 Task: Create new customer invoice with Date Opened: 18-May-23, Select Customer: Goody's, Terms: Net 30. Make invoice entry for item-1 with Date: 18-May-23, Description: Kiss Premium Classy Fake Nails (30 ct)
, Income Account: Income:Sales, Quantity: 2, Unit Price: 11.29, Sales Tax: Y, Sales Tax Included: N, Tax Table: Sales Tax. Post Invoice with Post Date: 18-May-23, Post to Accounts: Assets:Accounts Receivable. Pay / Process Payment with Transaction Date: 16-Jun-23, Amount: 23.48, Transfer Account: Checking Account. Go to 'Print Invoice'.
Action: Mouse moved to (203, 42)
Screenshot: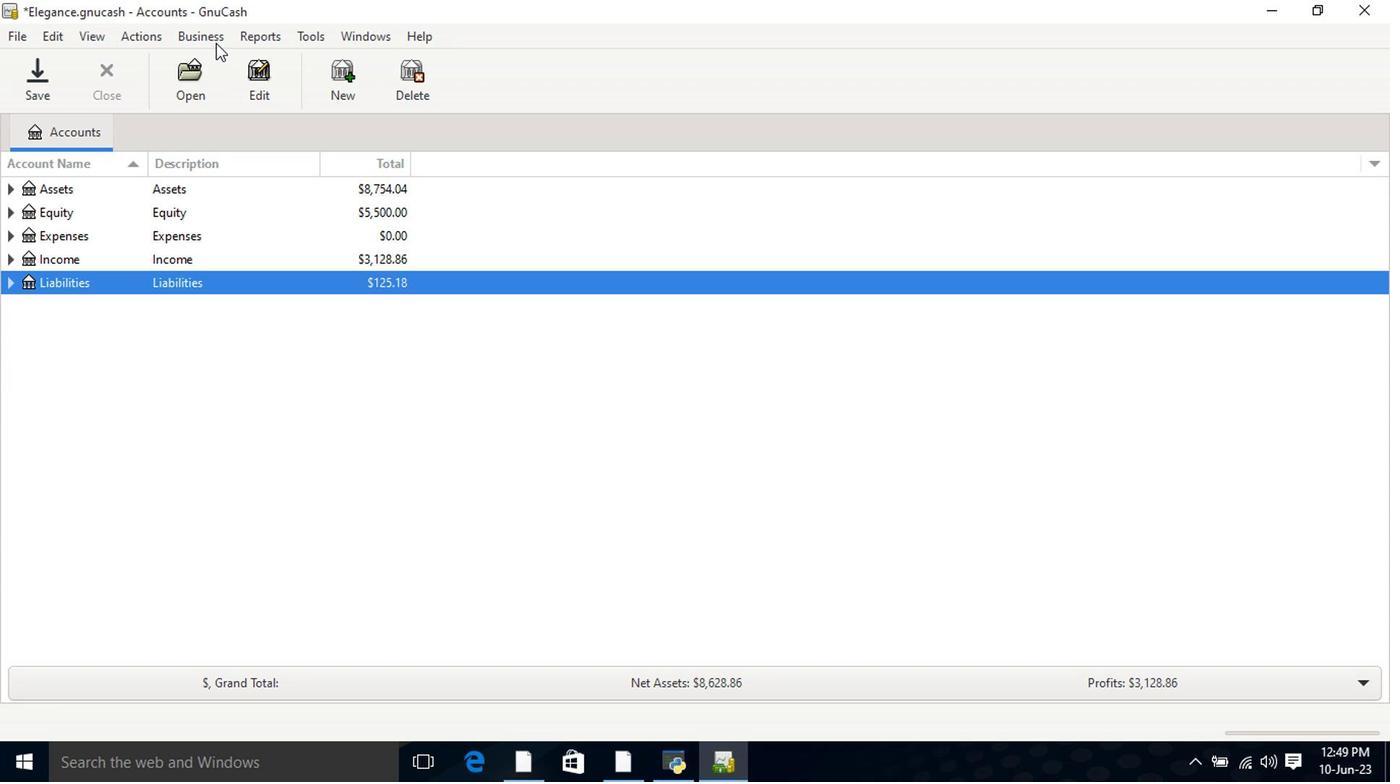 
Action: Mouse pressed left at (203, 42)
Screenshot: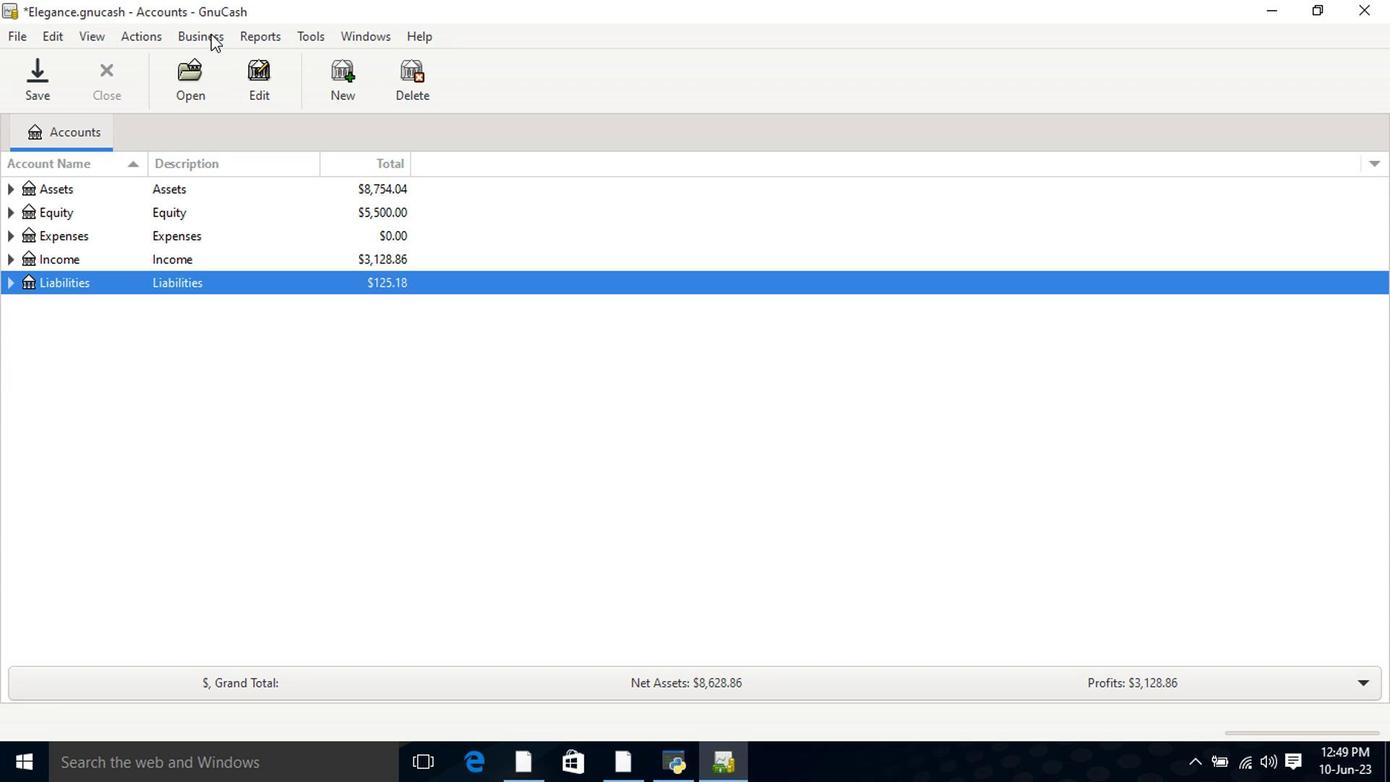 
Action: Mouse moved to (210, 60)
Screenshot: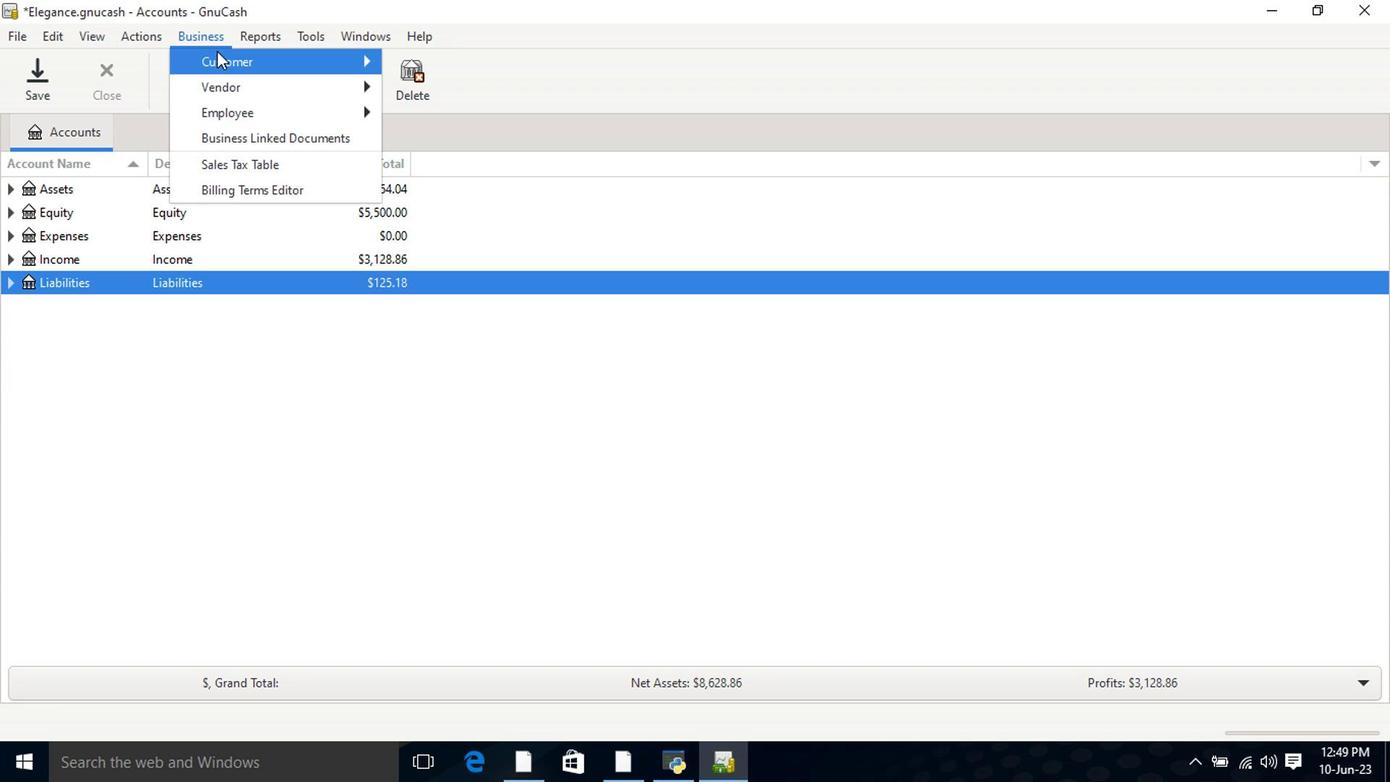 
Action: Mouse pressed left at (210, 60)
Screenshot: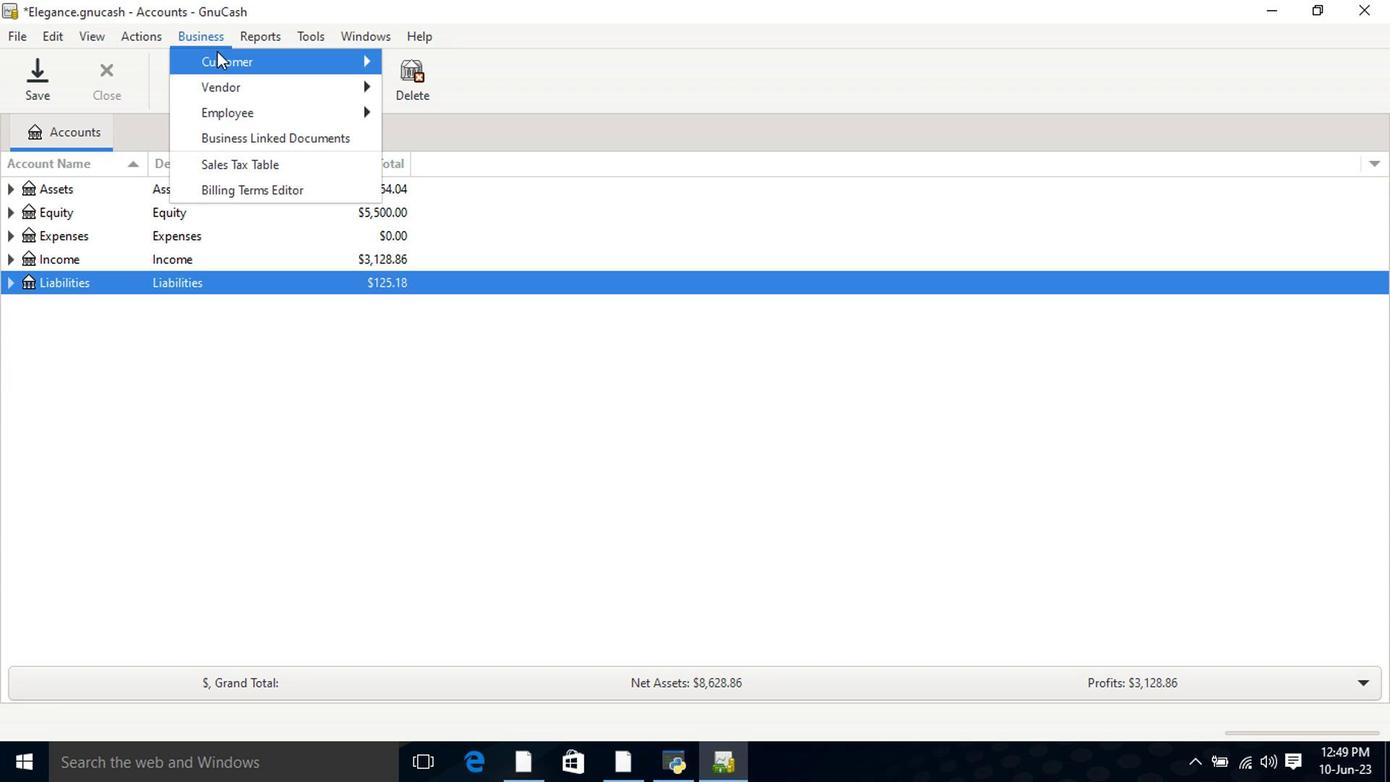 
Action: Mouse moved to (444, 142)
Screenshot: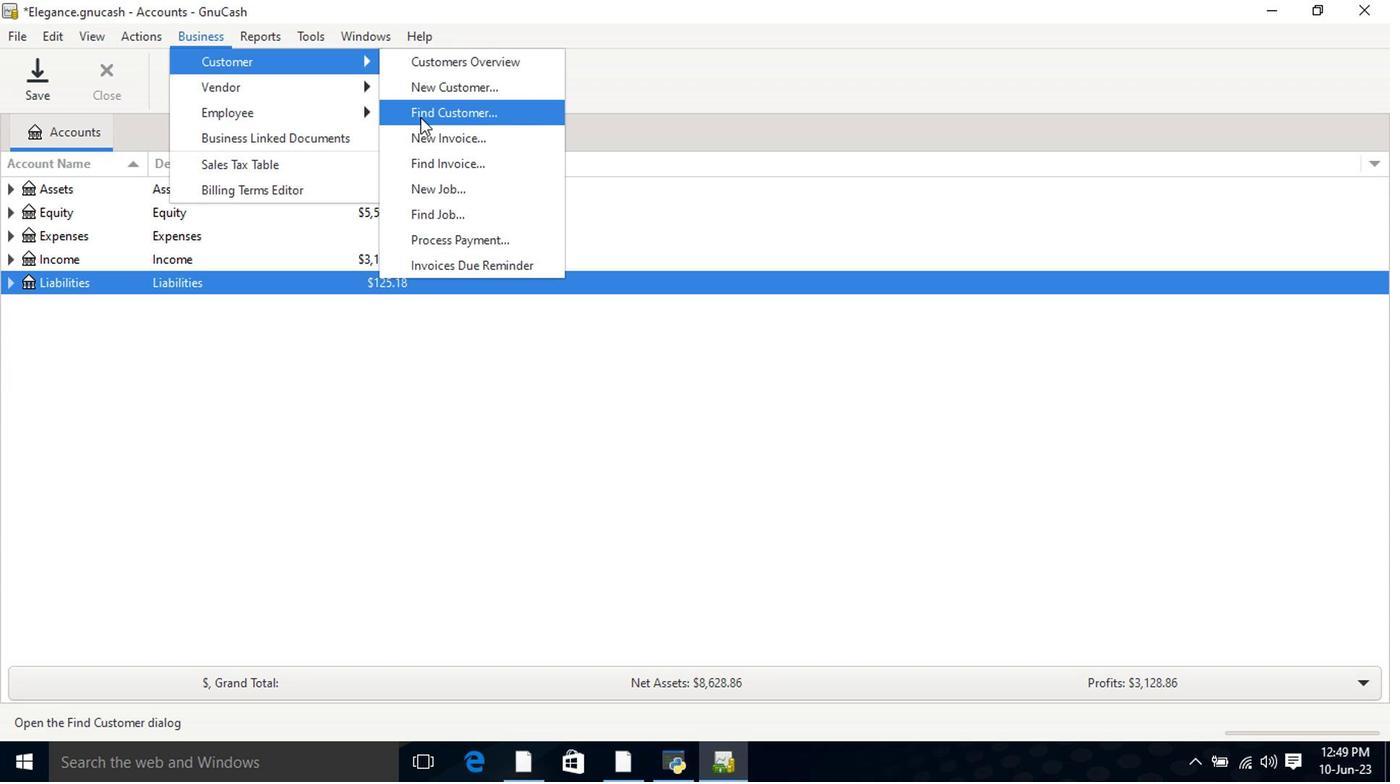 
Action: Mouse pressed left at (444, 142)
Screenshot: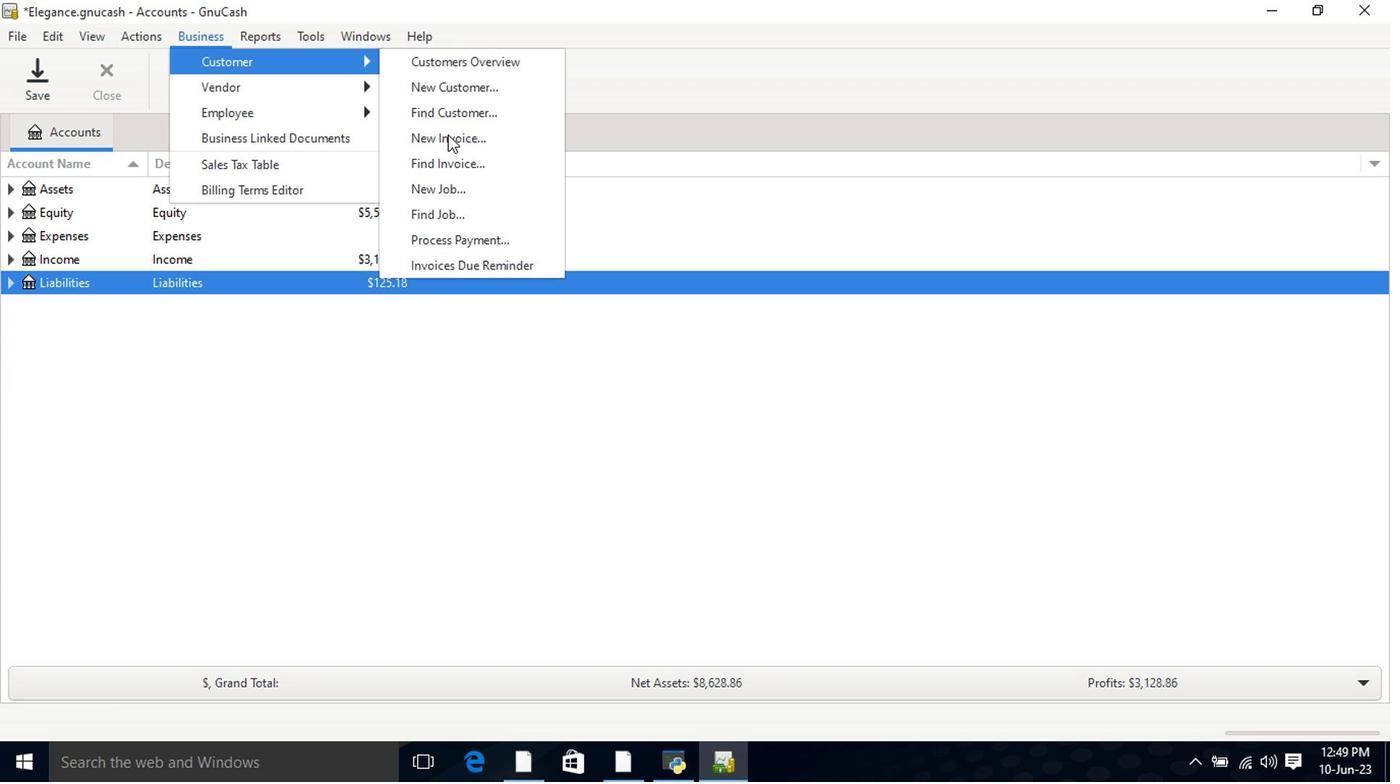 
Action: Mouse moved to (844, 315)
Screenshot: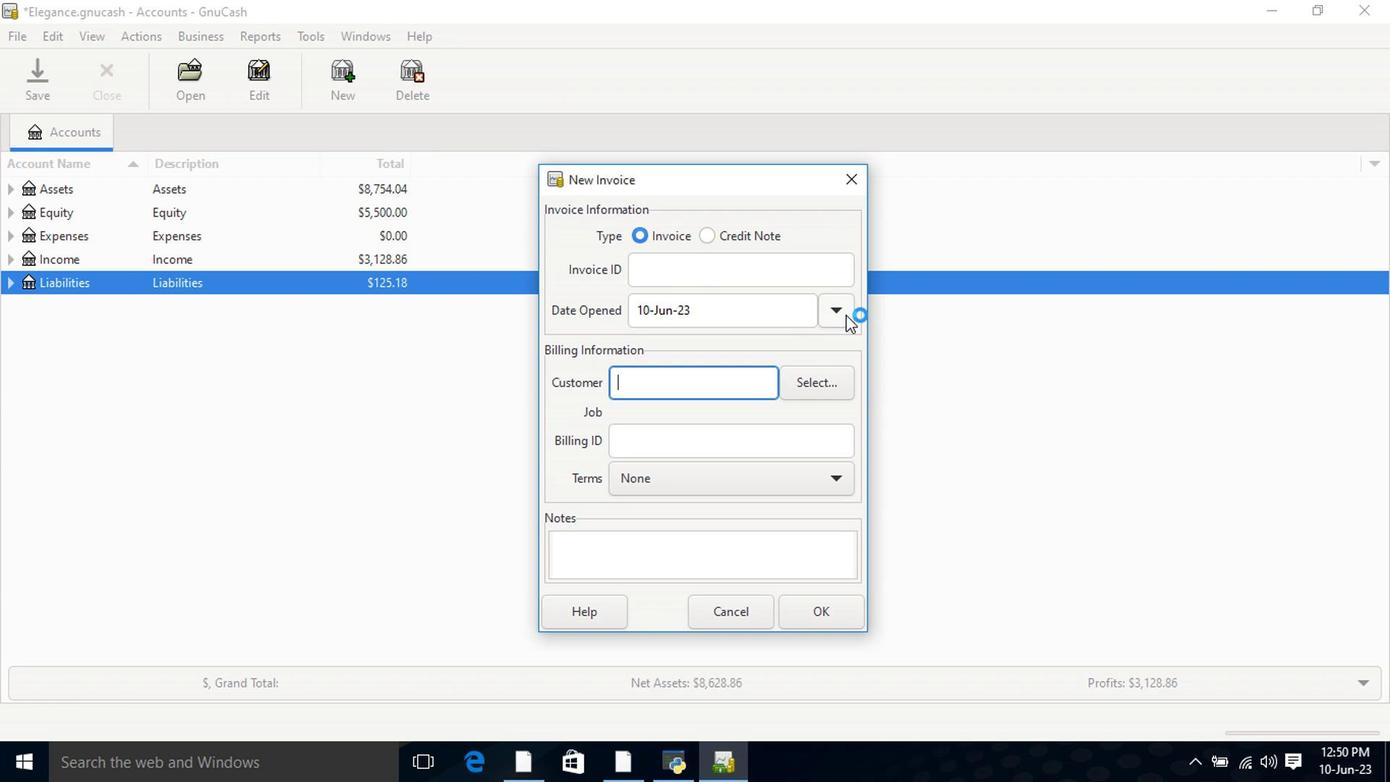 
Action: Mouse pressed left at (844, 315)
Screenshot: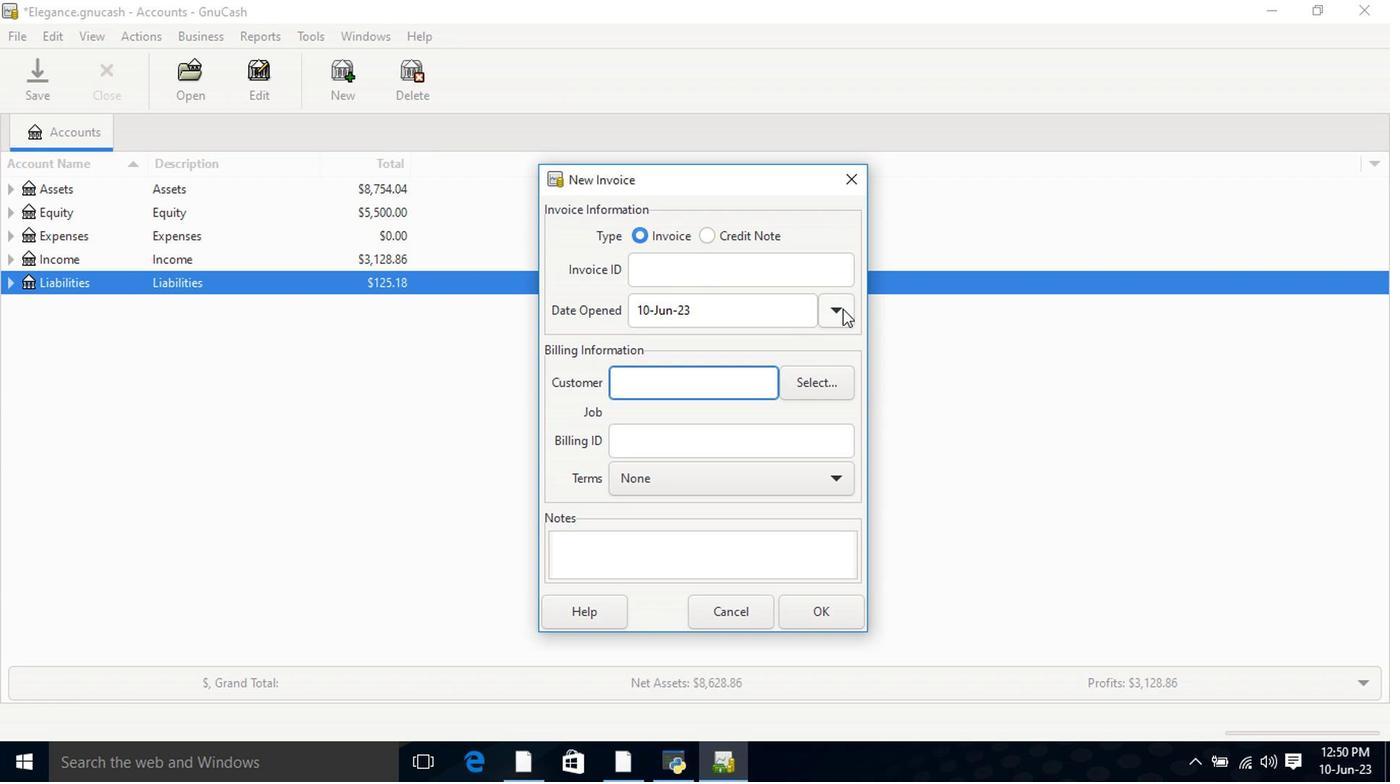 
Action: Mouse moved to (676, 350)
Screenshot: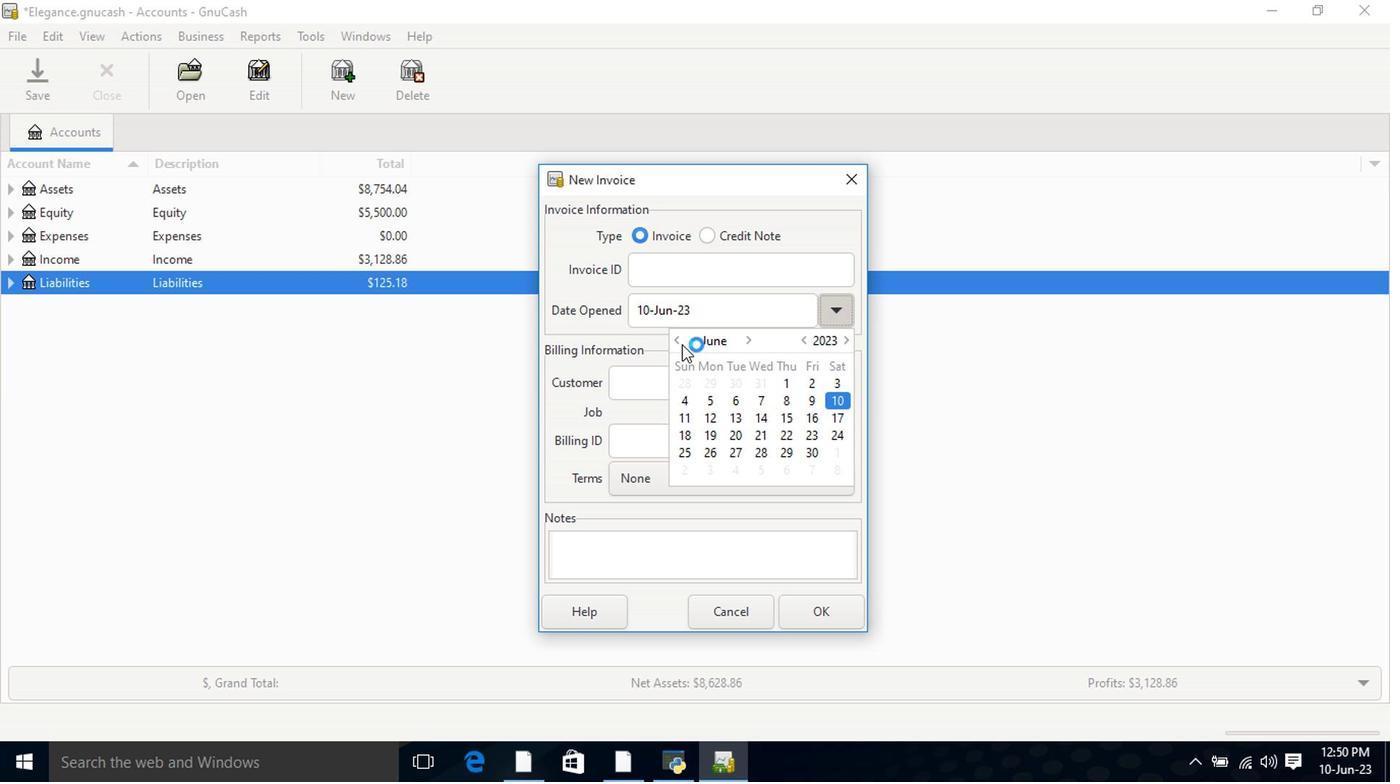 
Action: Mouse pressed left at (676, 350)
Screenshot: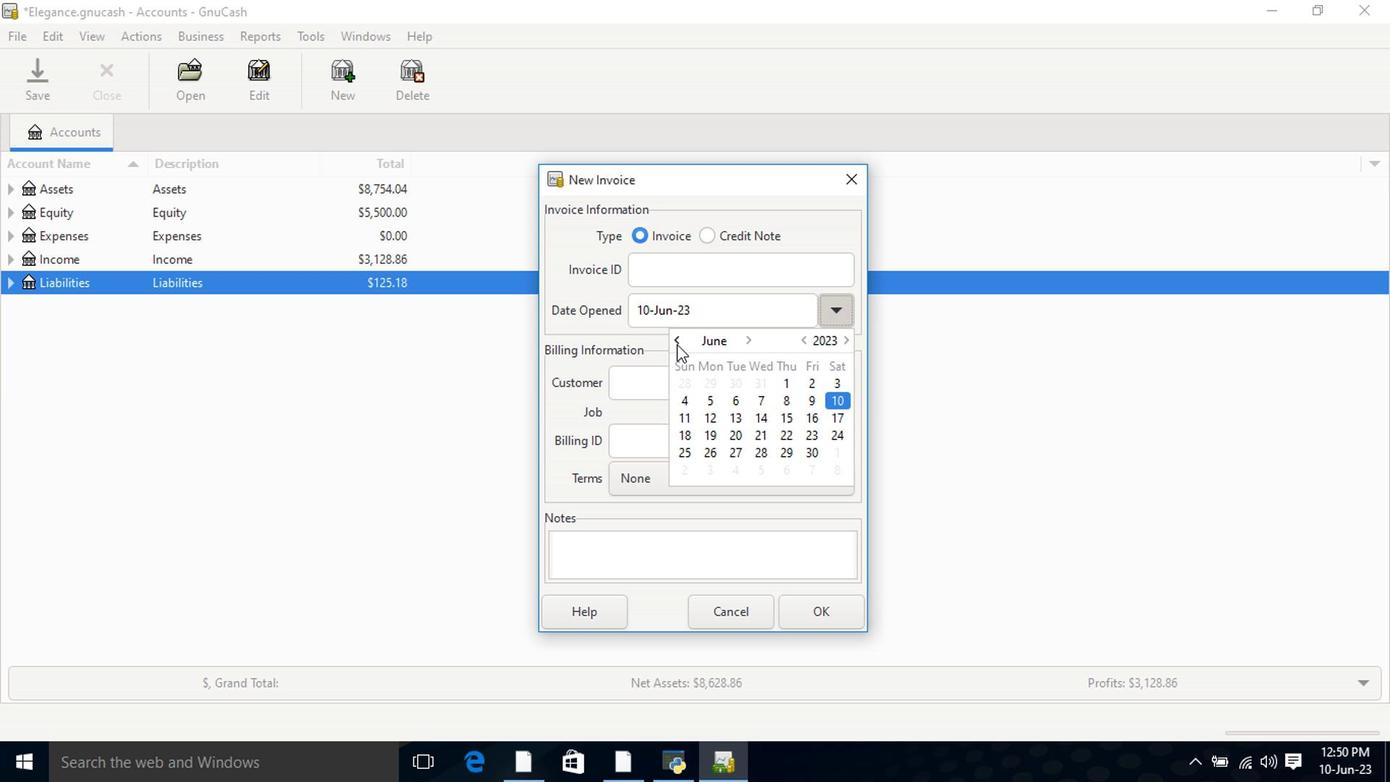 
Action: Mouse moved to (791, 425)
Screenshot: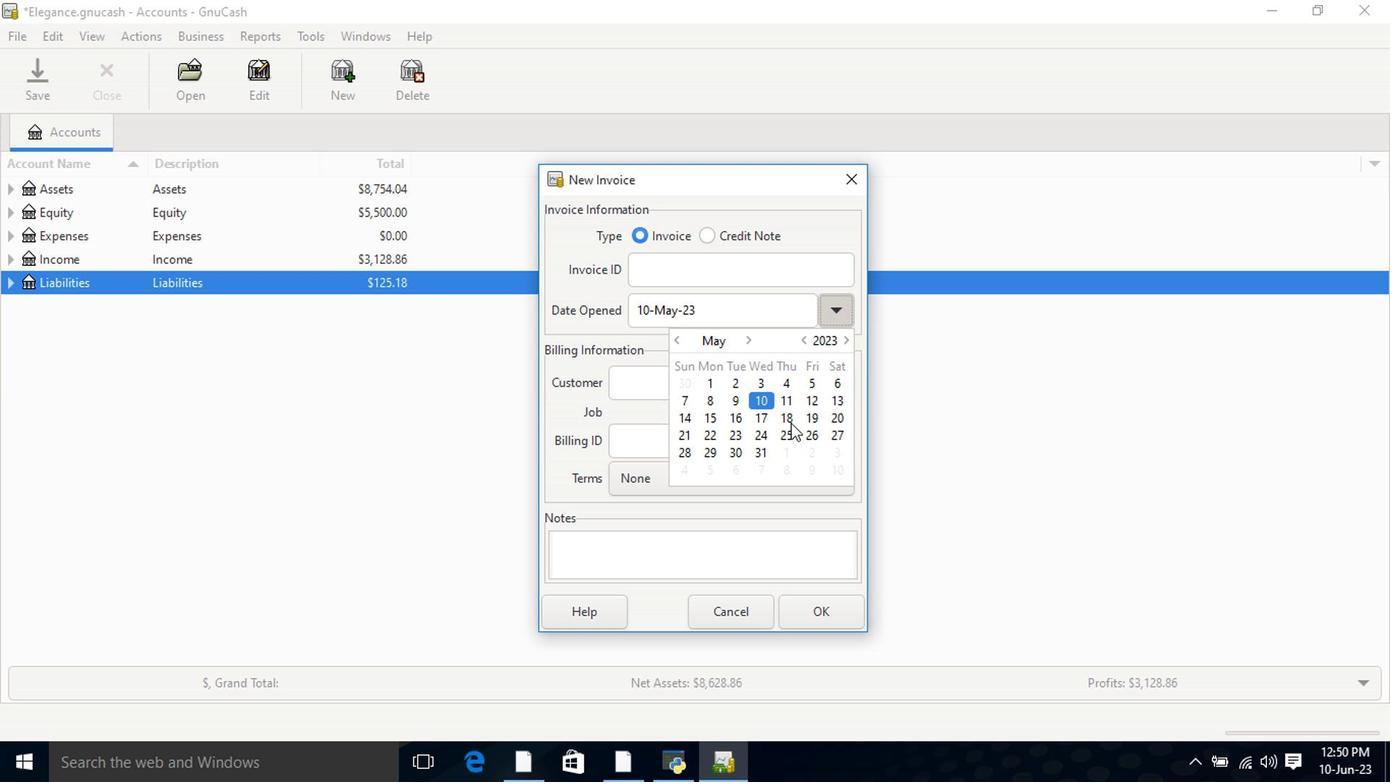 
Action: Mouse pressed left at (791, 425)
Screenshot: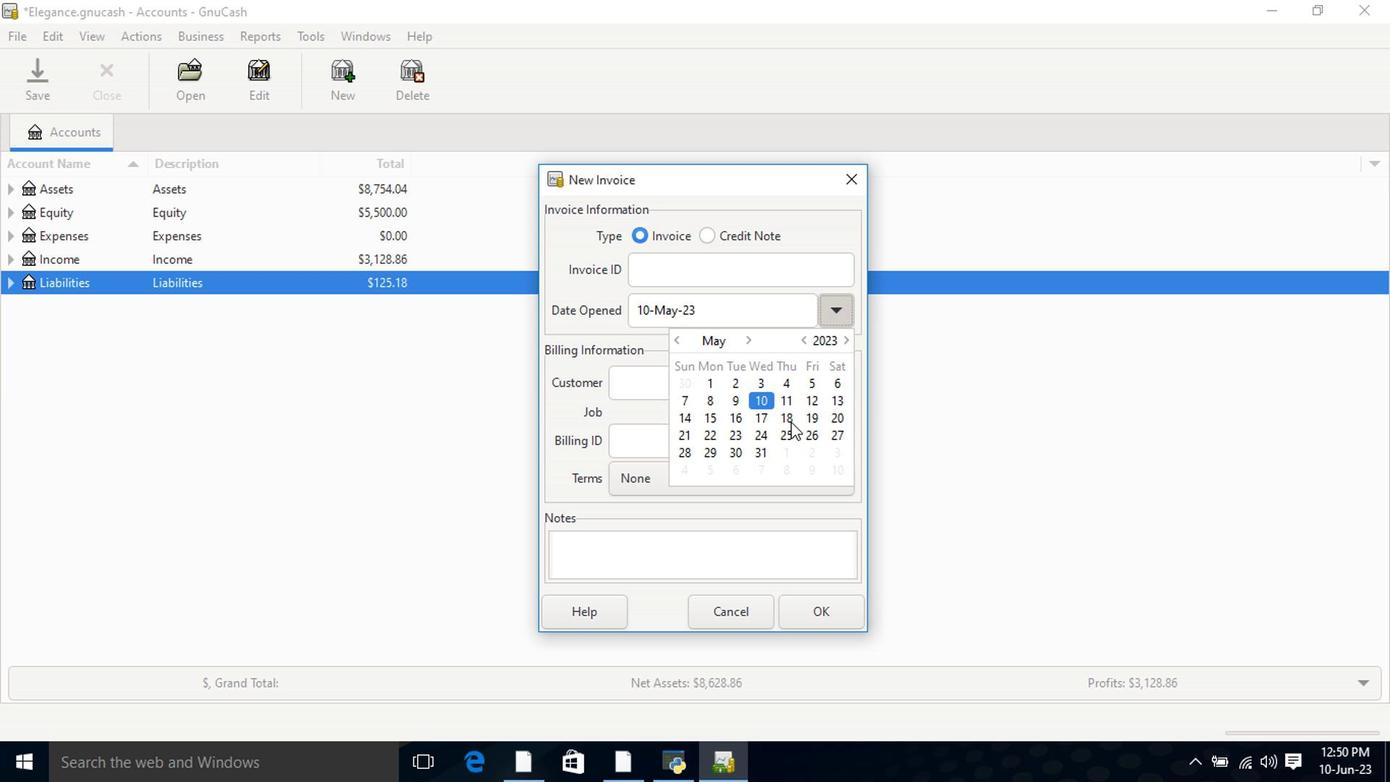 
Action: Mouse pressed left at (791, 425)
Screenshot: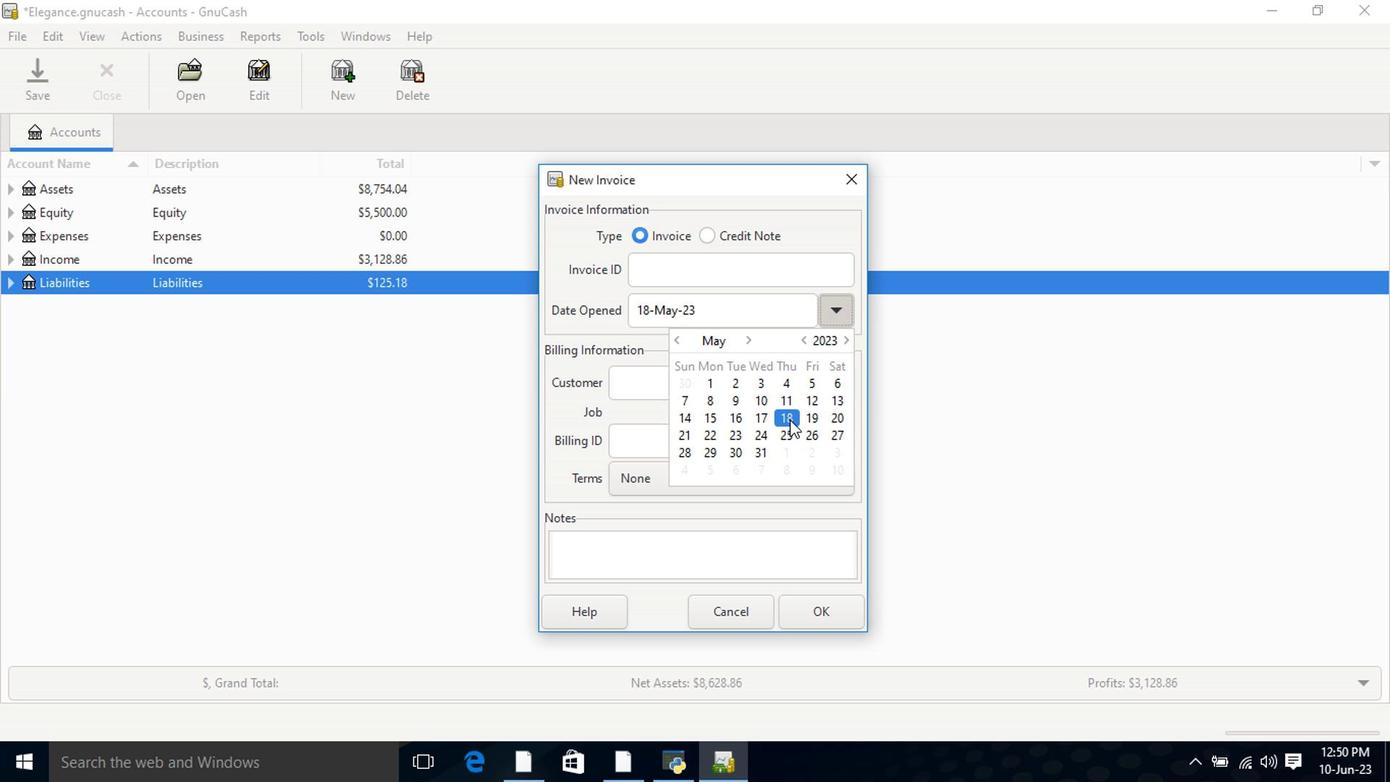 
Action: Mouse moved to (739, 396)
Screenshot: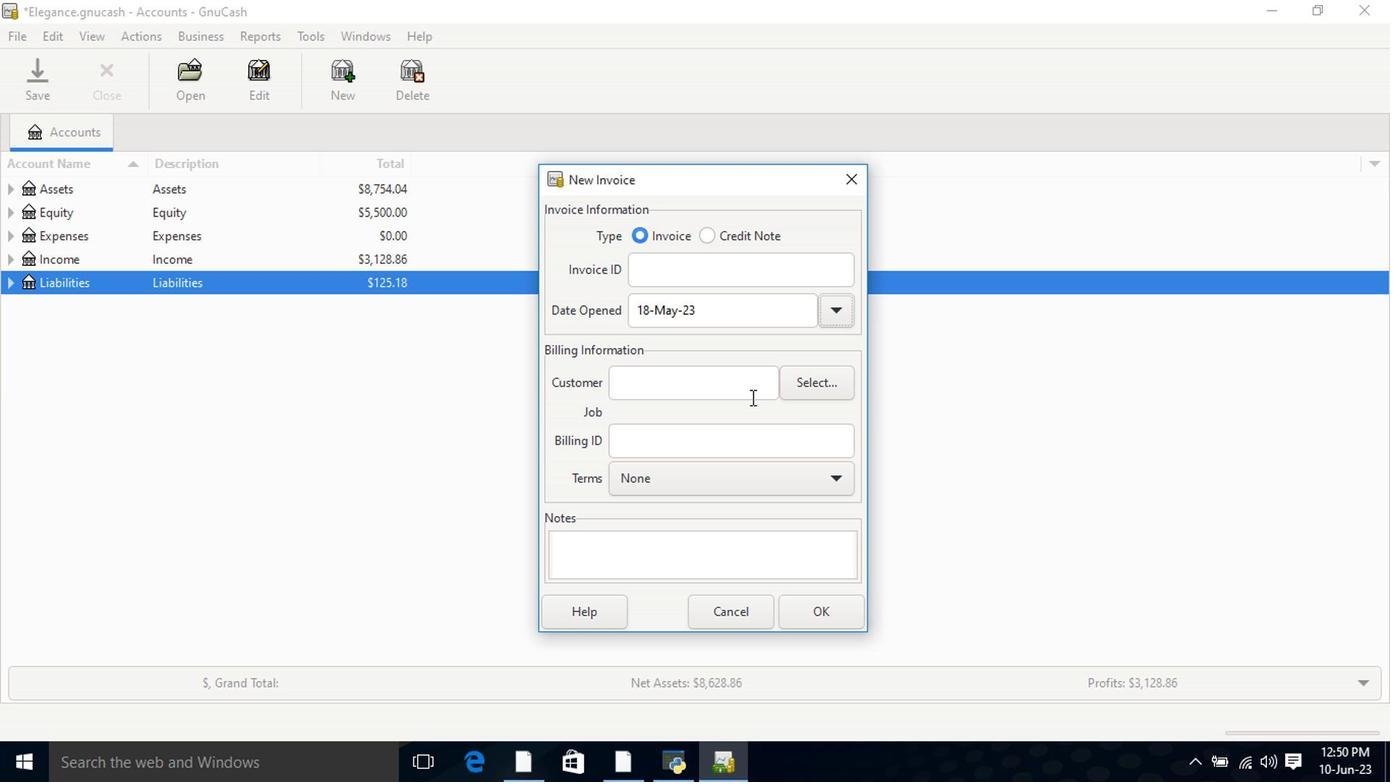 
Action: Mouse pressed left at (739, 396)
Screenshot: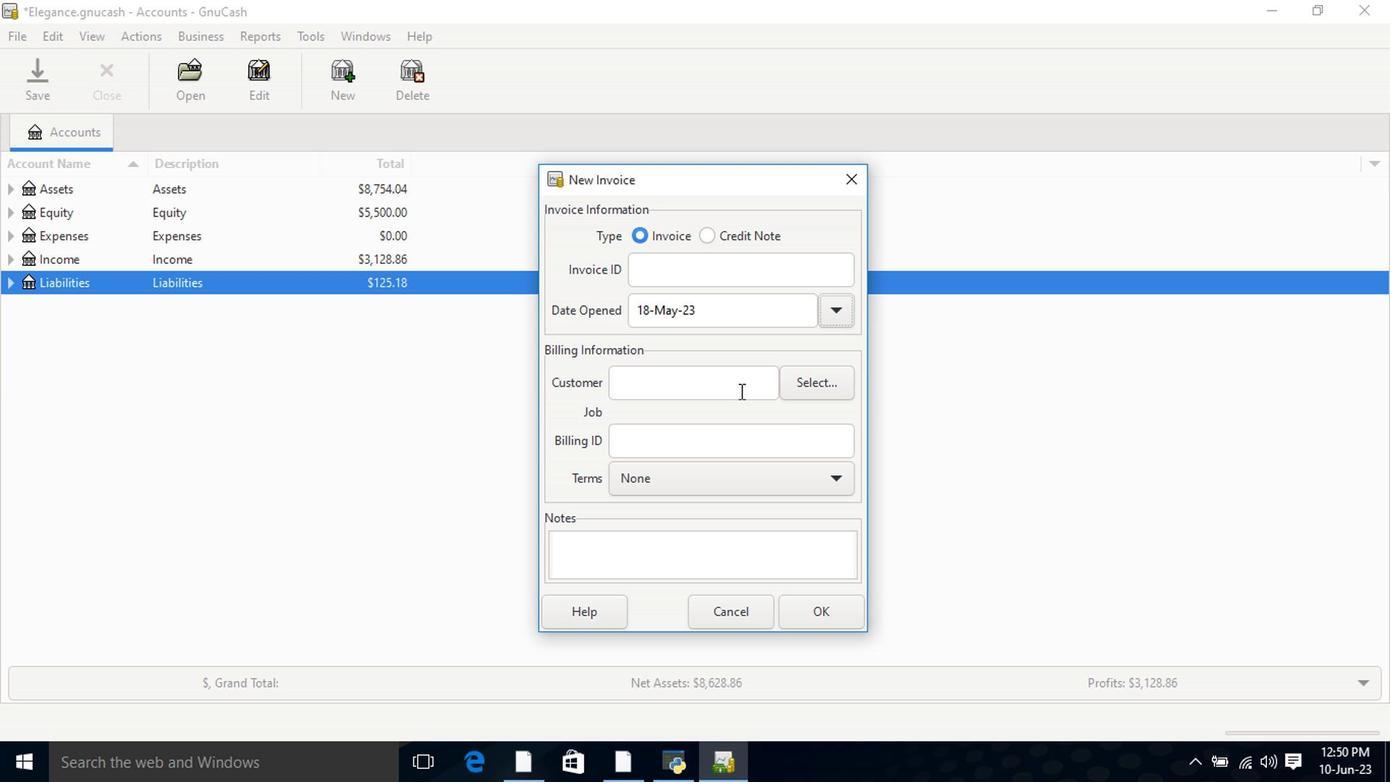 
Action: Key pressed <Key.shift>Goo
Screenshot: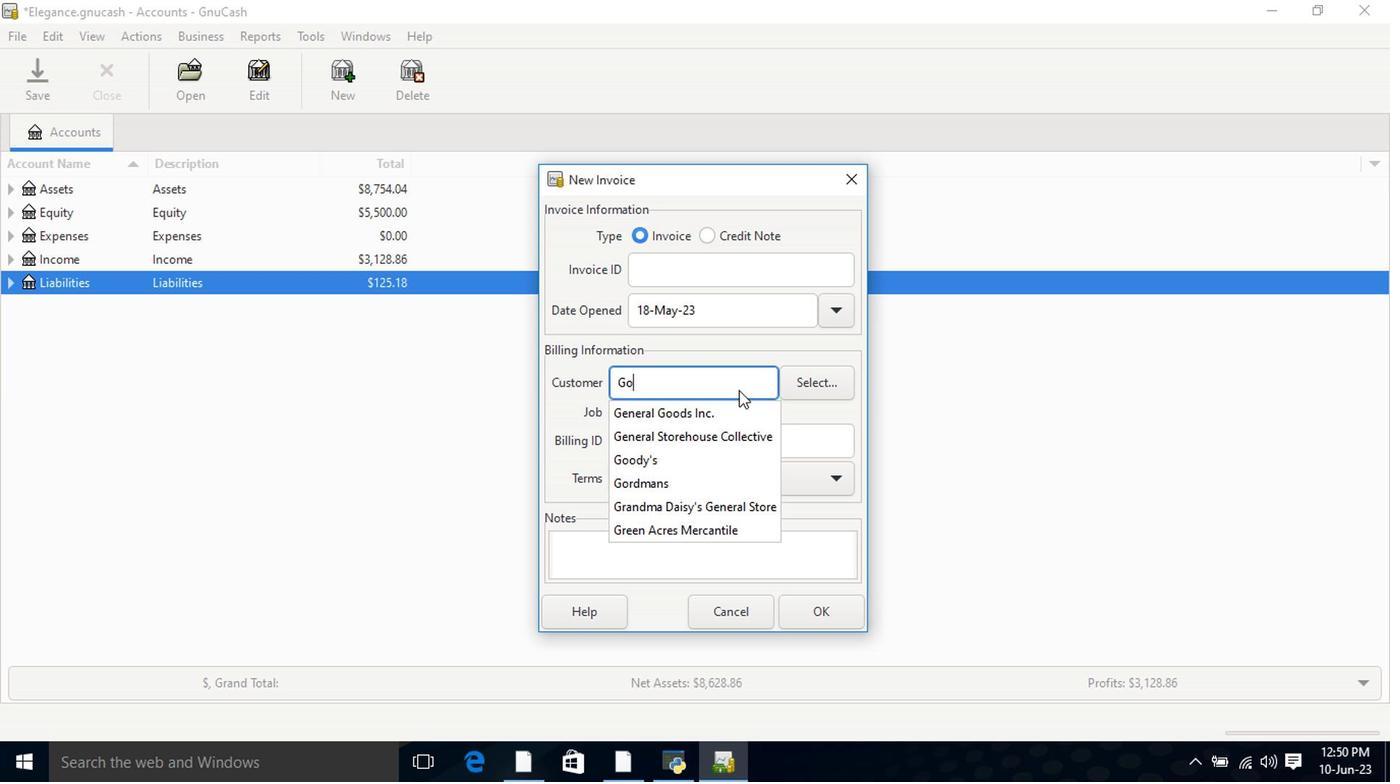 
Action: Mouse moved to (699, 415)
Screenshot: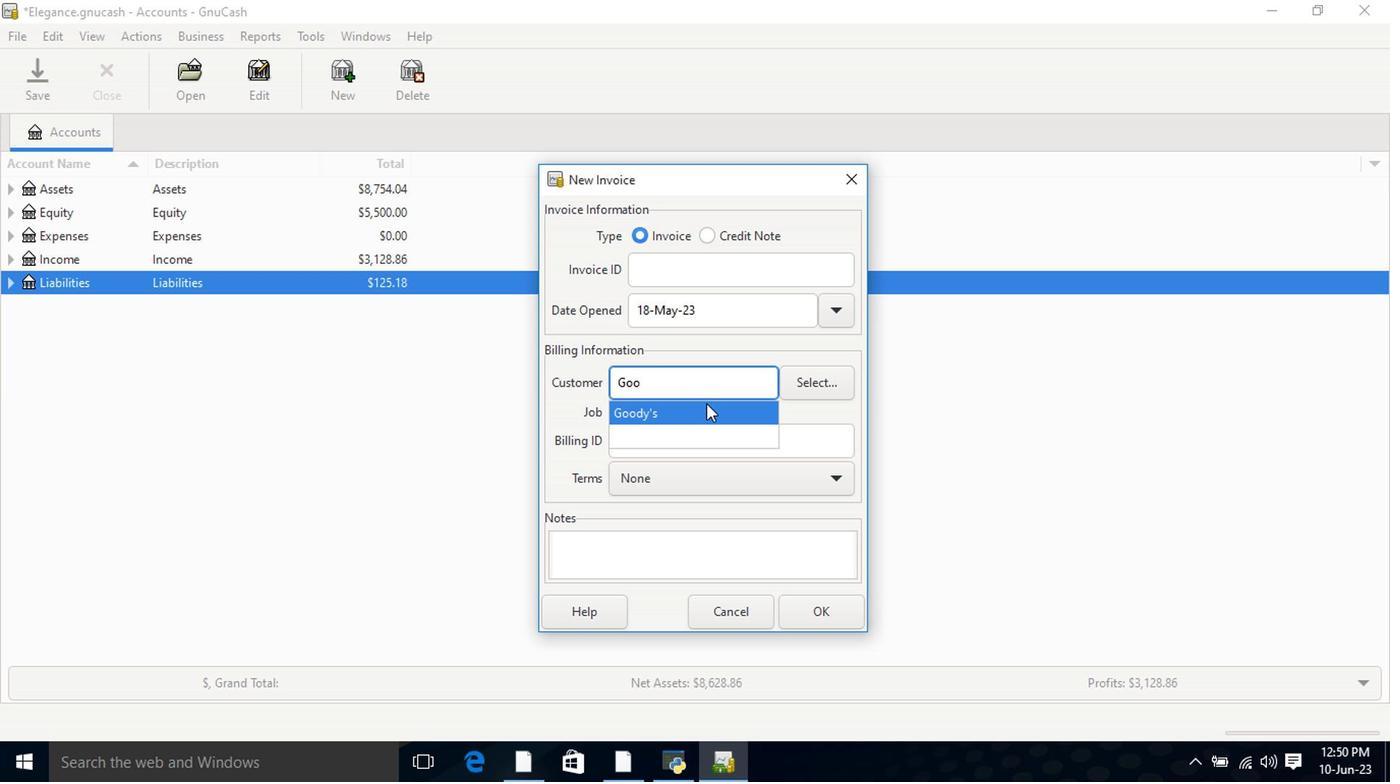 
Action: Mouse pressed left at (699, 415)
Screenshot: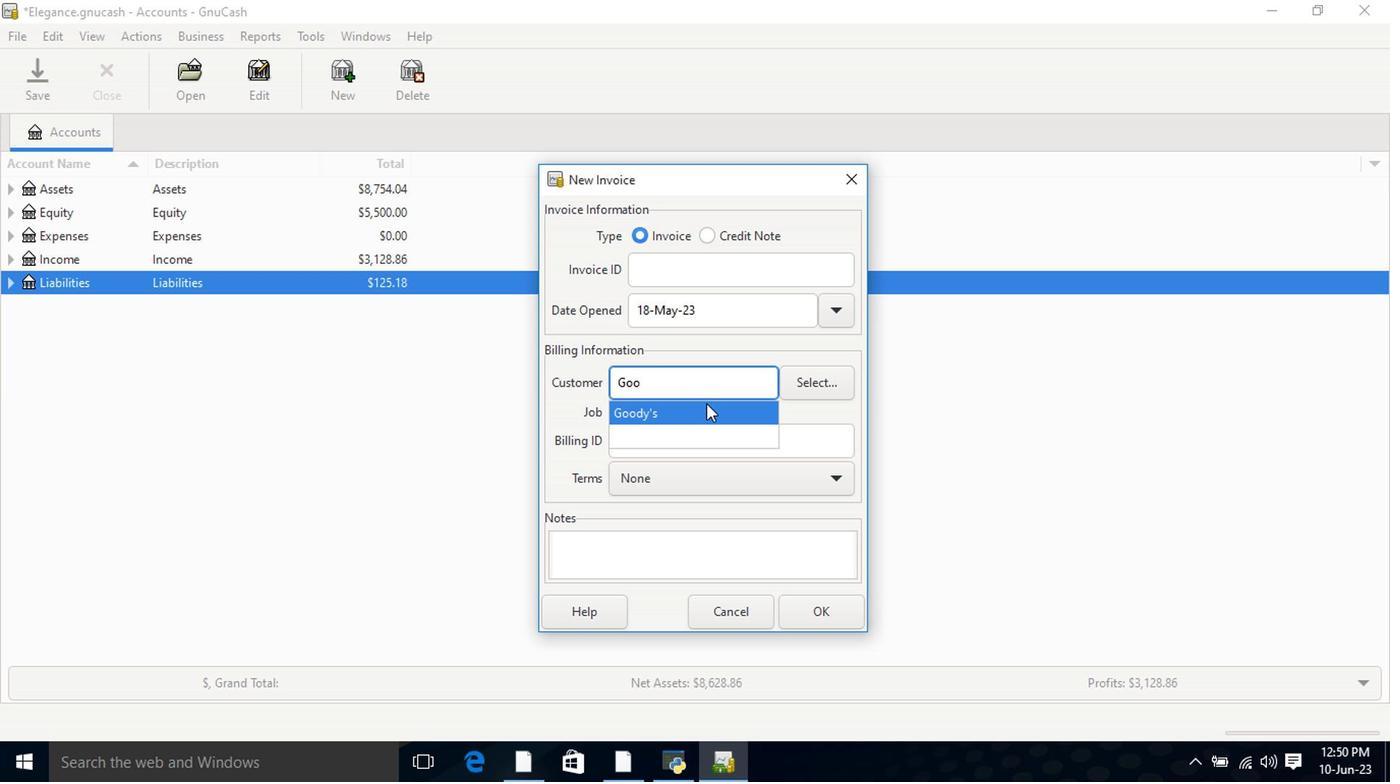 
Action: Mouse moved to (699, 497)
Screenshot: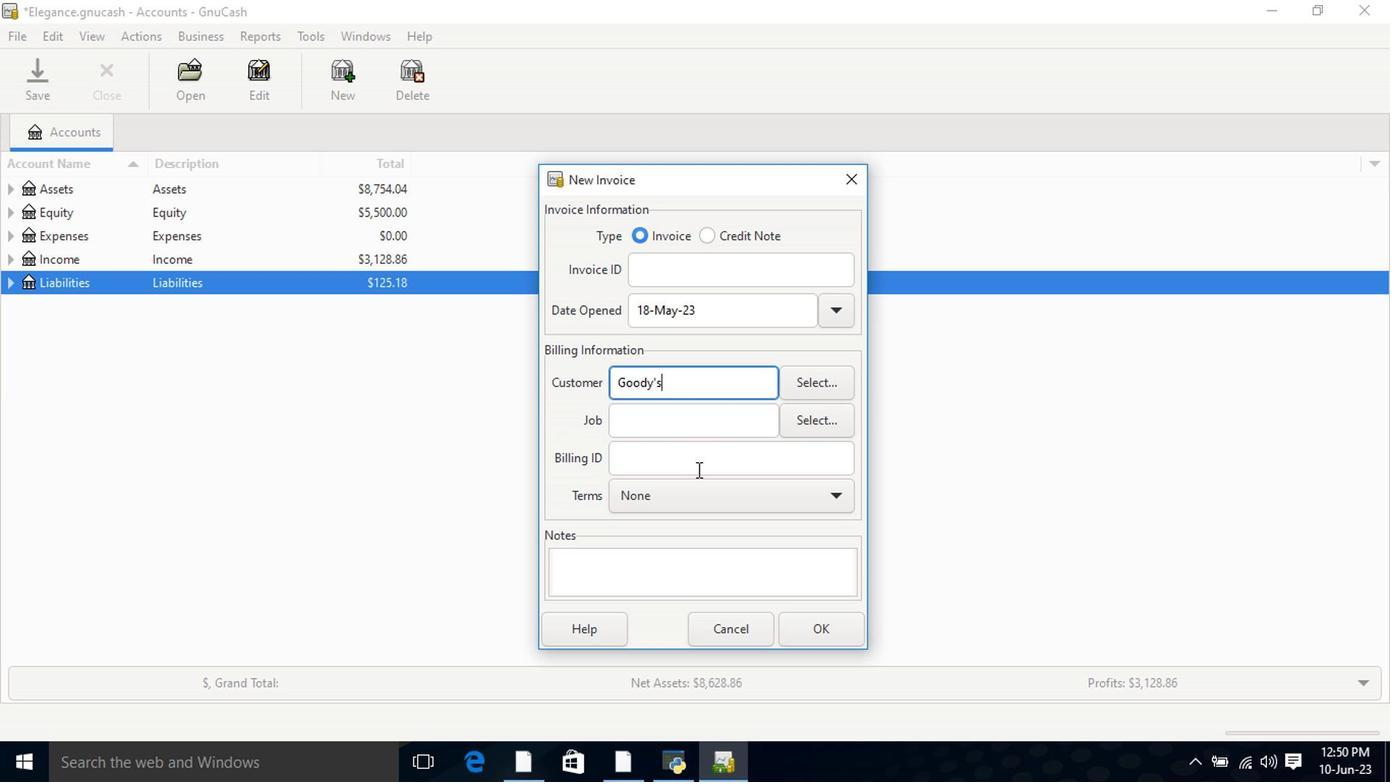 
Action: Mouse pressed left at (699, 497)
Screenshot: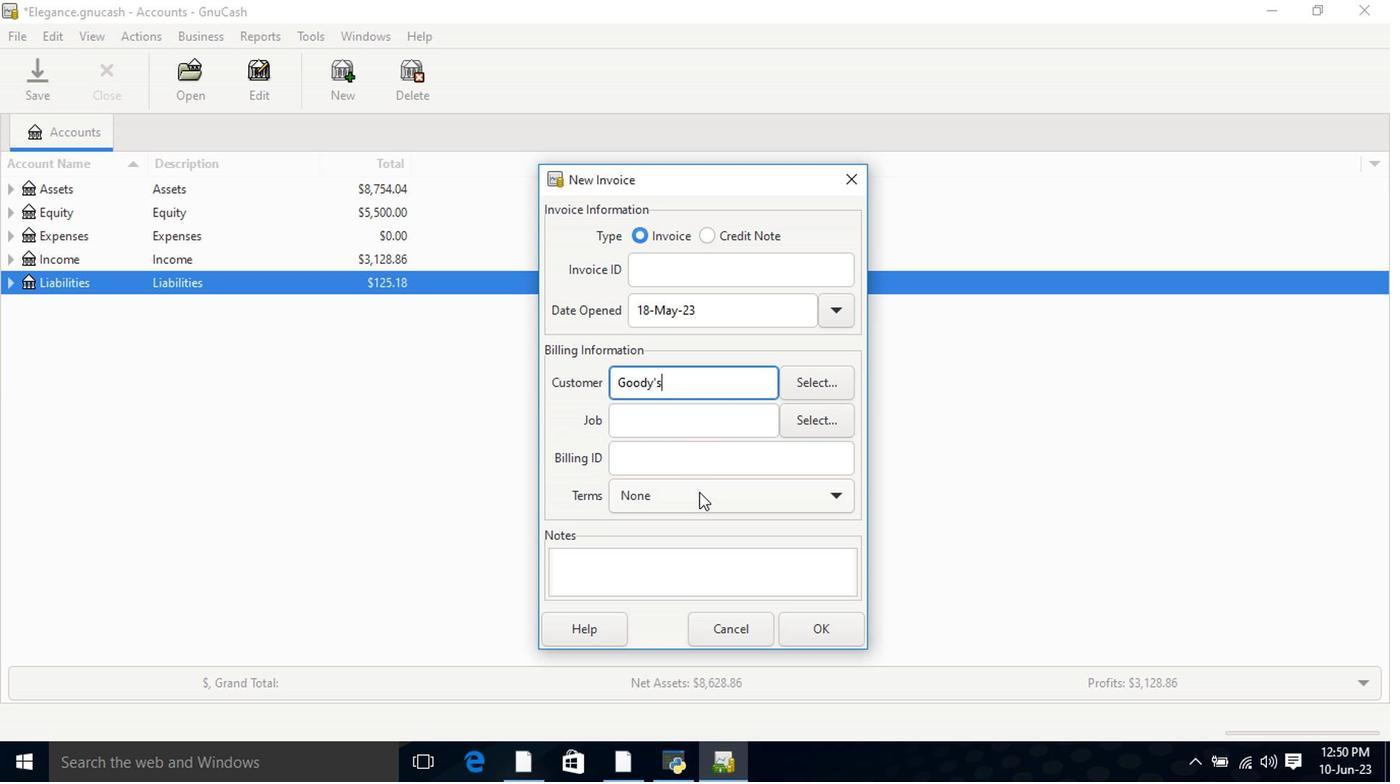 
Action: Mouse moved to (696, 569)
Screenshot: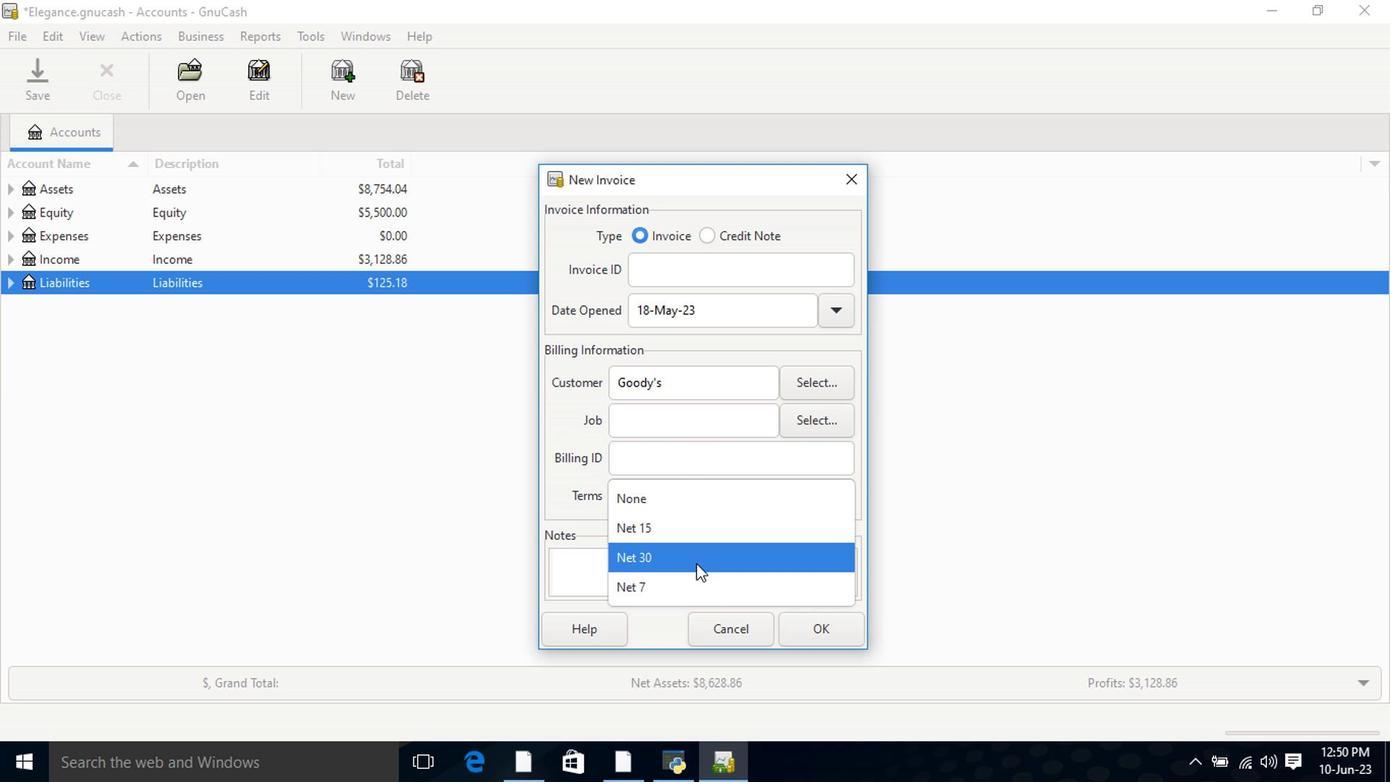 
Action: Mouse pressed left at (696, 569)
Screenshot: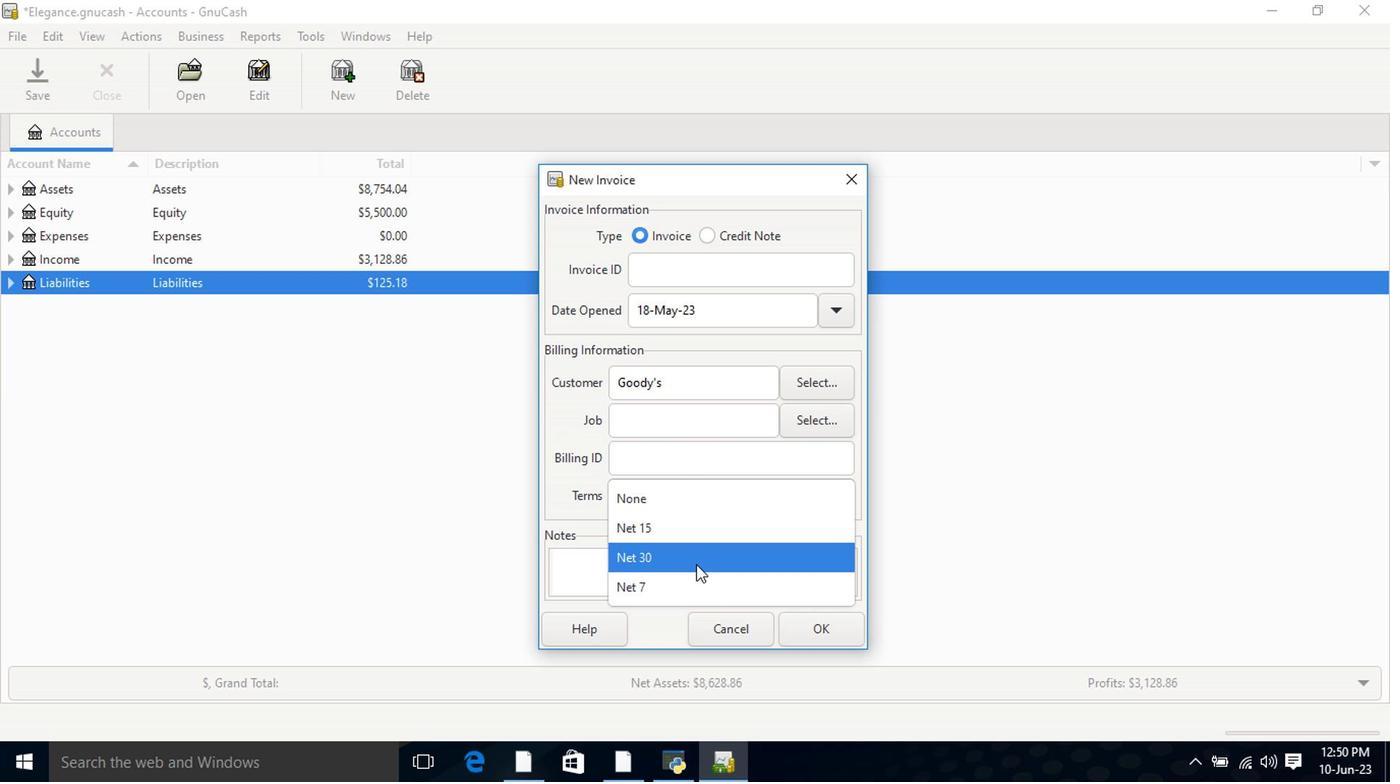 
Action: Mouse moved to (807, 628)
Screenshot: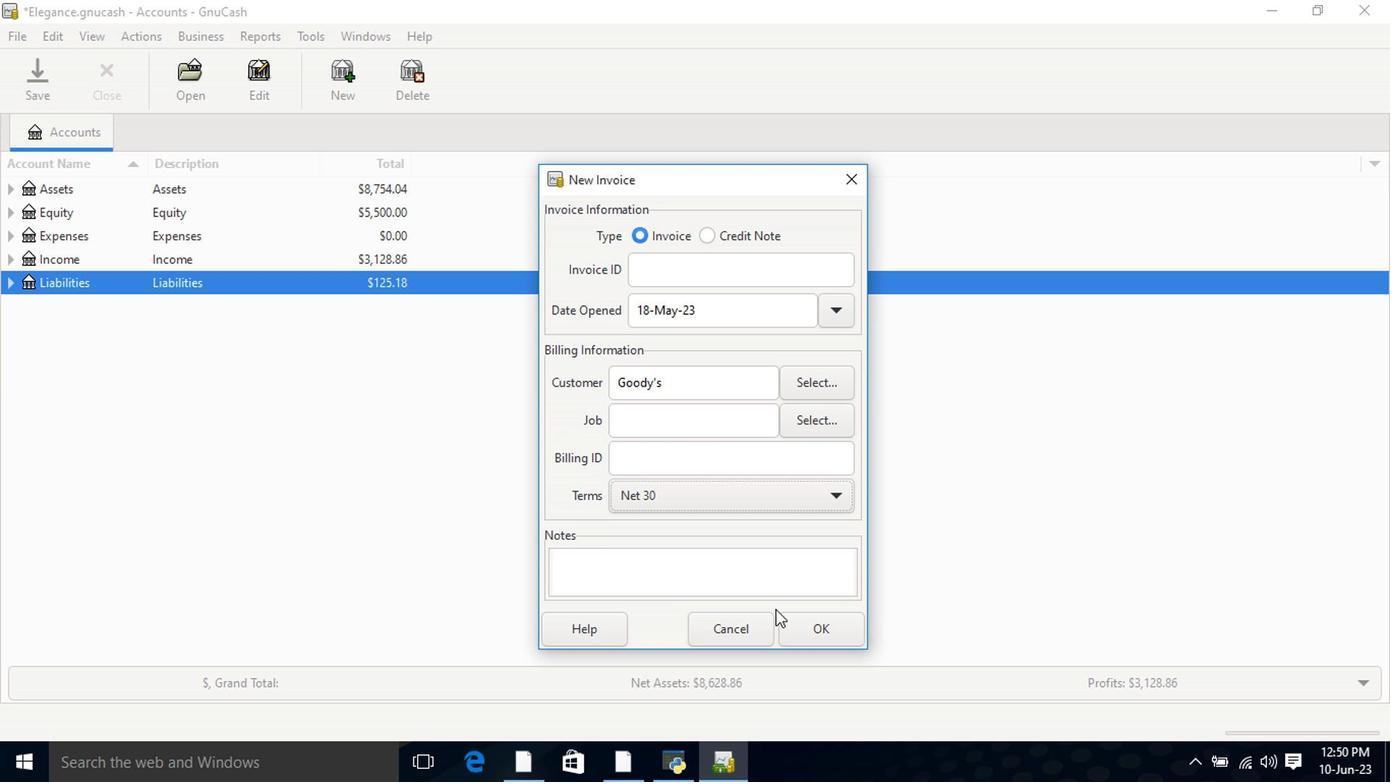 
Action: Mouse pressed left at (807, 628)
Screenshot: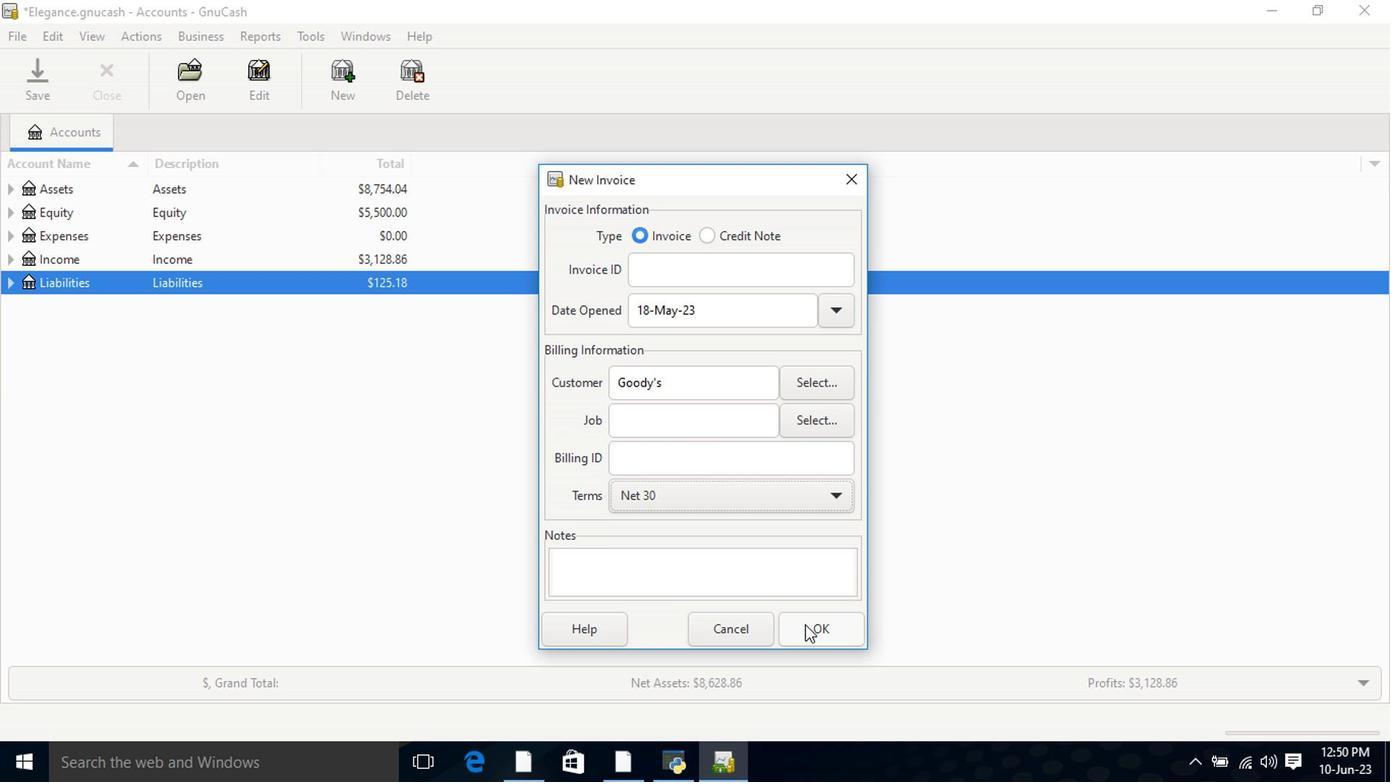 
Action: Mouse moved to (81, 400)
Screenshot: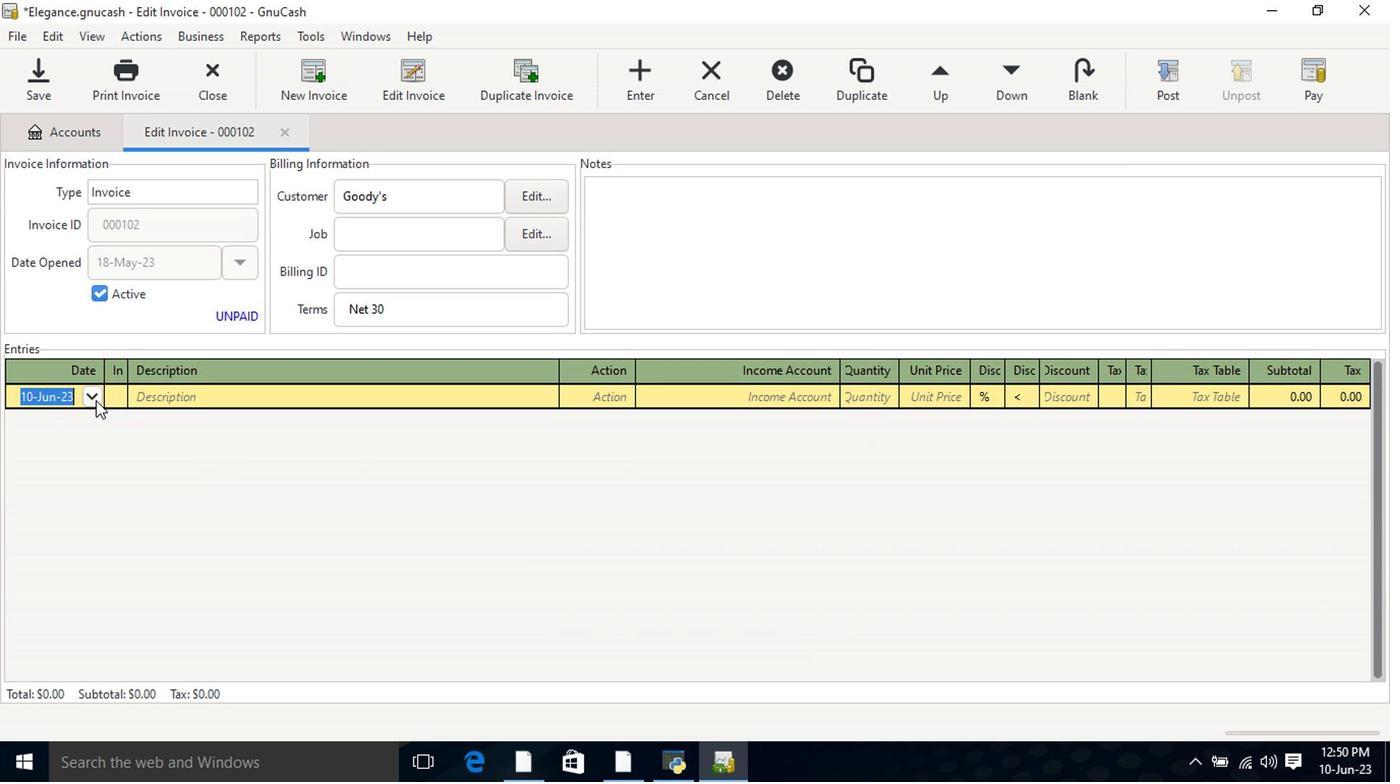 
Action: Mouse pressed left at (81, 400)
Screenshot: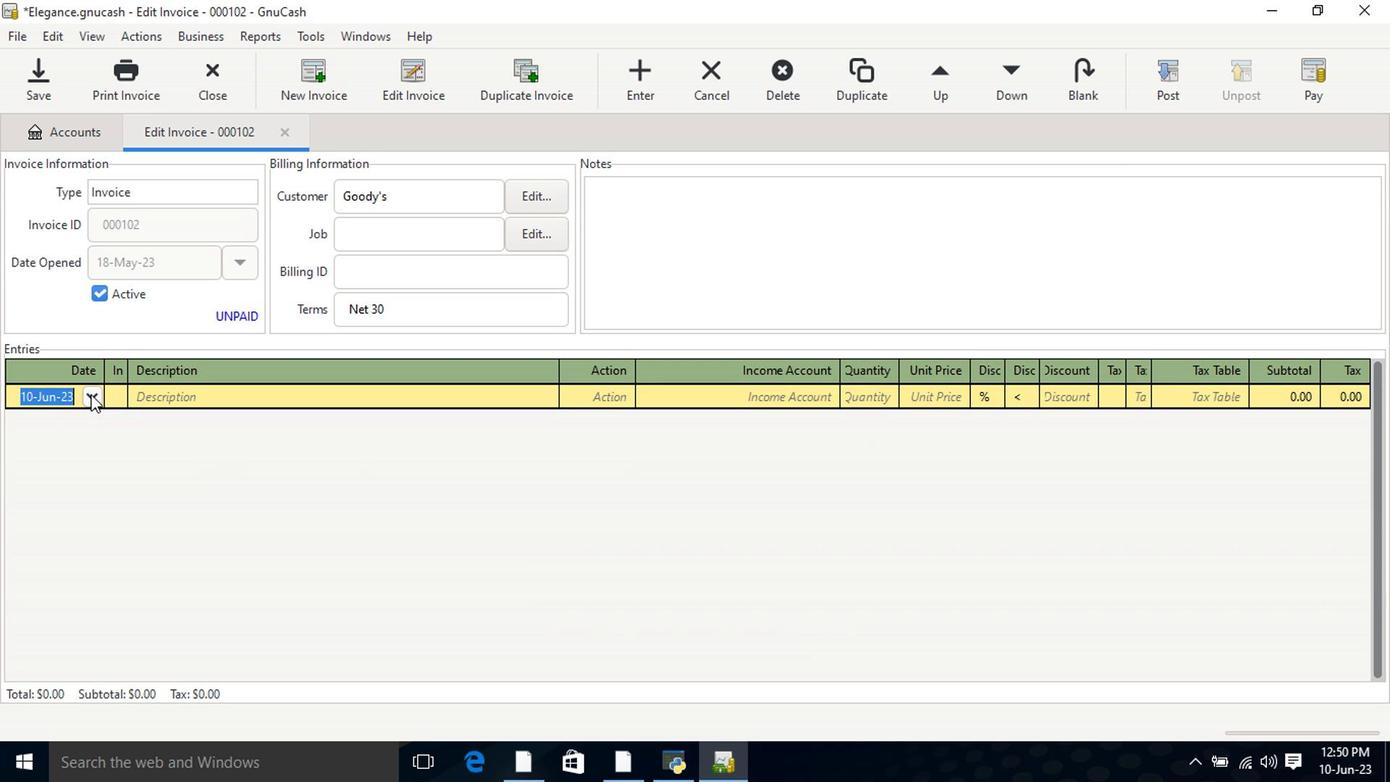 
Action: Mouse moved to (1, 429)
Screenshot: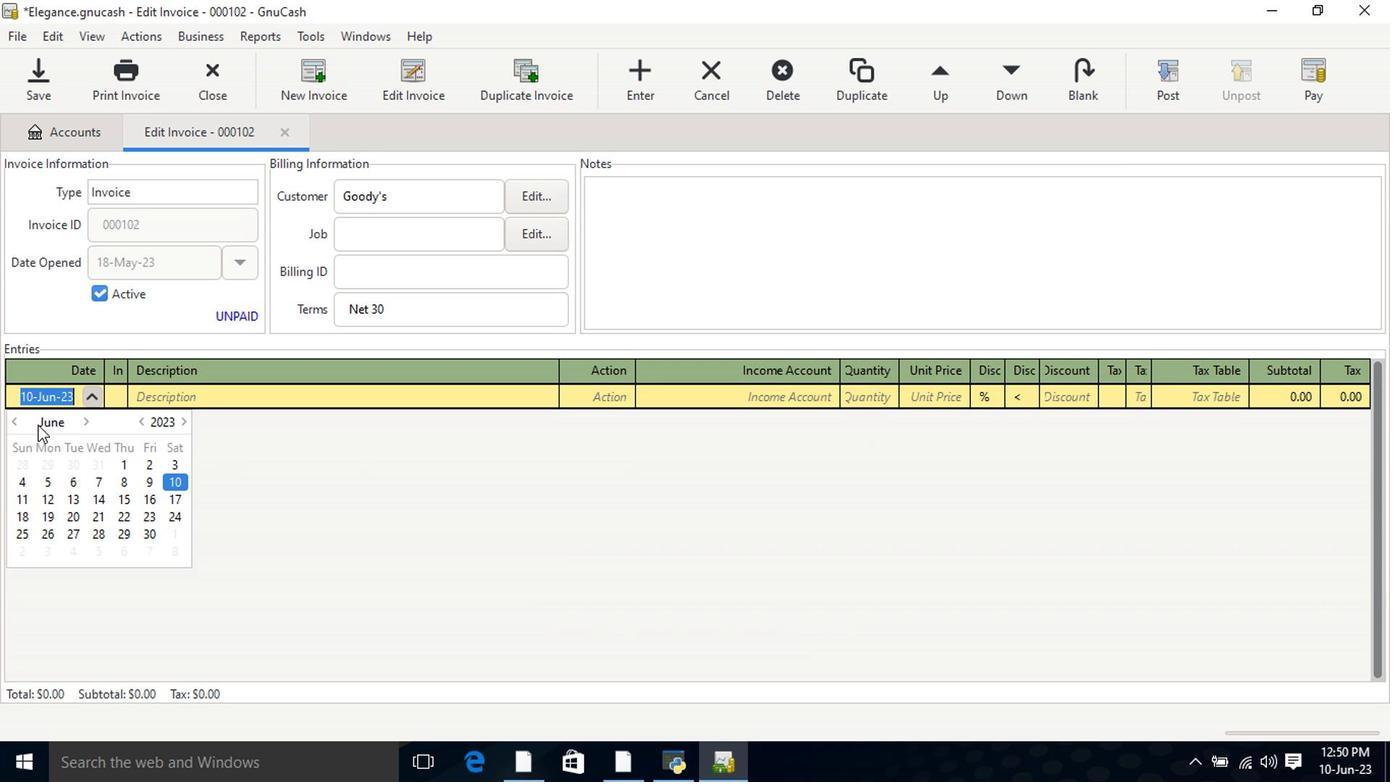 
Action: Mouse pressed left at (1, 429)
Screenshot: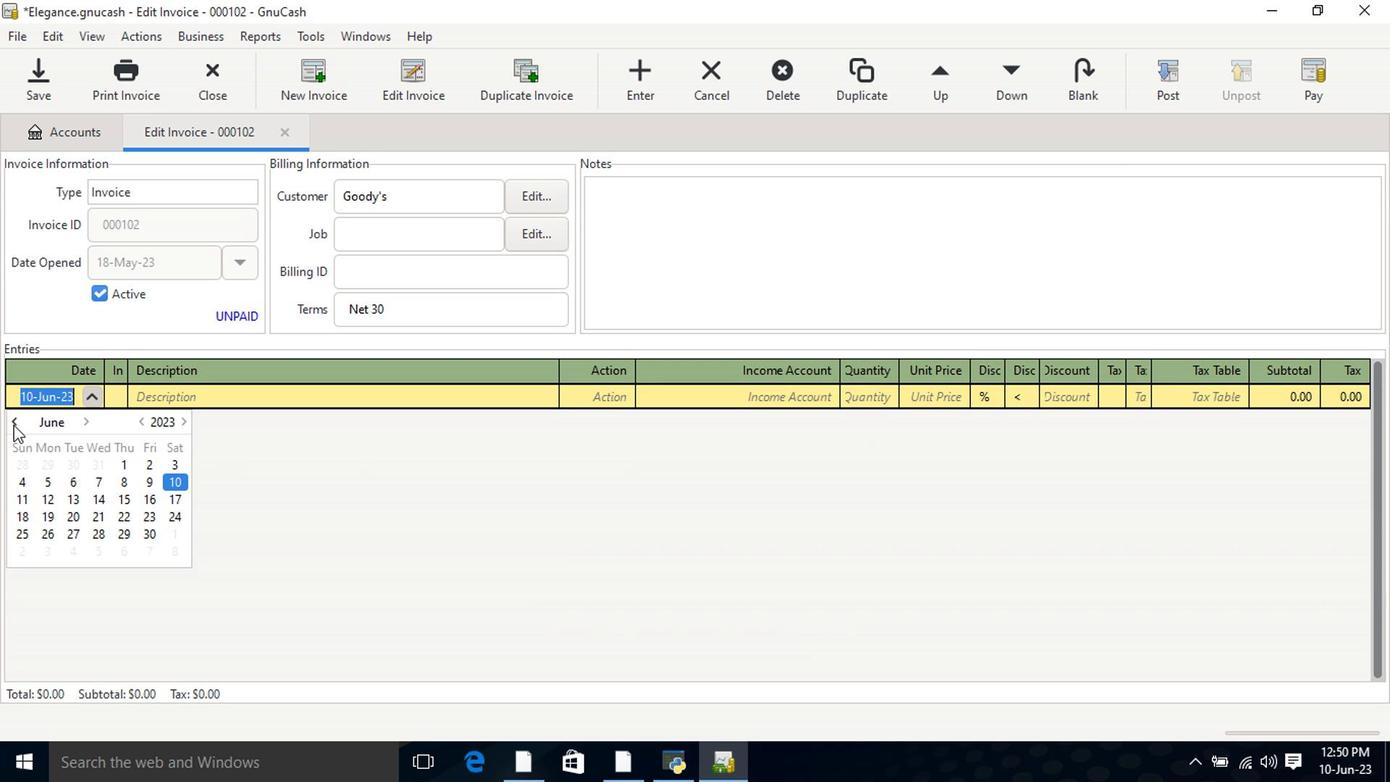 
Action: Mouse moved to (115, 506)
Screenshot: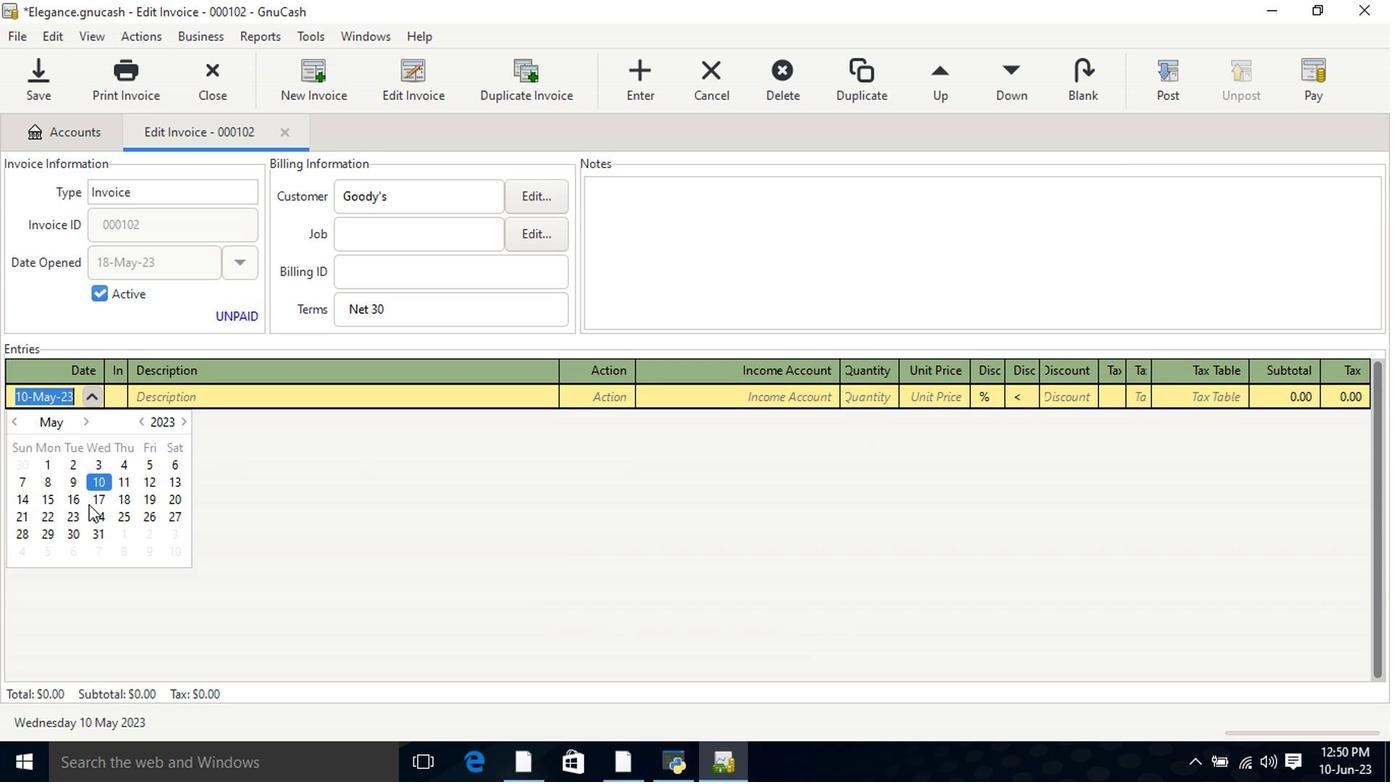 
Action: Mouse pressed left at (115, 506)
Screenshot: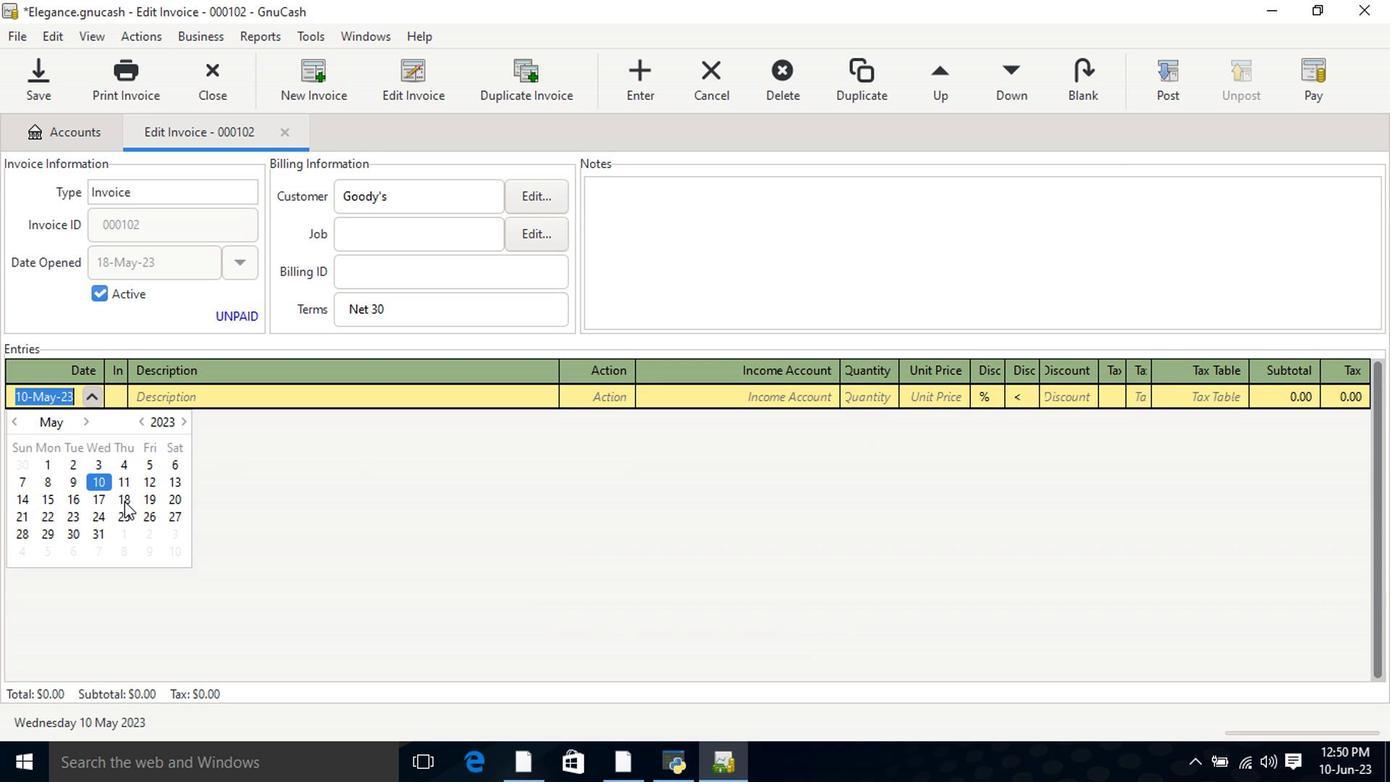 
Action: Mouse pressed left at (115, 506)
Screenshot: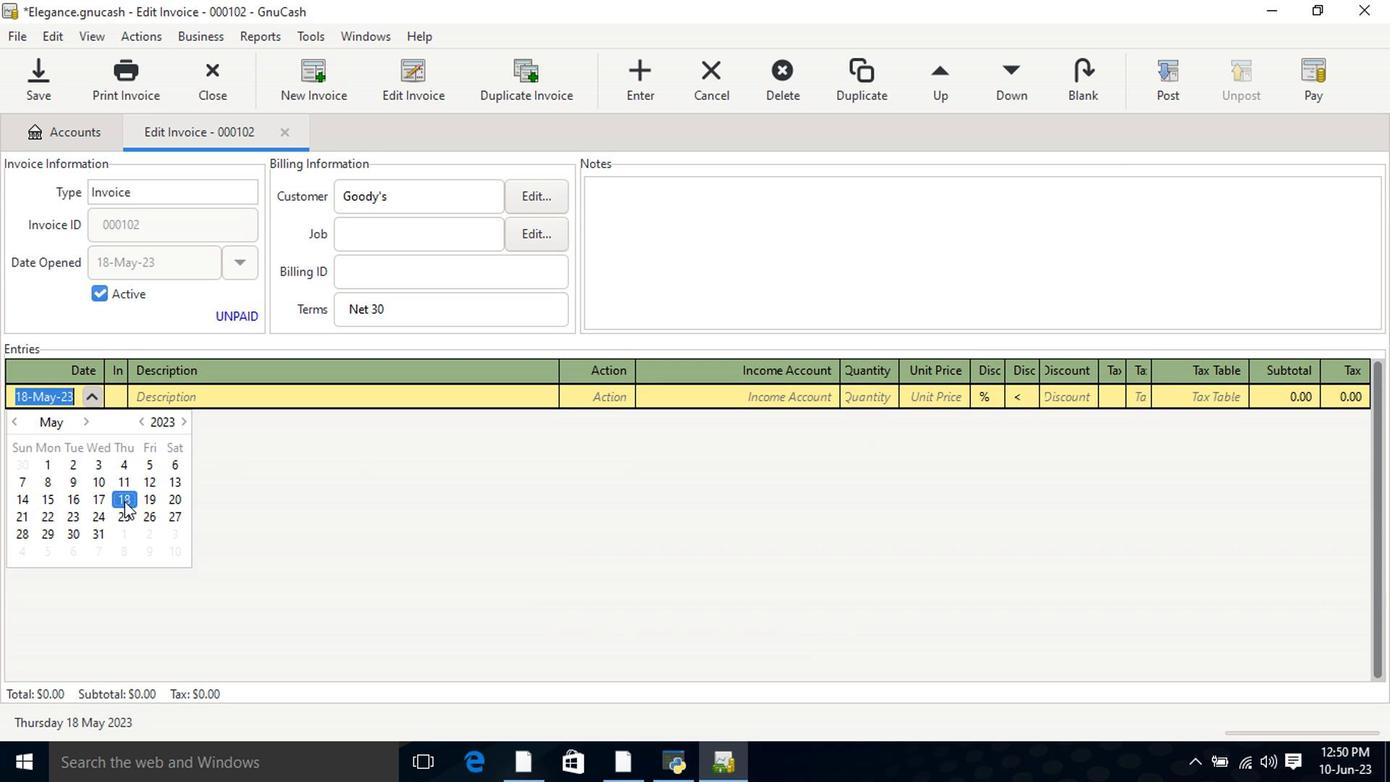 
Action: Mouse moved to (186, 409)
Screenshot: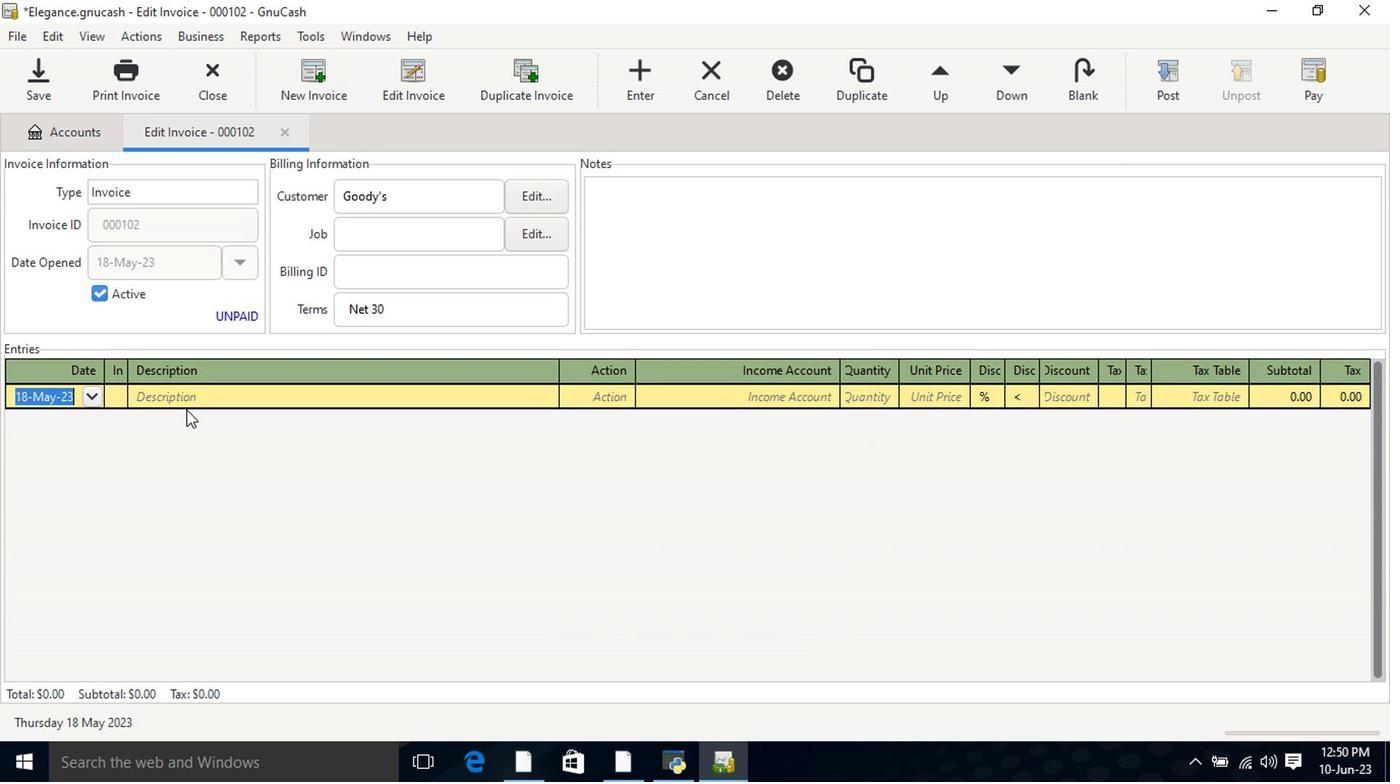 
Action: Mouse pressed left at (186, 409)
Screenshot: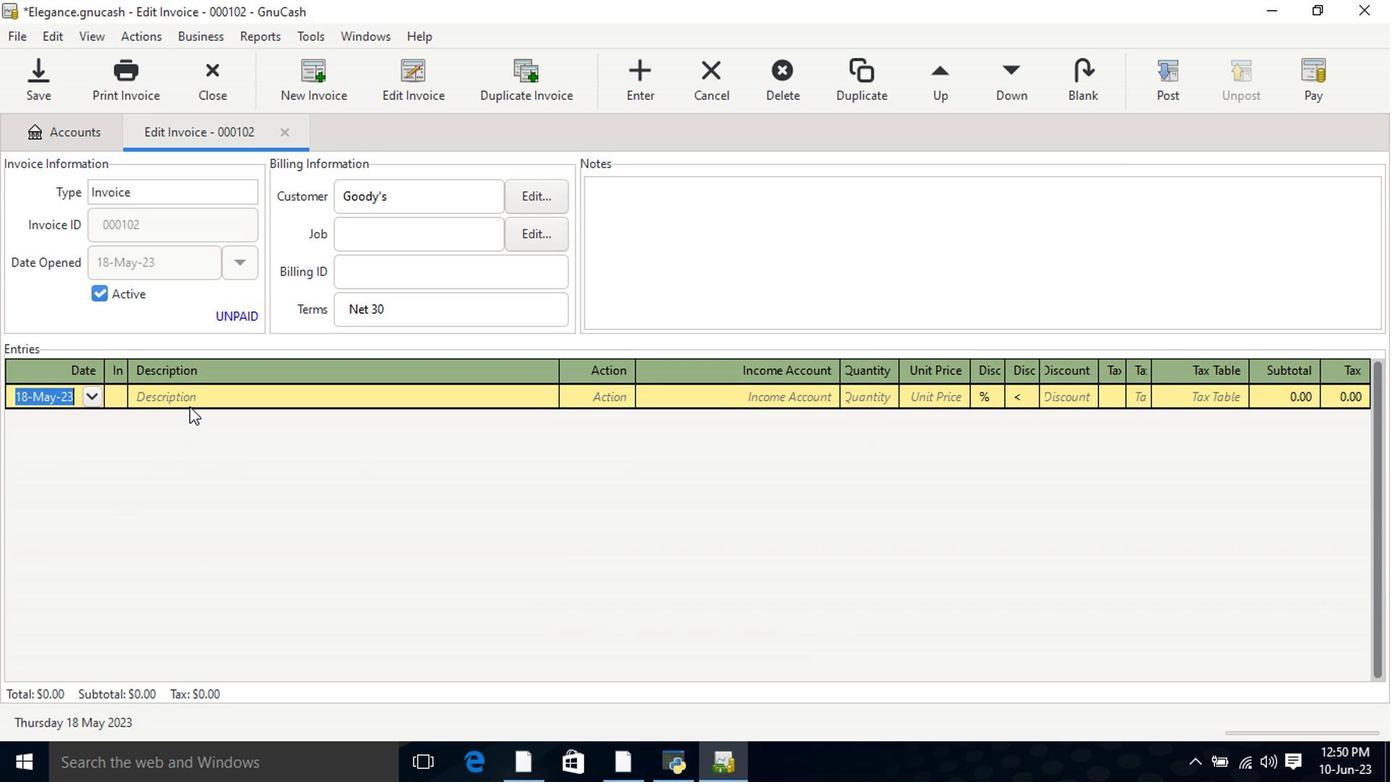 
Action: Key pressed <Key.shift>Kiss<Key.space><Key.shift>Premou<Key.backspace><Key.backspace>ium<Key.space><Key.shift>Classy<Key.space><Key.shift>Fake<Key.space><Key.shift>Nails<Key.space><Key.shift_r>(30<Key.space>ct<Key.shift_r>)<Key.tab><Key.tab>incom<Key.down><Key.down><Key.down><Key.tab>2<Key.tab>11.29<Key.tab>
Screenshot: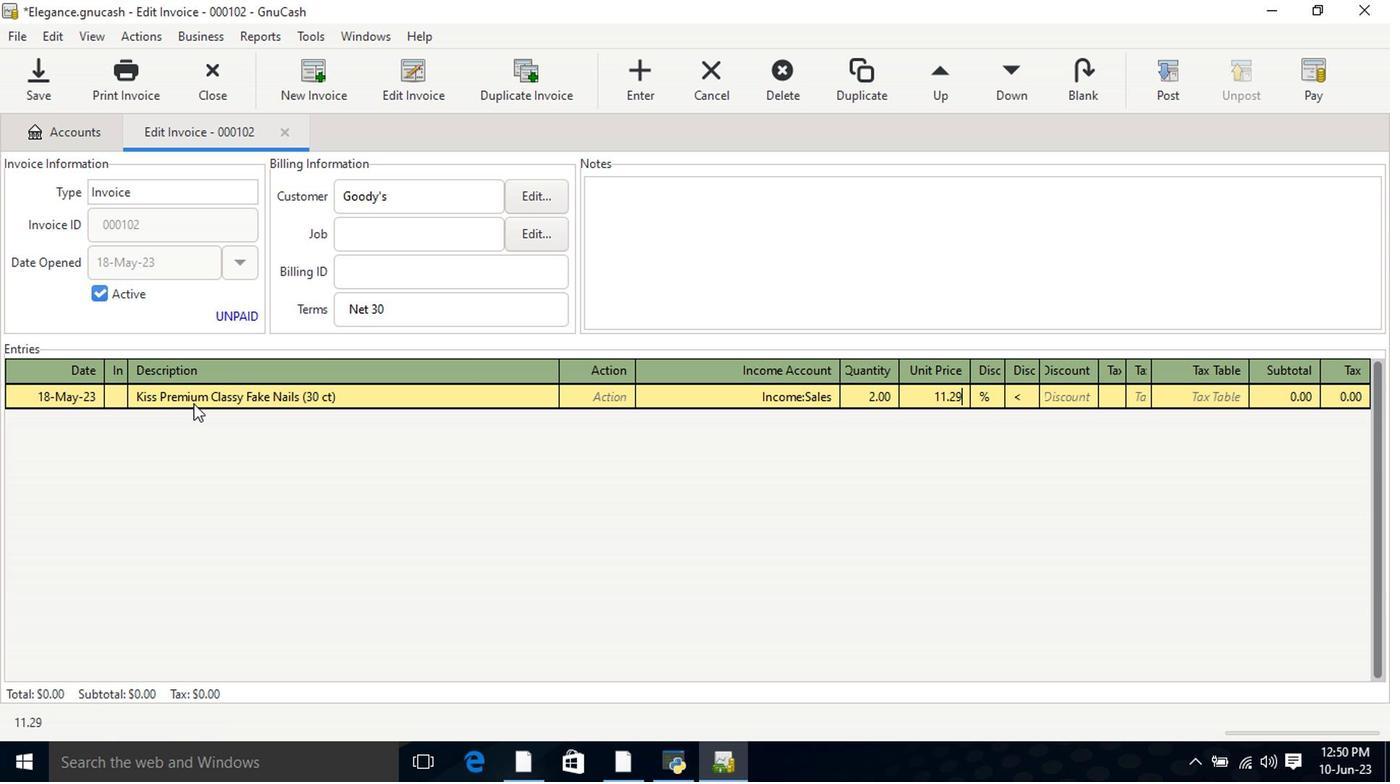 
Action: Mouse moved to (1123, 404)
Screenshot: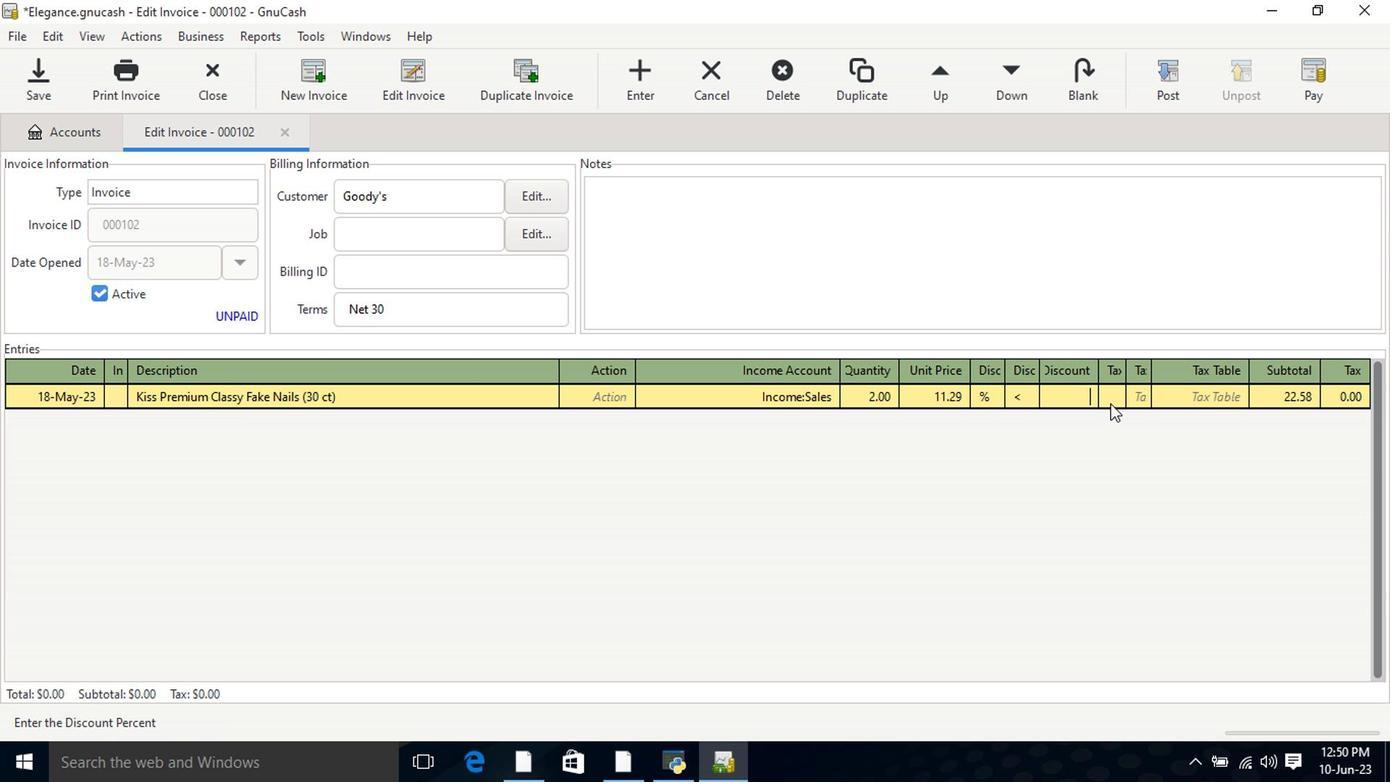 
Action: Mouse pressed left at (1123, 404)
Screenshot: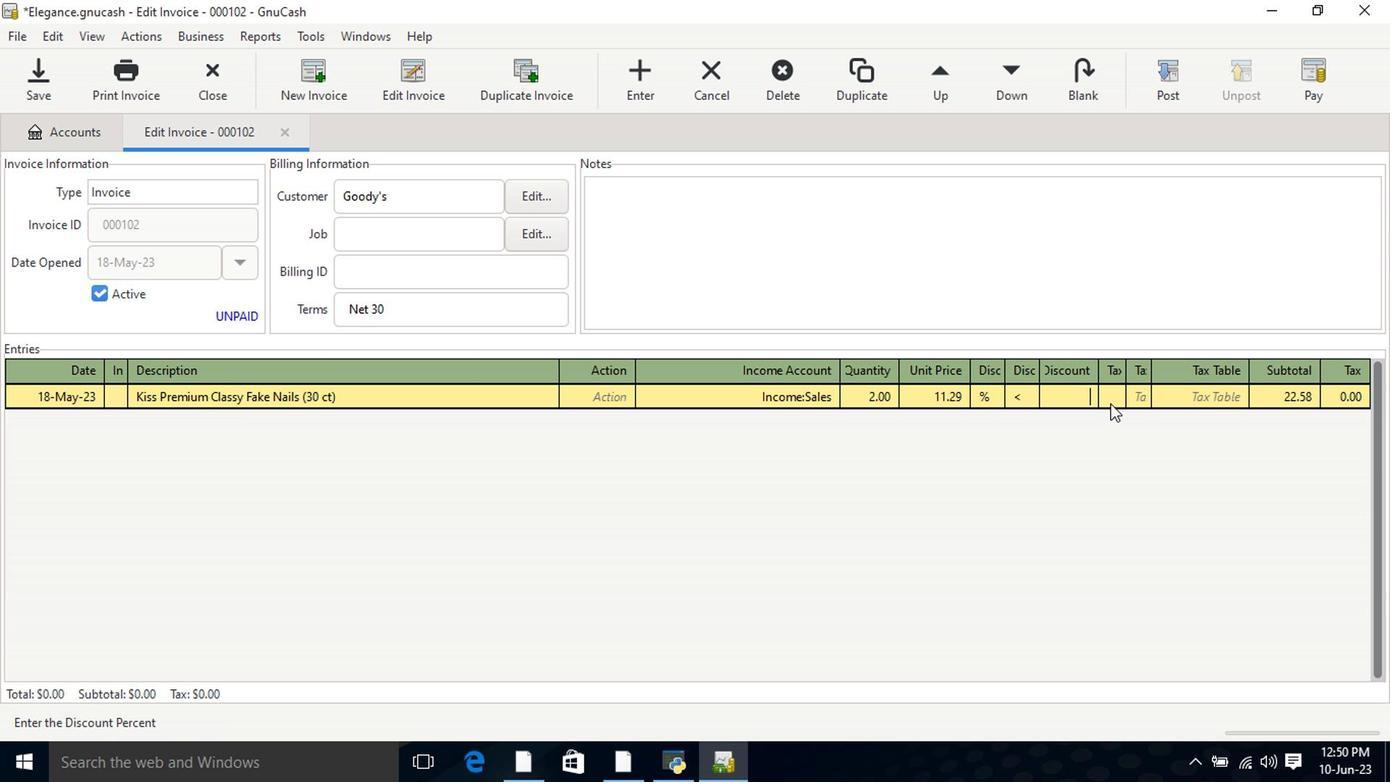 
Action: Mouse moved to (1193, 404)
Screenshot: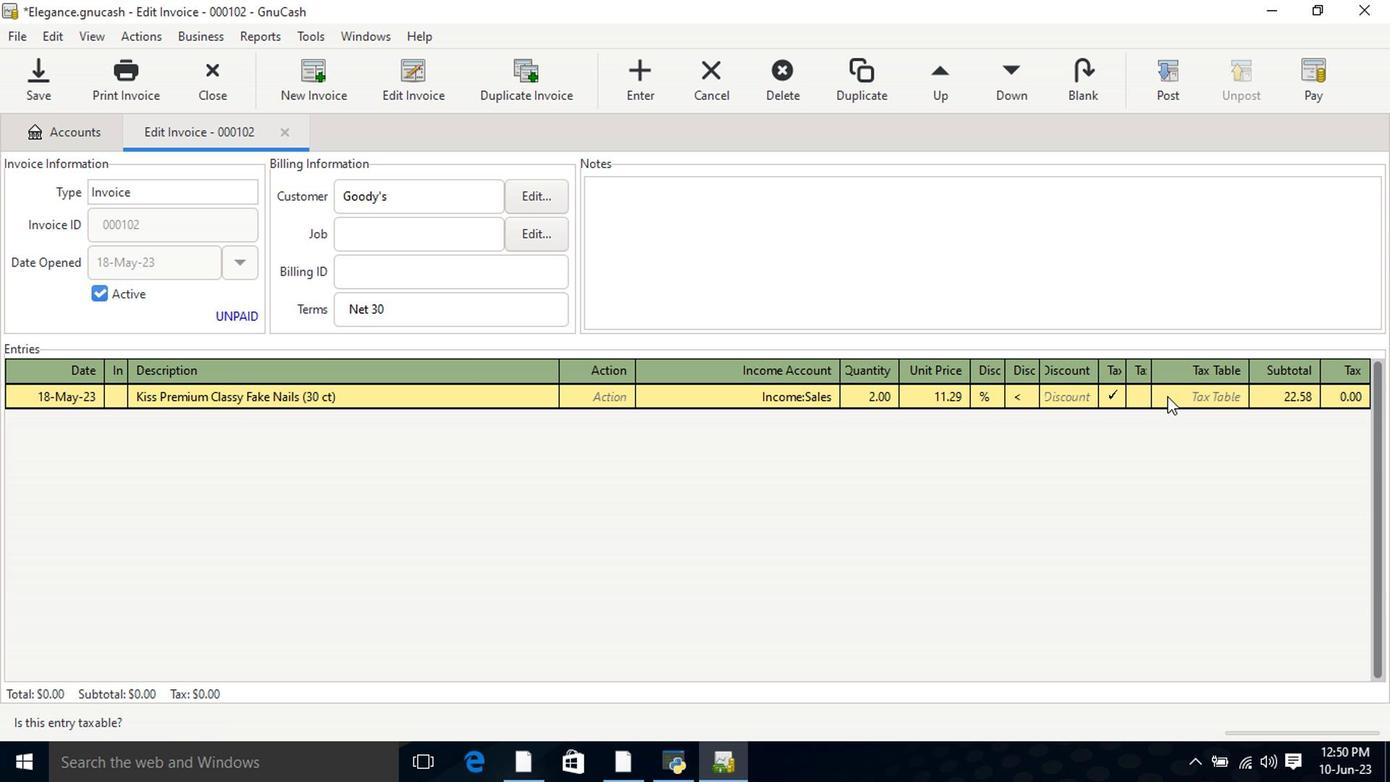
Action: Mouse pressed left at (1193, 404)
Screenshot: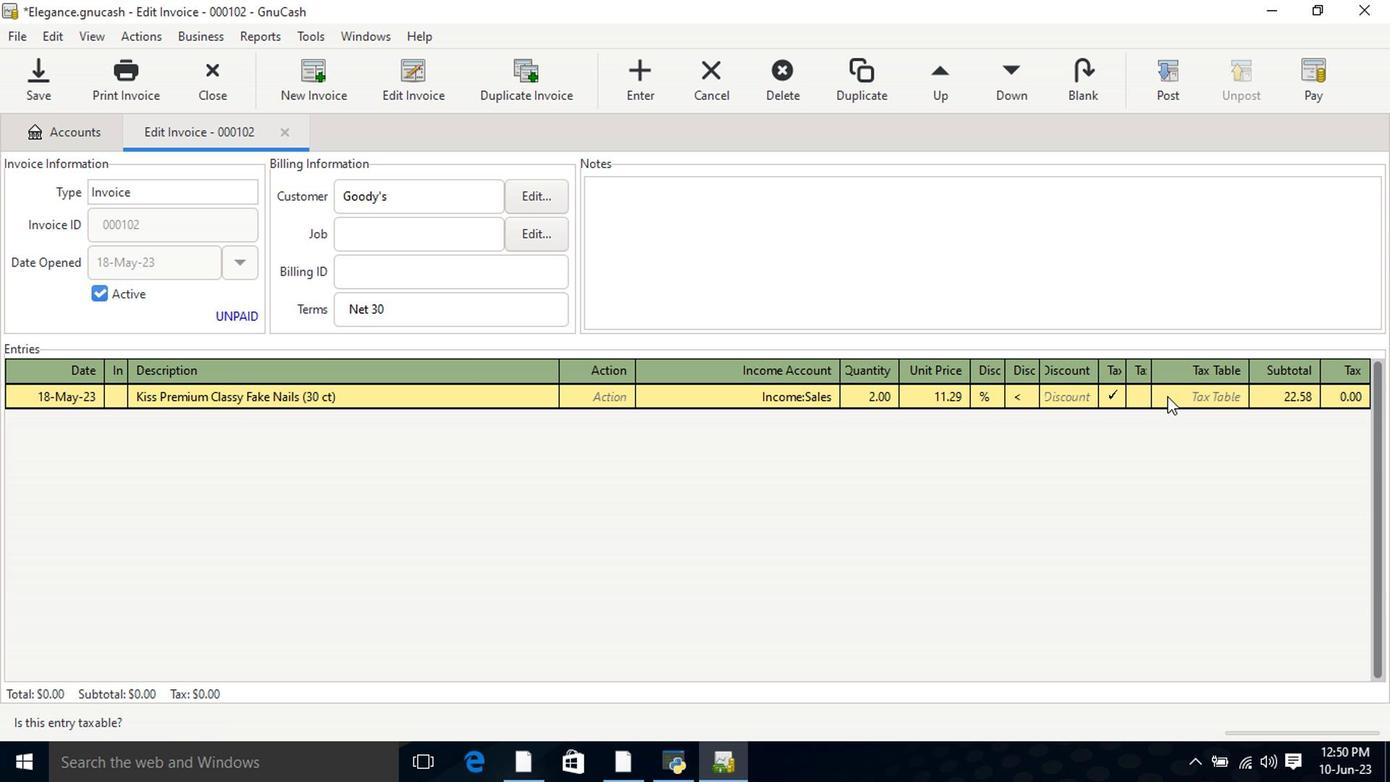 
Action: Mouse moved to (1234, 404)
Screenshot: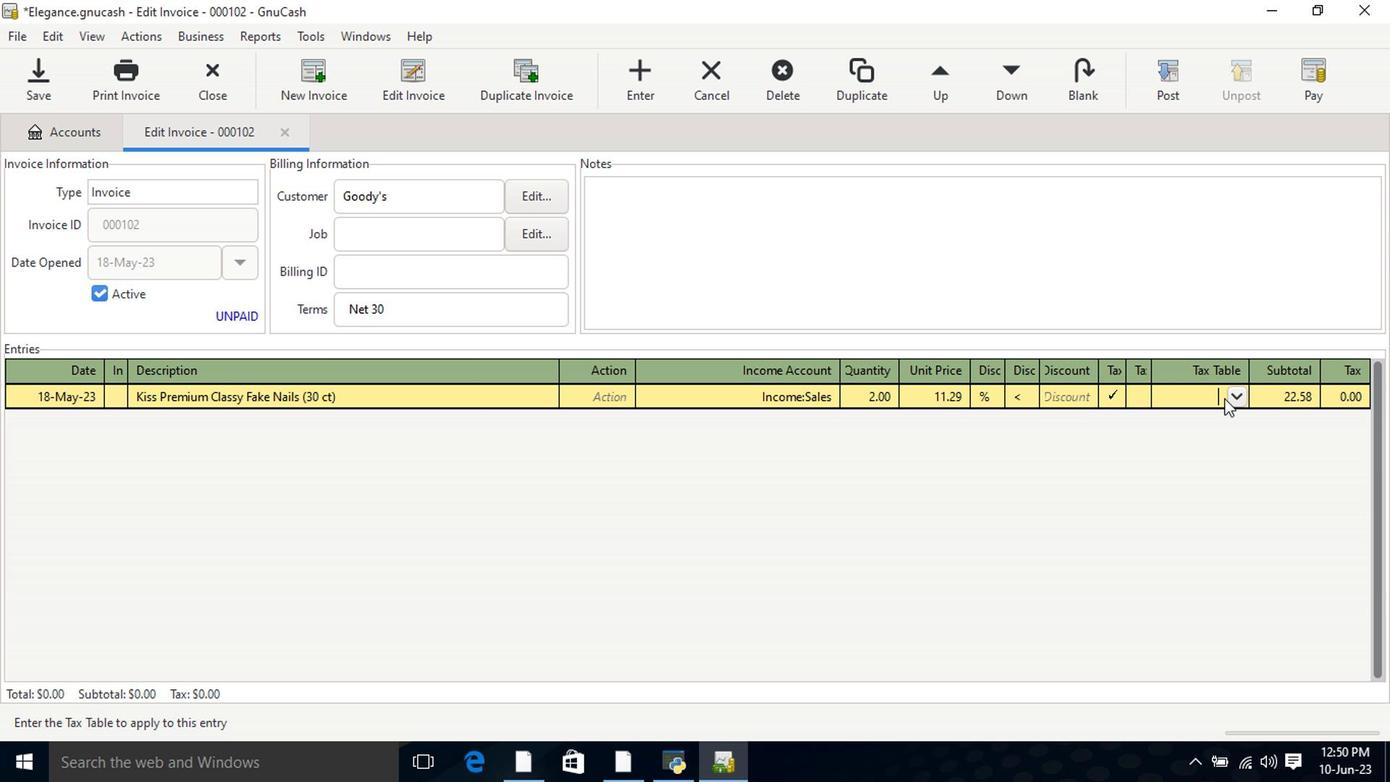 
Action: Mouse pressed left at (1234, 404)
Screenshot: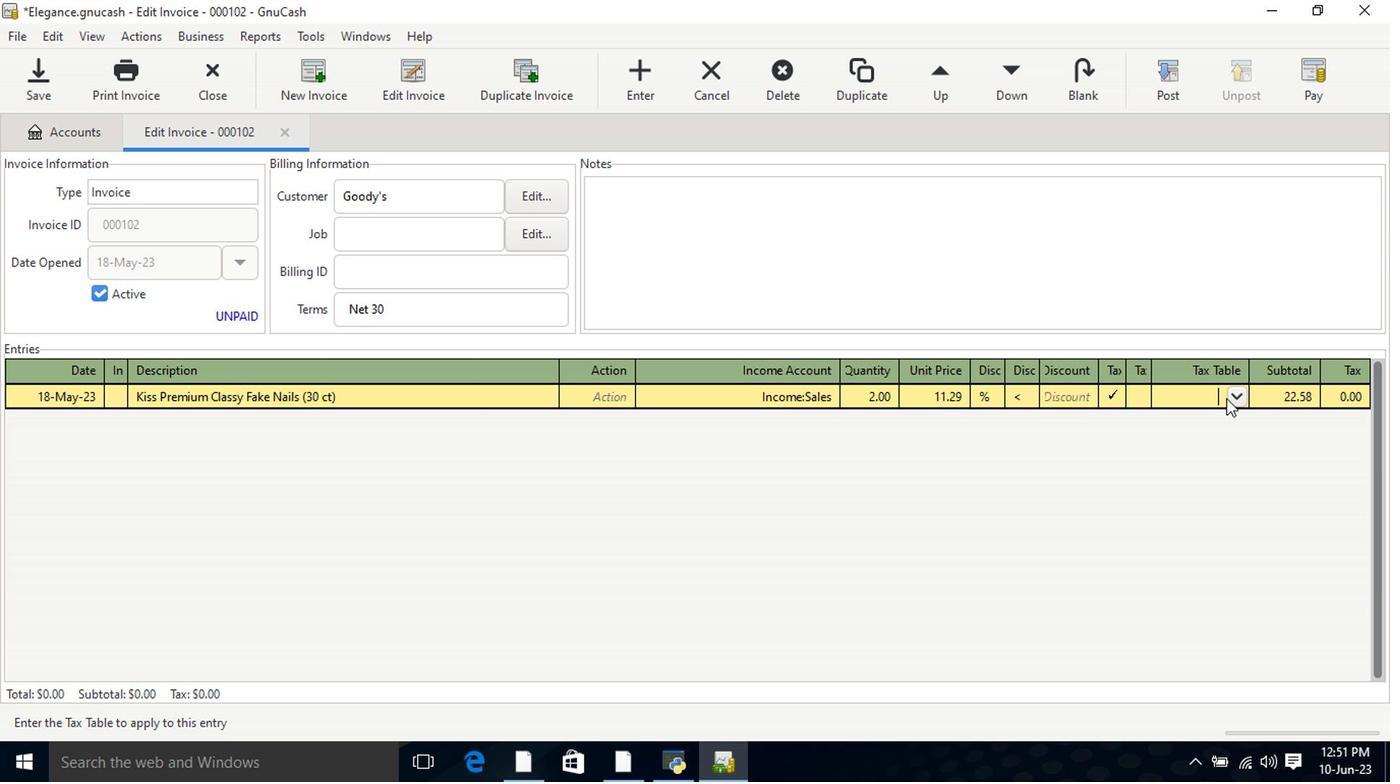 
Action: Mouse moved to (1239, 410)
Screenshot: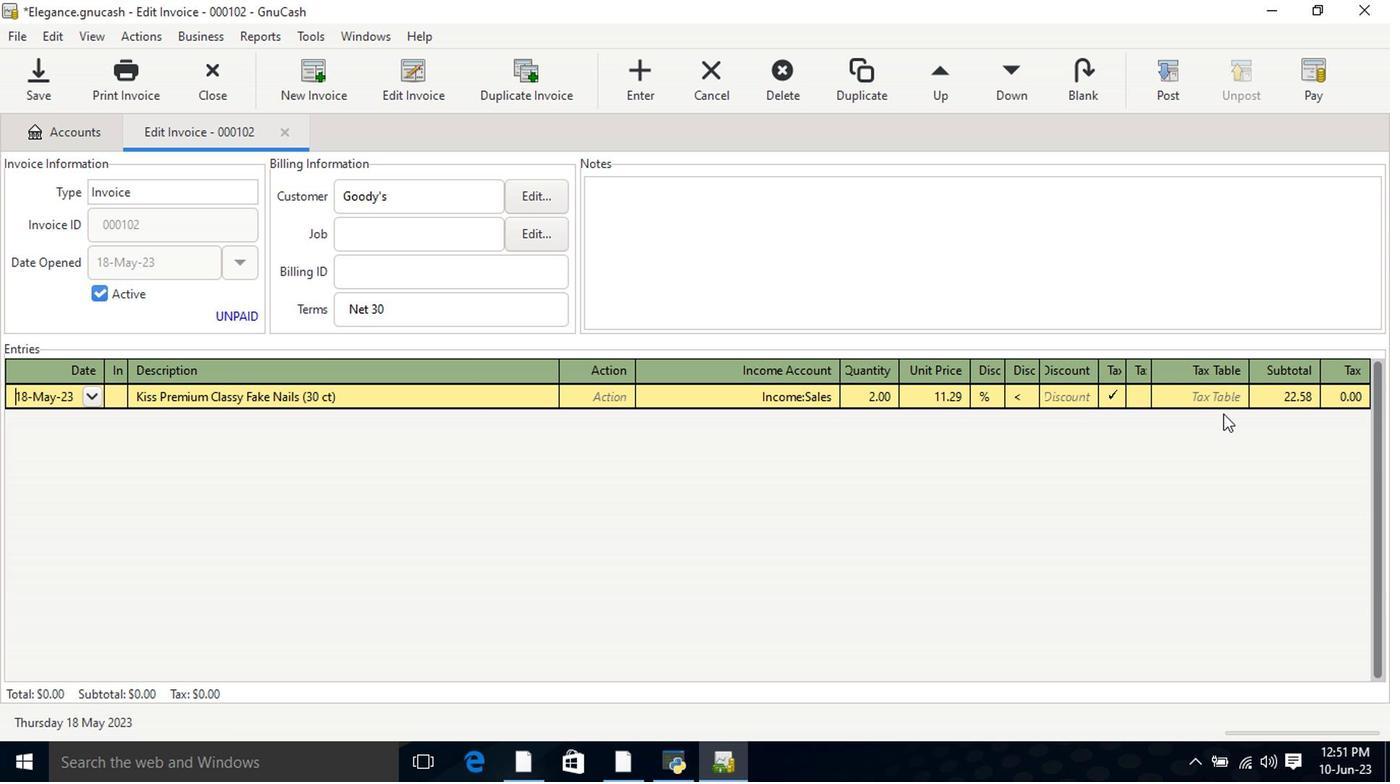 
Action: Mouse pressed left at (1239, 410)
Screenshot: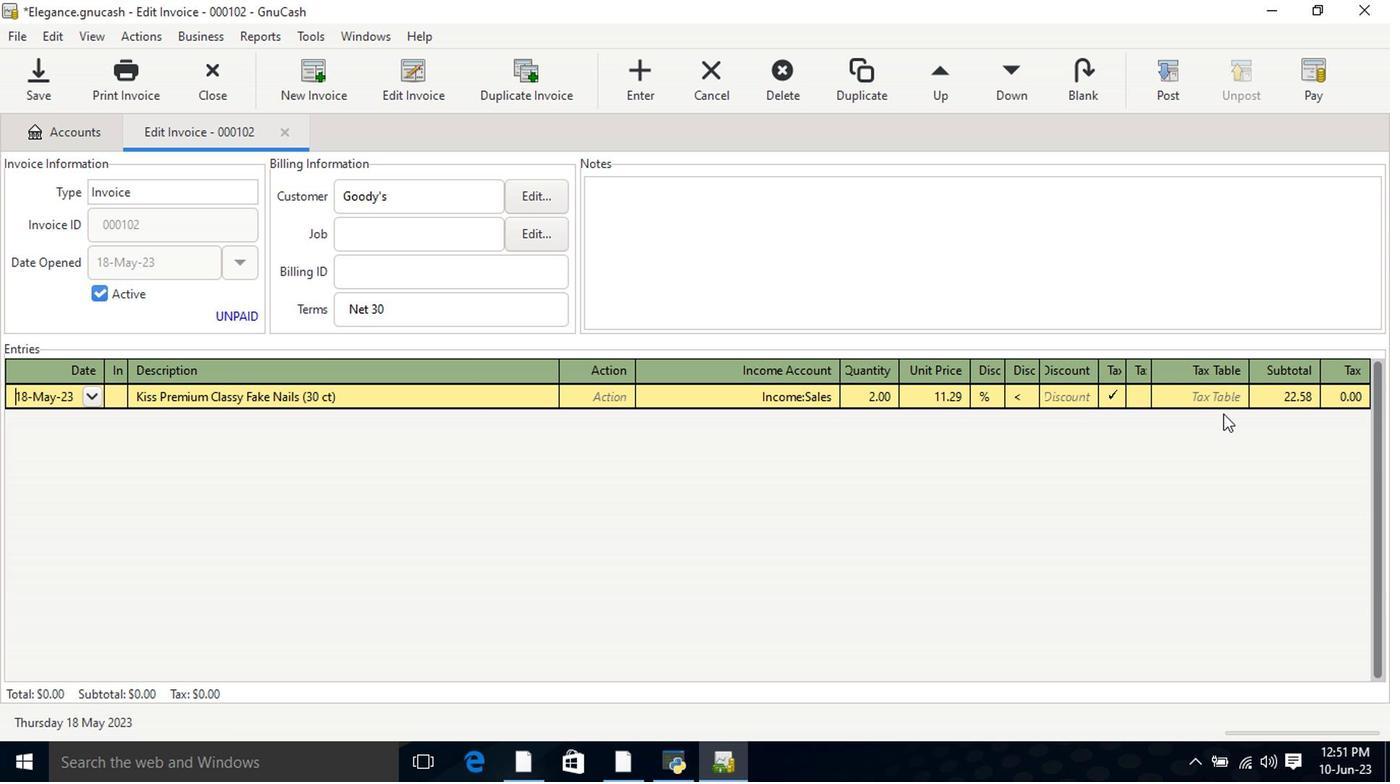 
Action: Mouse moved to (1247, 404)
Screenshot: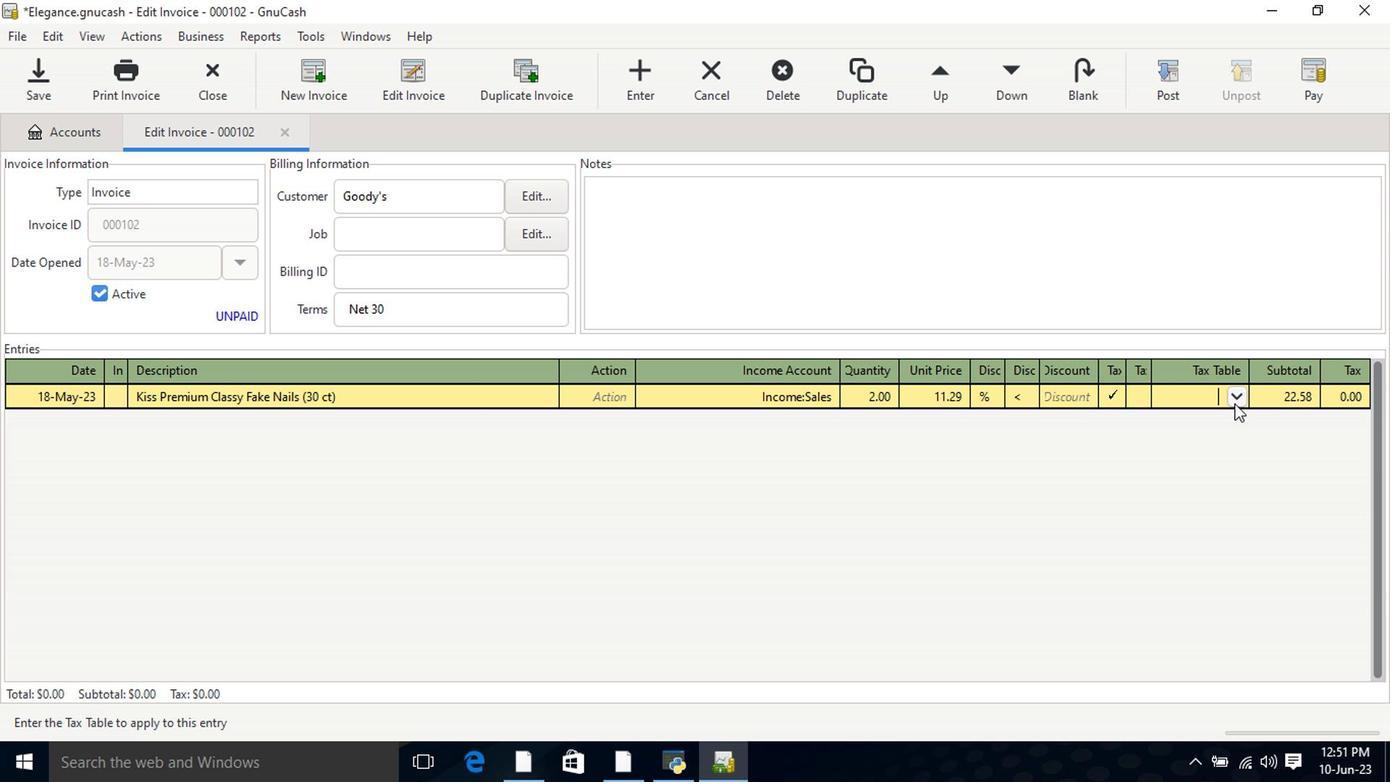 
Action: Mouse pressed left at (1247, 404)
Screenshot: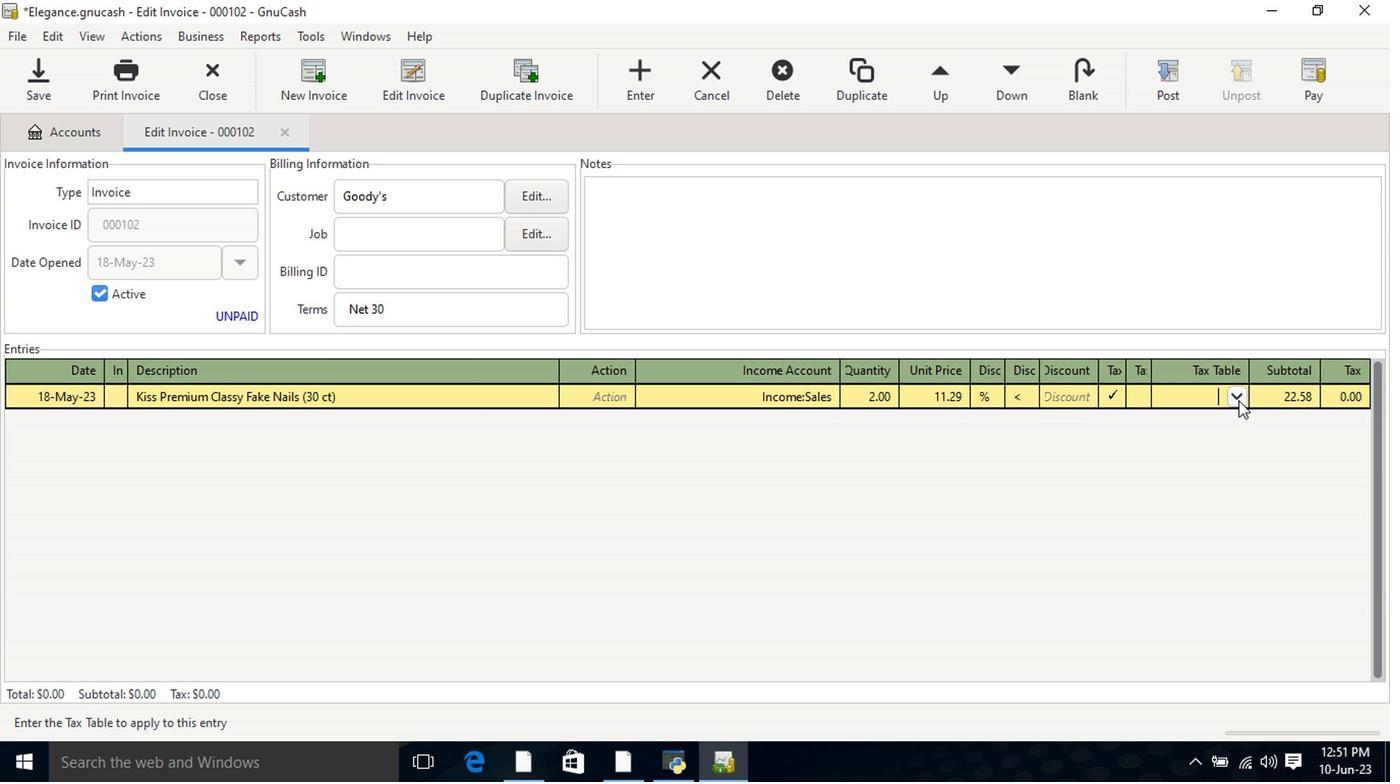 
Action: Mouse moved to (1247, 428)
Screenshot: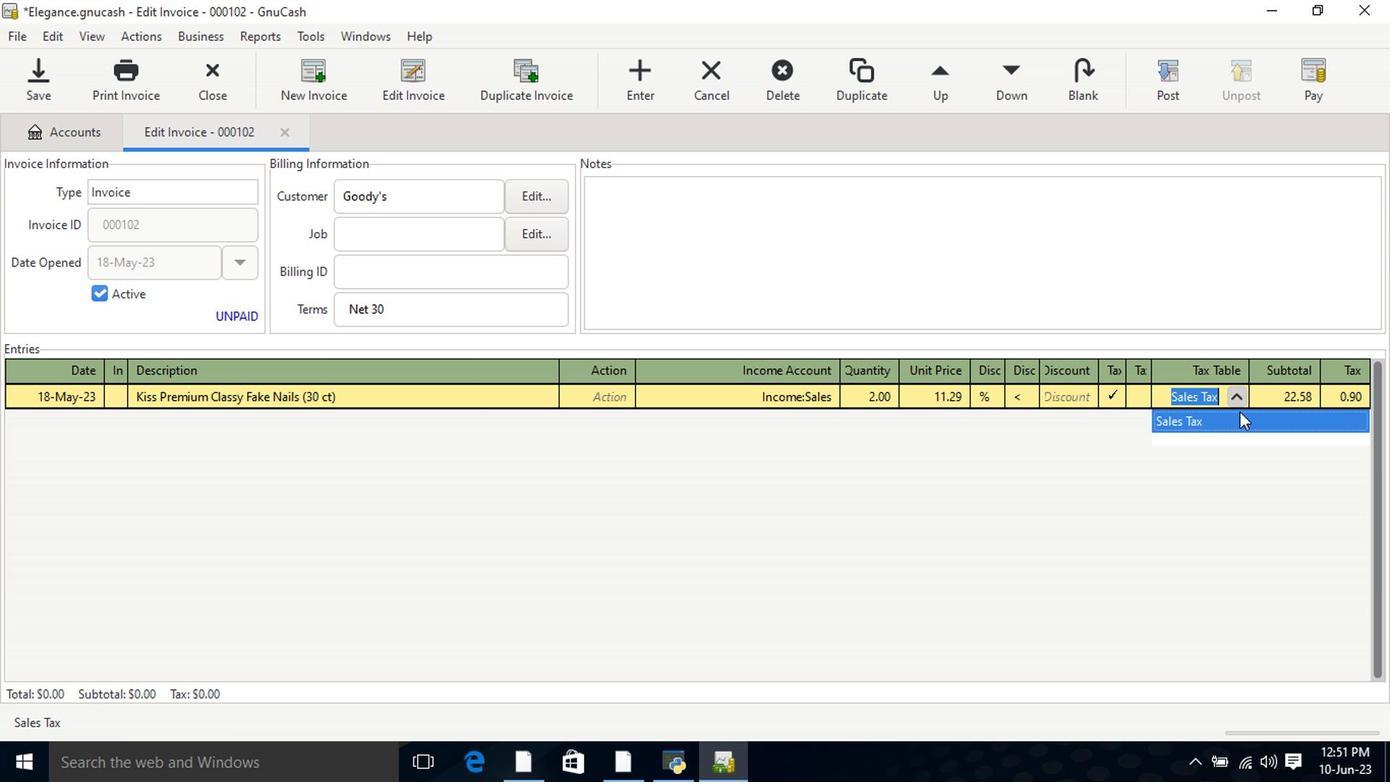 
Action: Key pressed <Key.tab>
Screenshot: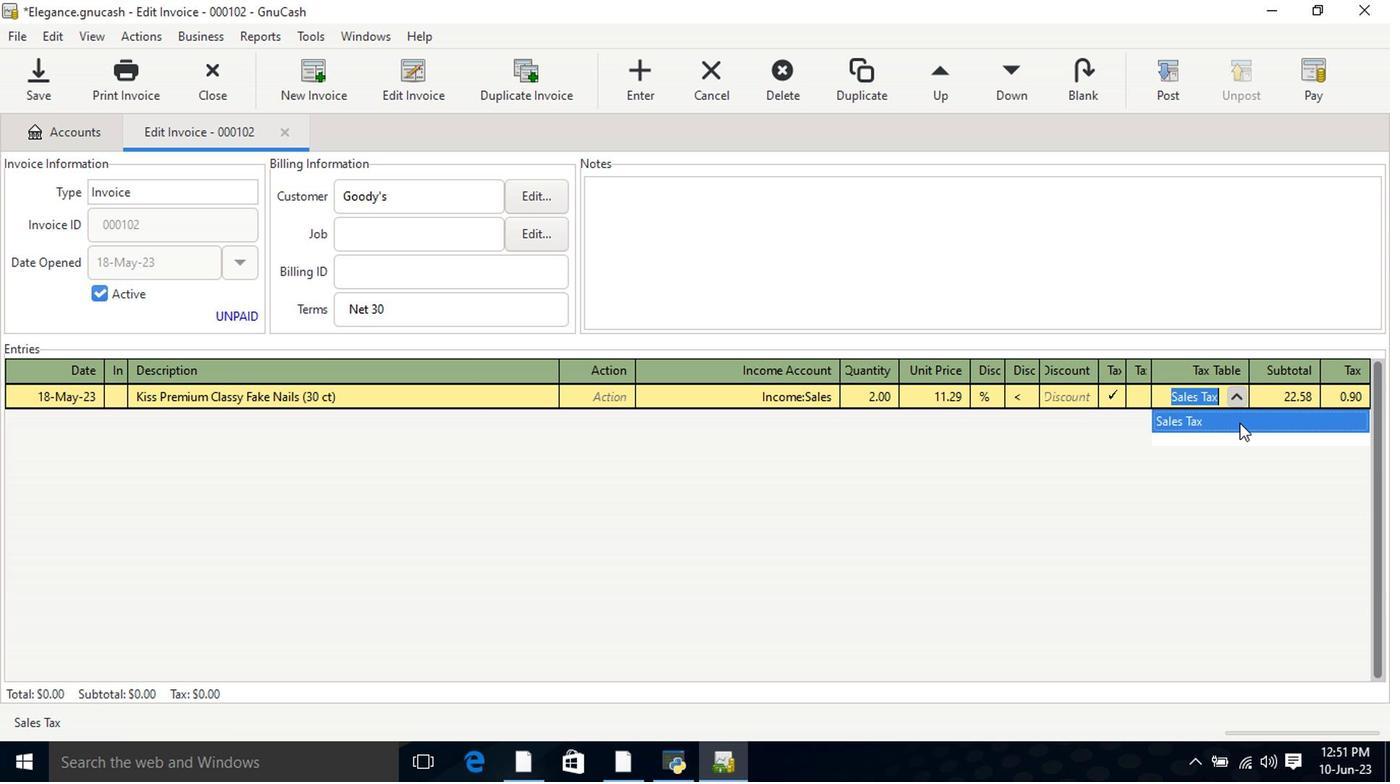 
Action: Mouse moved to (1205, 88)
Screenshot: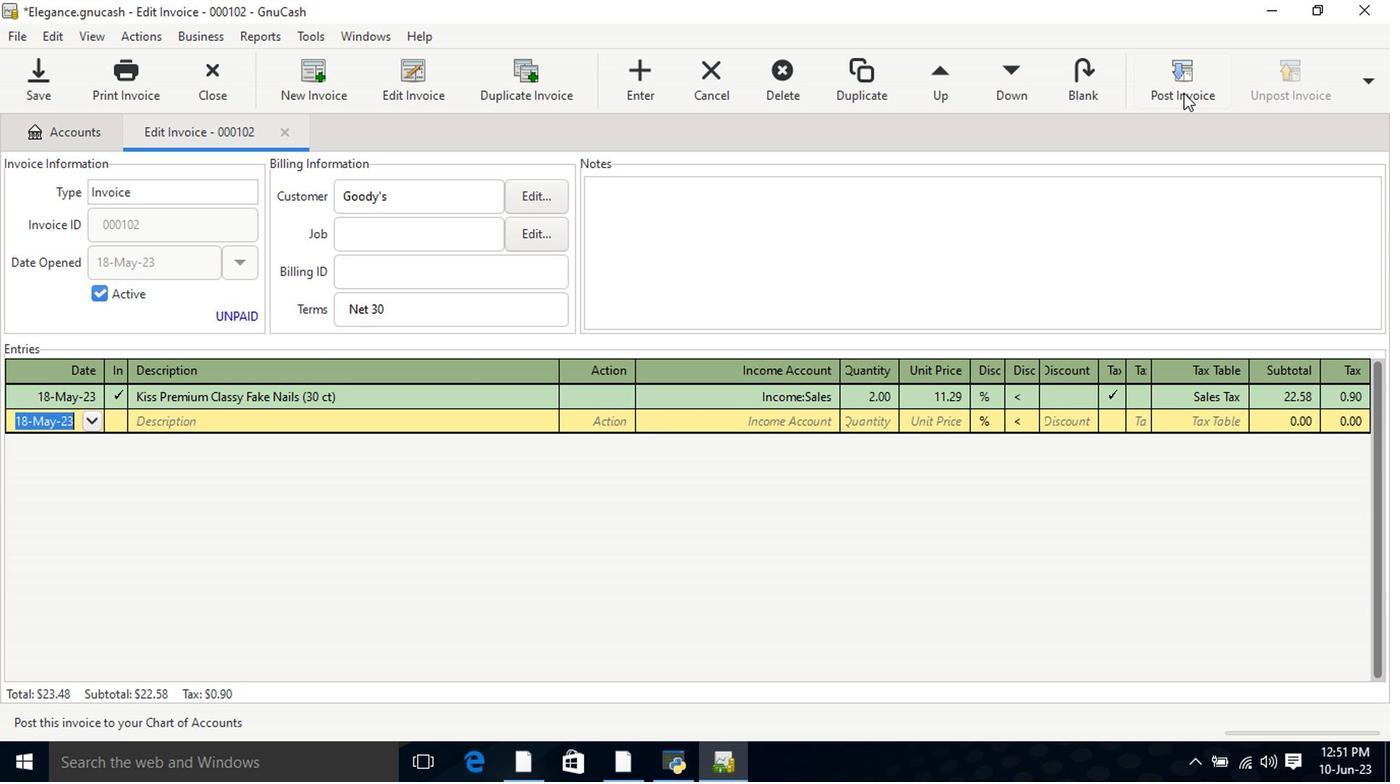 
Action: Mouse pressed left at (1205, 88)
Screenshot: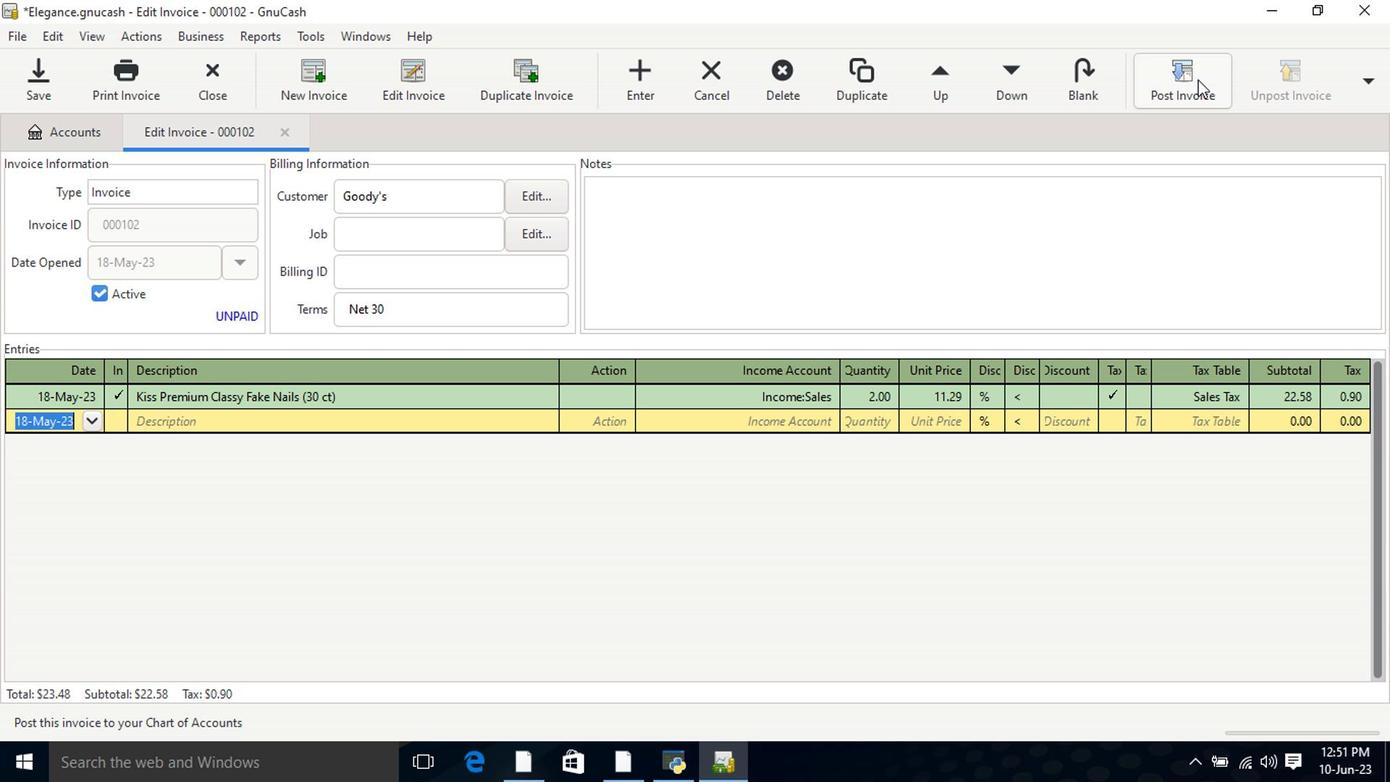 
Action: Mouse moved to (864, 340)
Screenshot: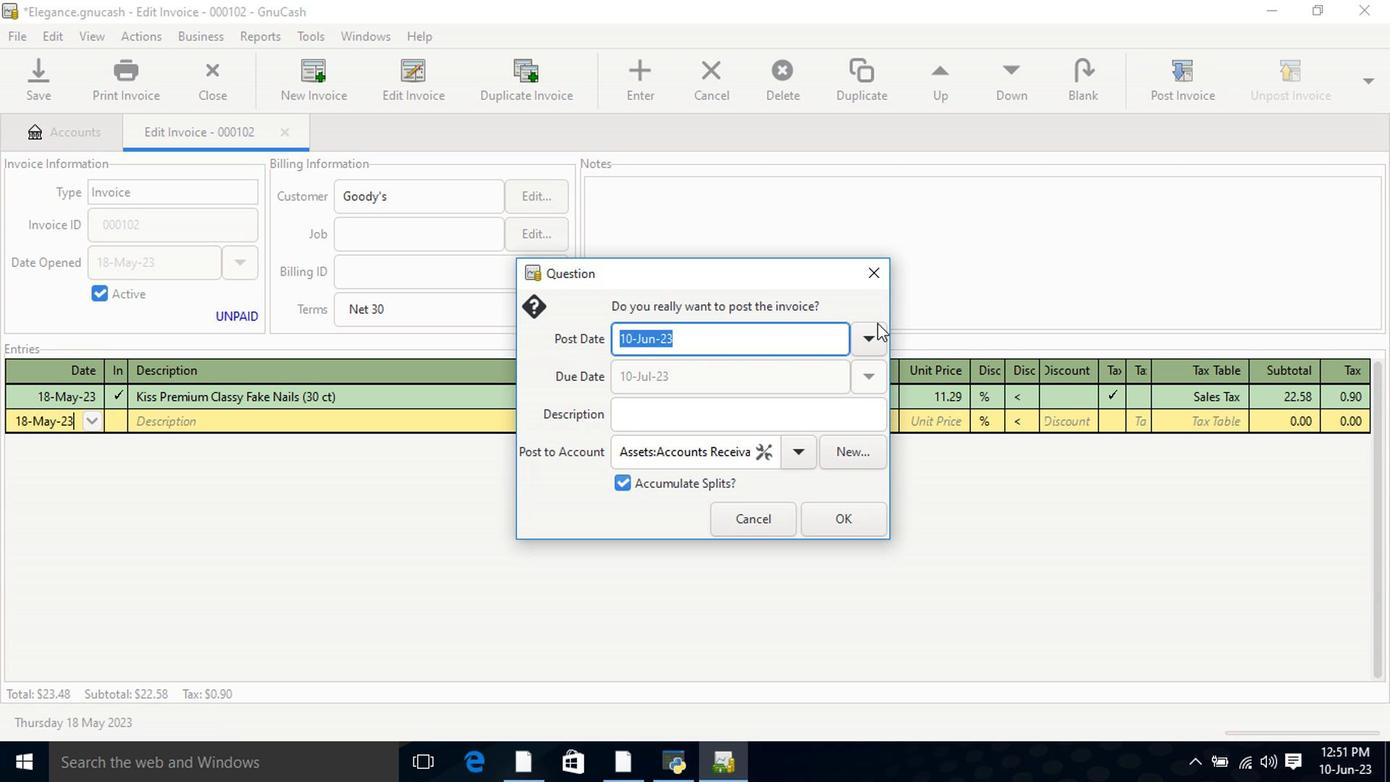 
Action: Mouse pressed left at (864, 340)
Screenshot: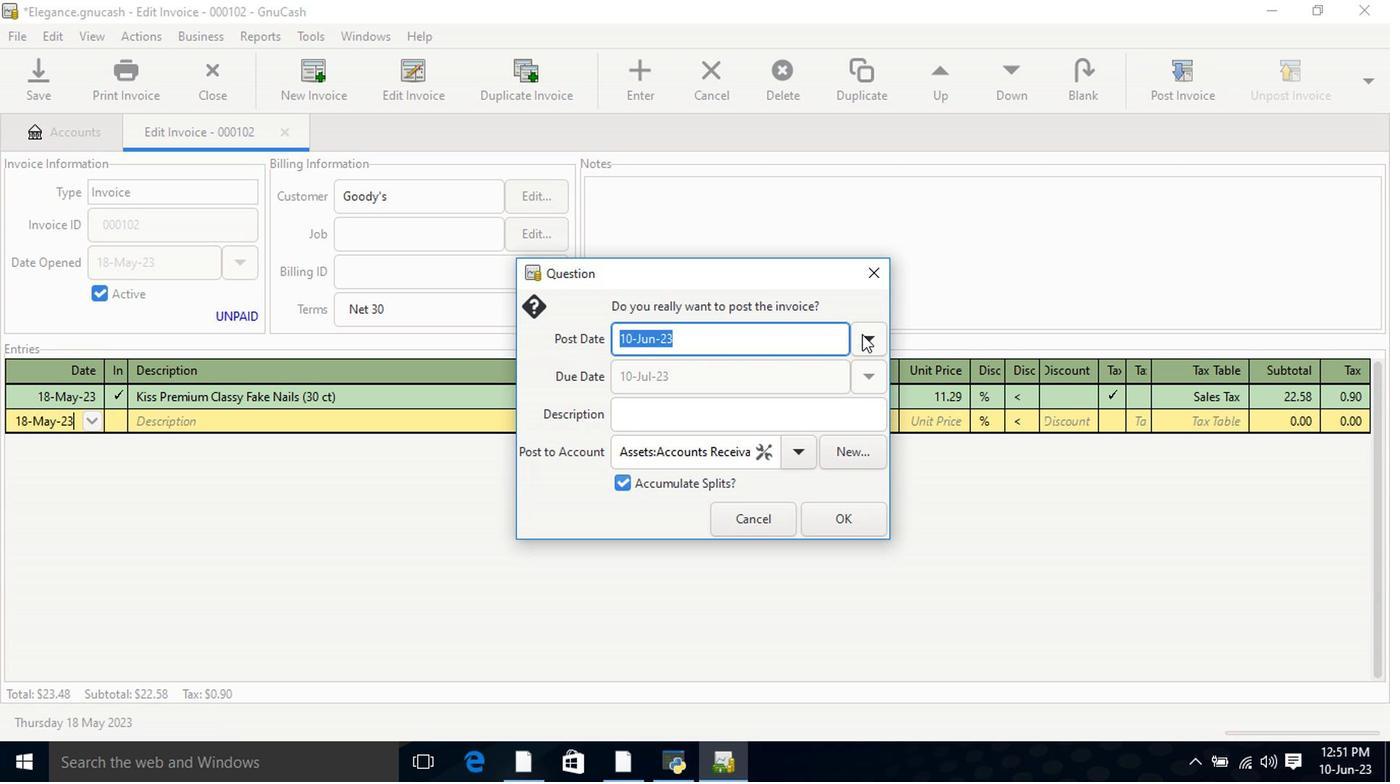 
Action: Mouse moved to (707, 375)
Screenshot: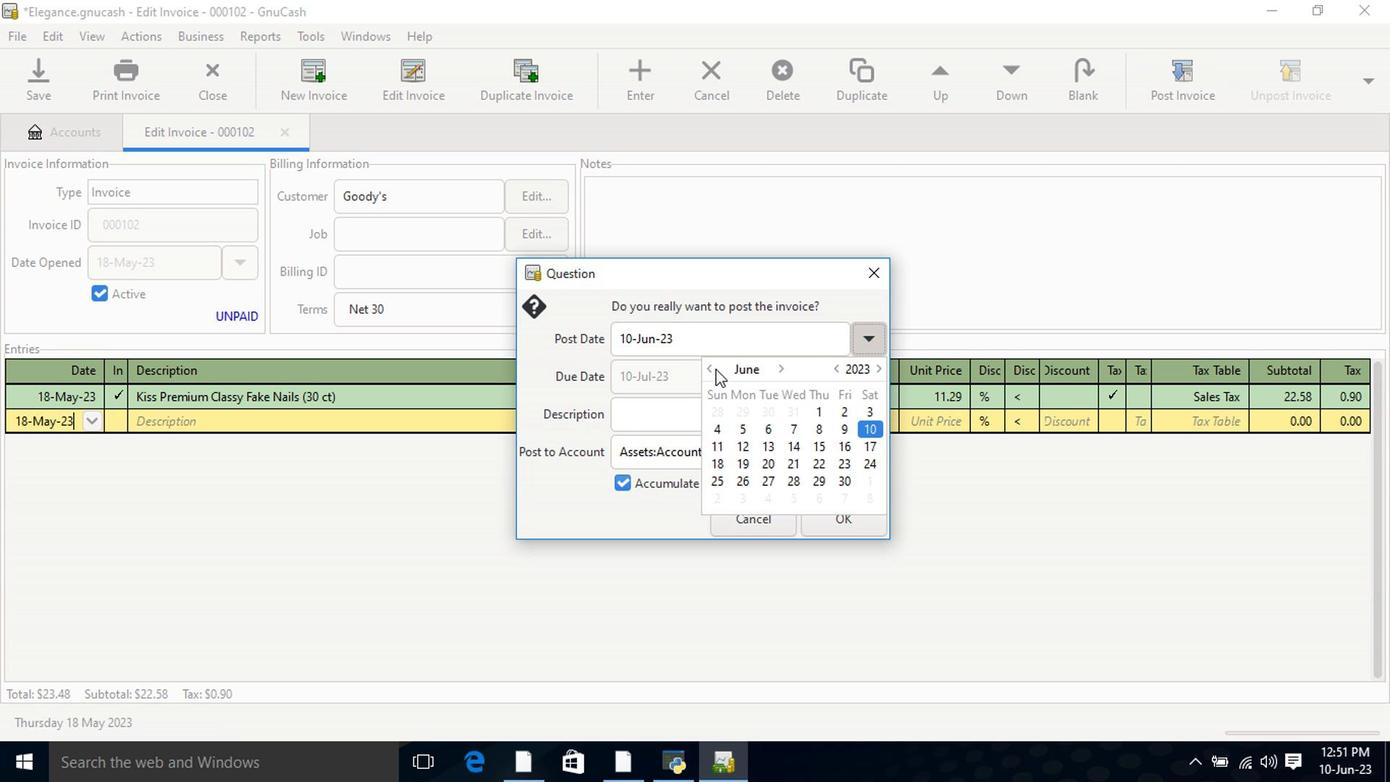
Action: Mouse pressed left at (707, 375)
Screenshot: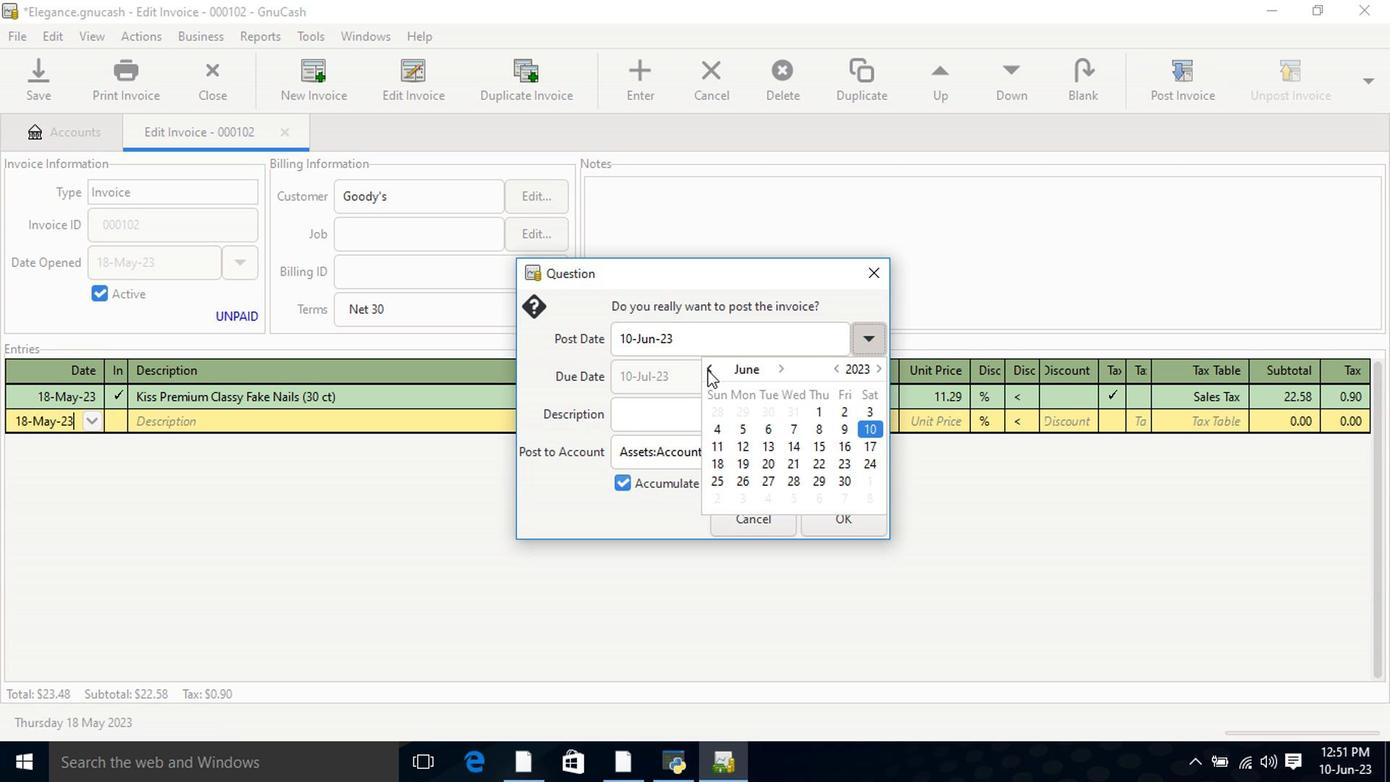 
Action: Mouse moved to (822, 455)
Screenshot: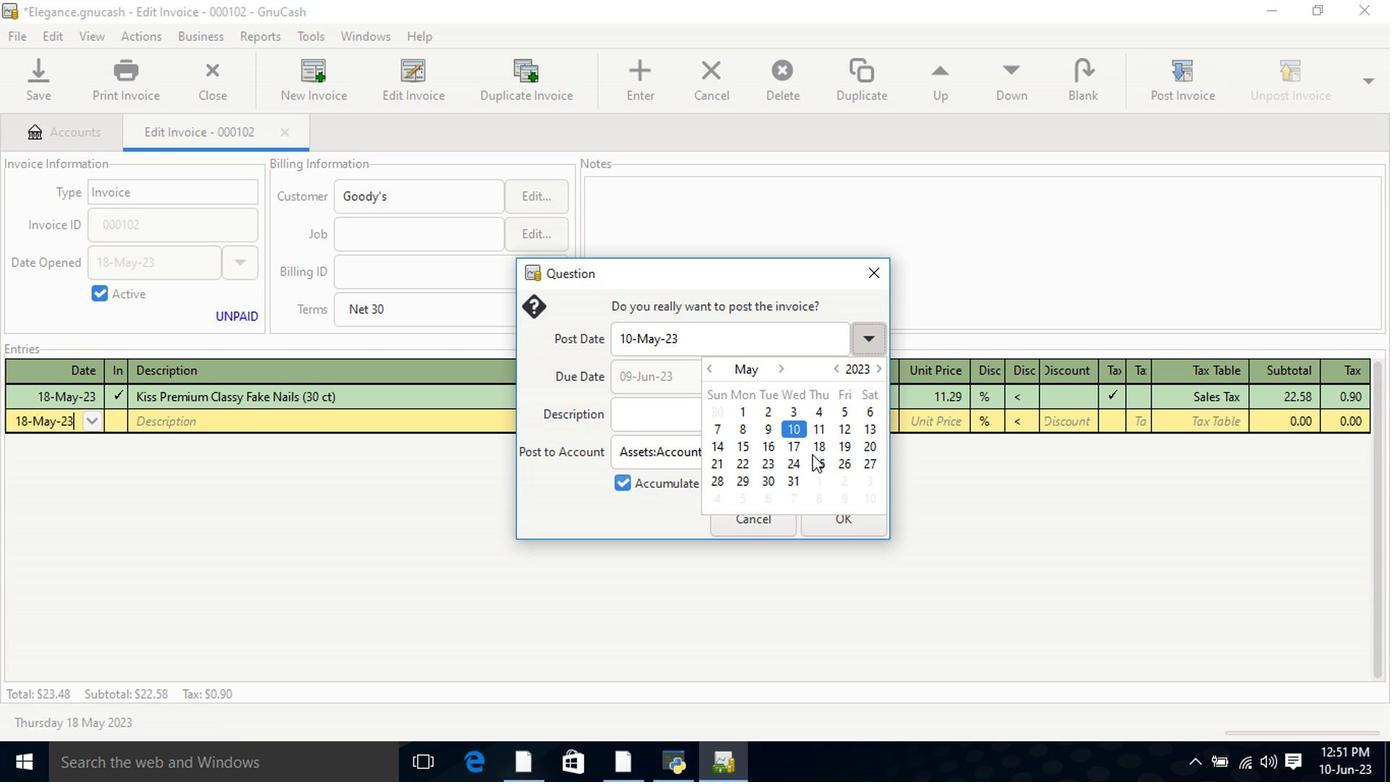 
Action: Mouse pressed left at (822, 455)
Screenshot: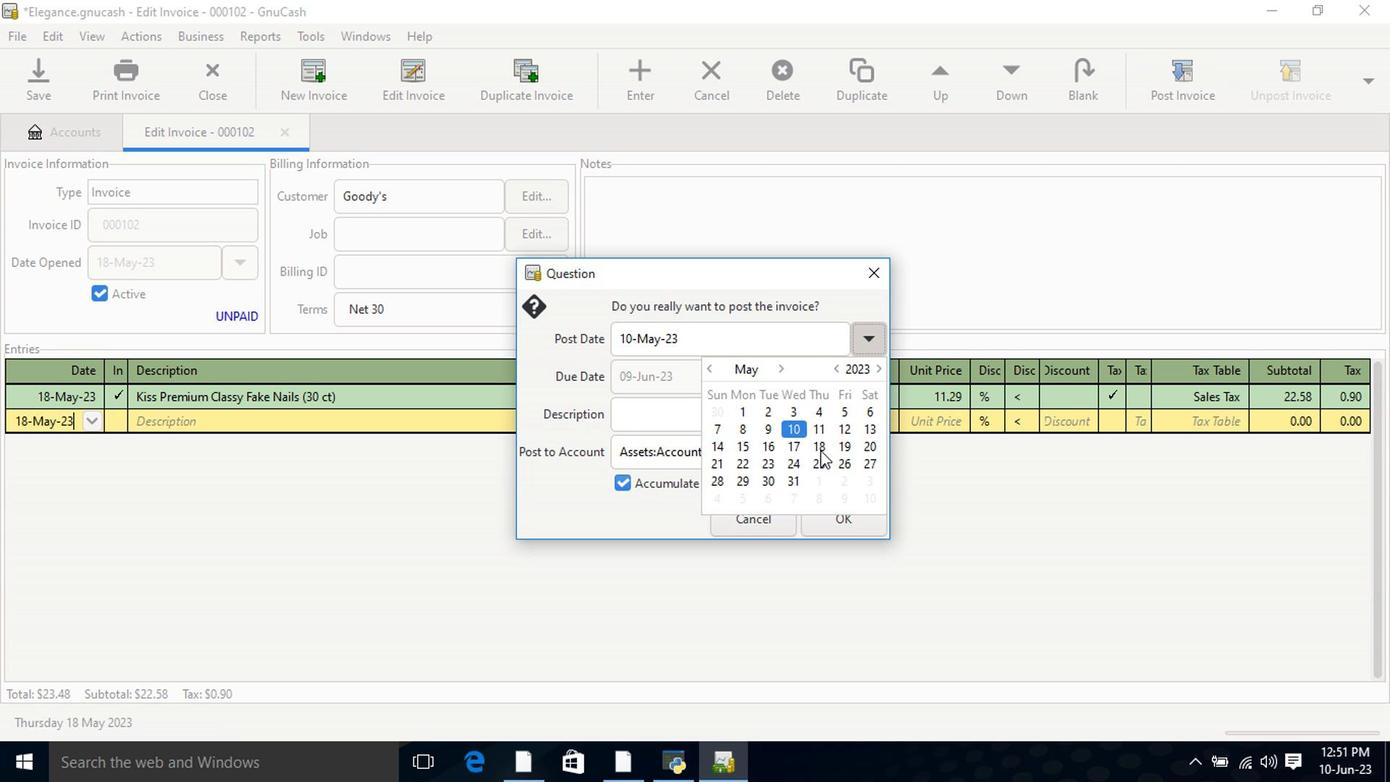 
Action: Mouse pressed left at (822, 455)
Screenshot: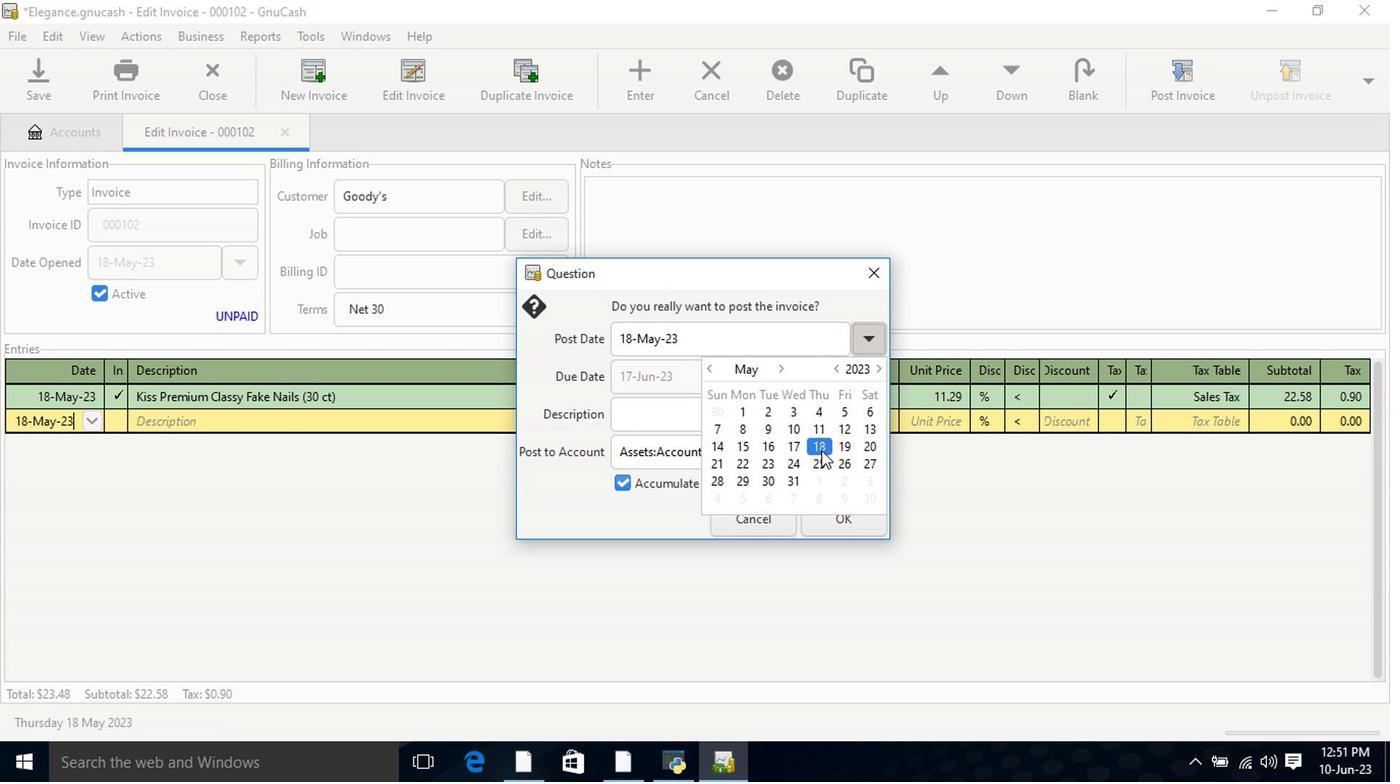
Action: Mouse moved to (841, 519)
Screenshot: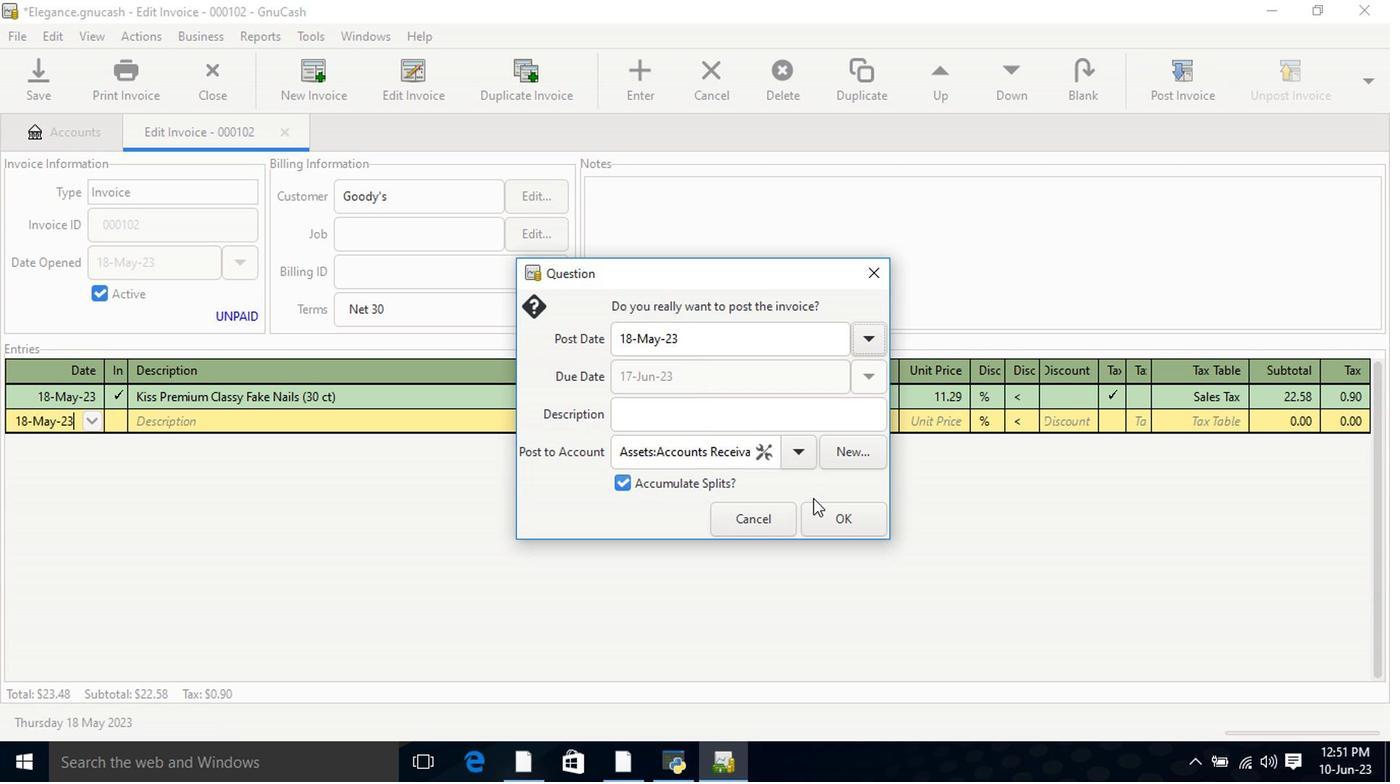 
Action: Mouse pressed left at (841, 519)
Screenshot: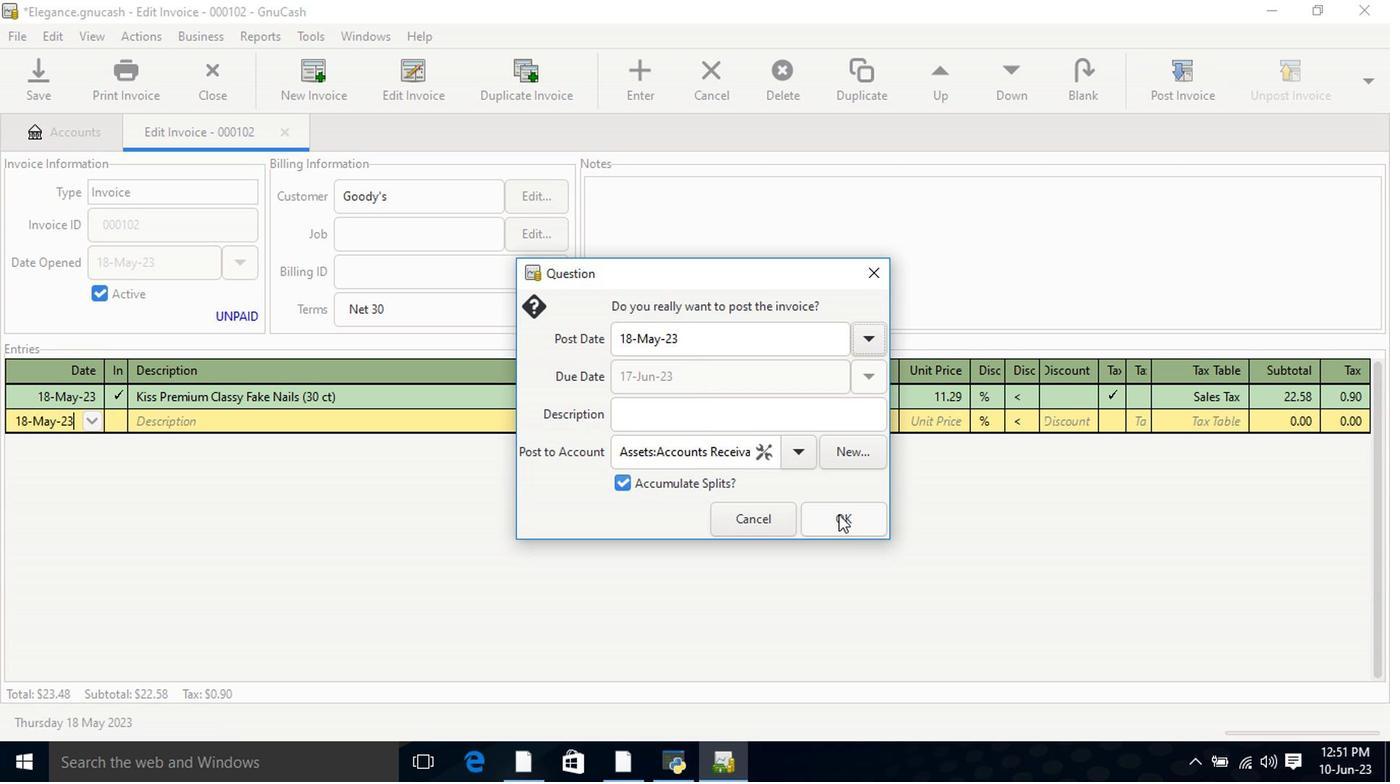 
Action: Mouse moved to (1335, 97)
Screenshot: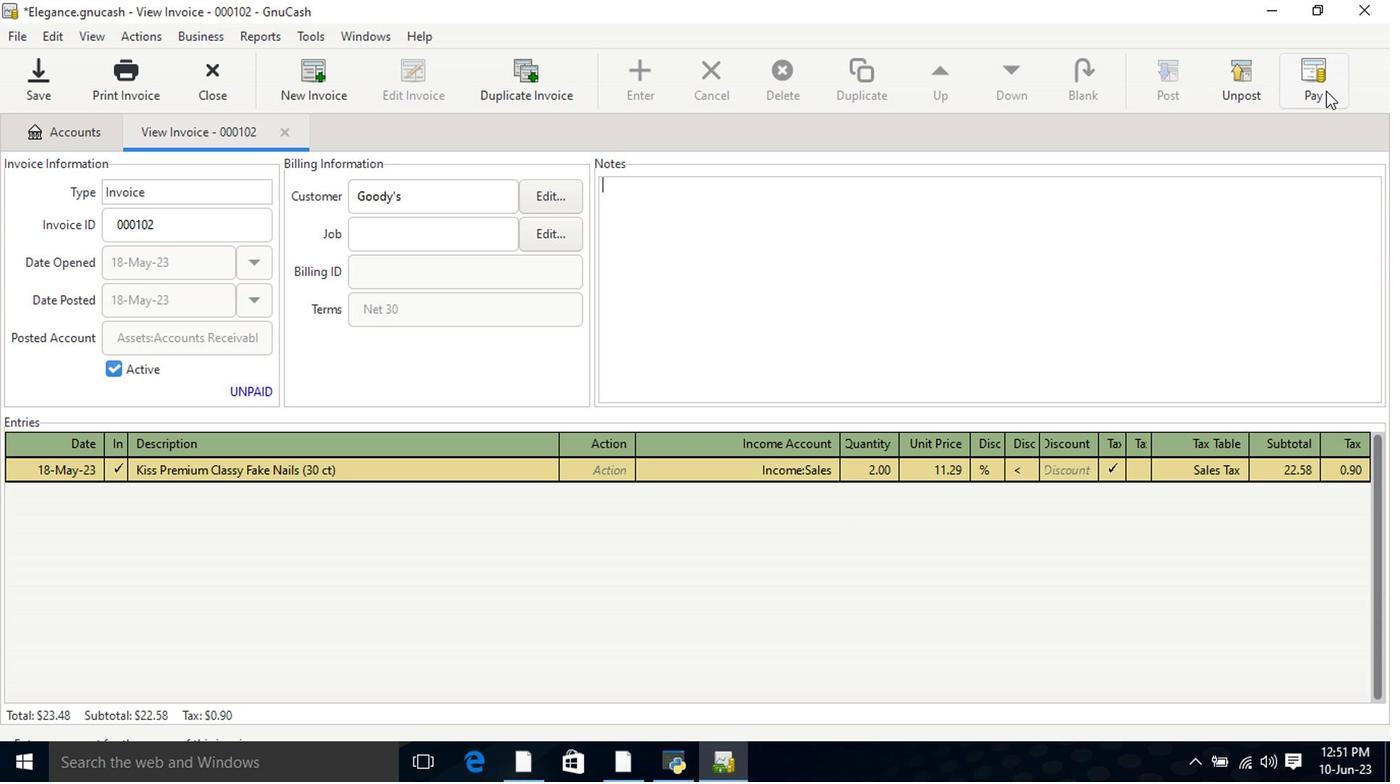 
Action: Mouse pressed left at (1335, 97)
Screenshot: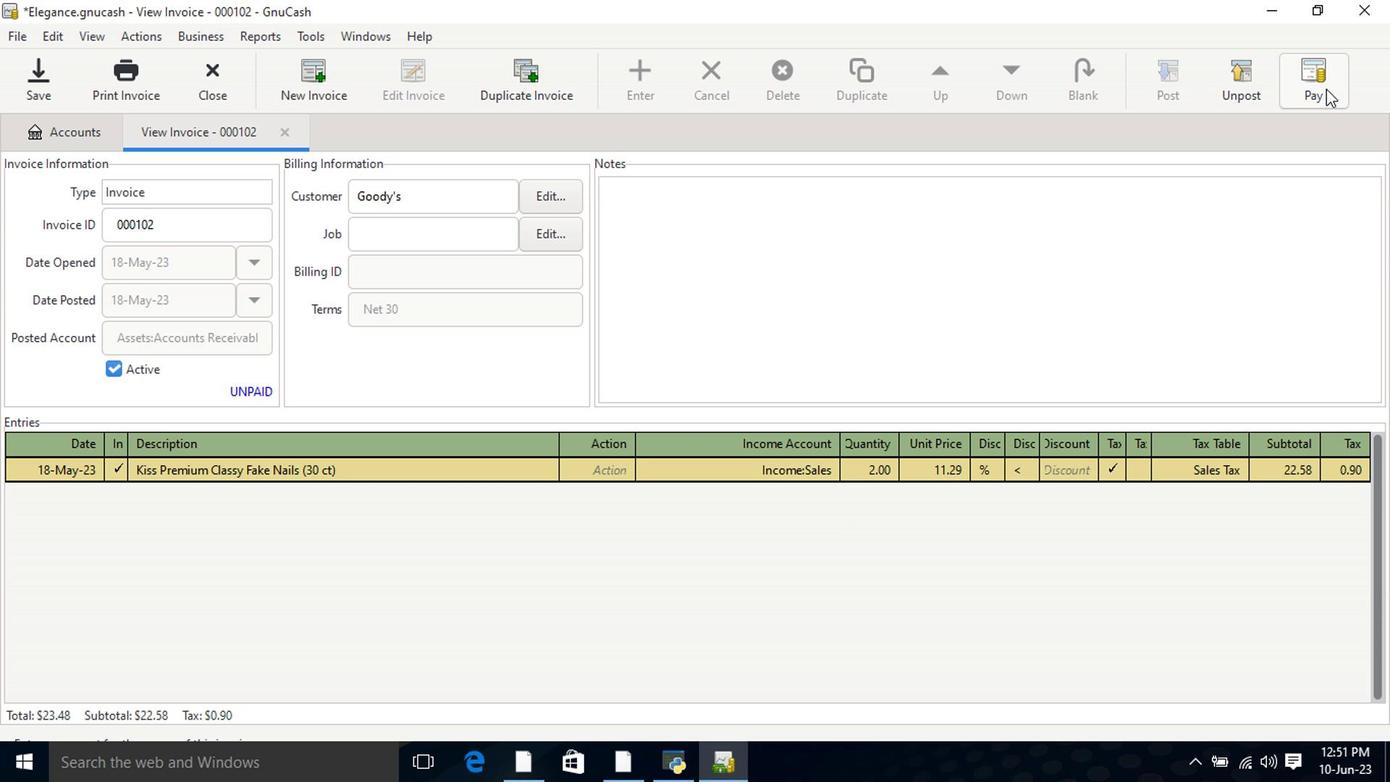
Action: Mouse moved to (623, 405)
Screenshot: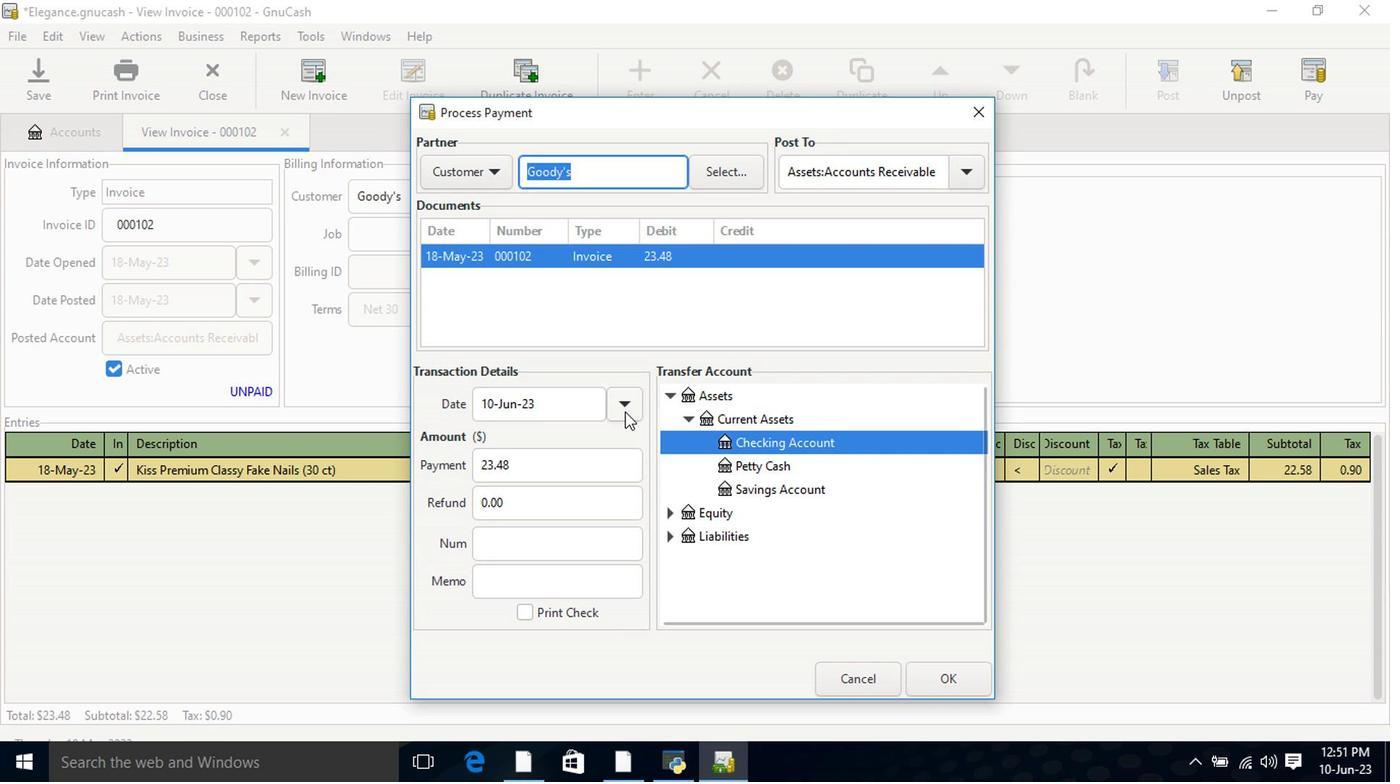 
Action: Mouse pressed left at (623, 405)
Screenshot: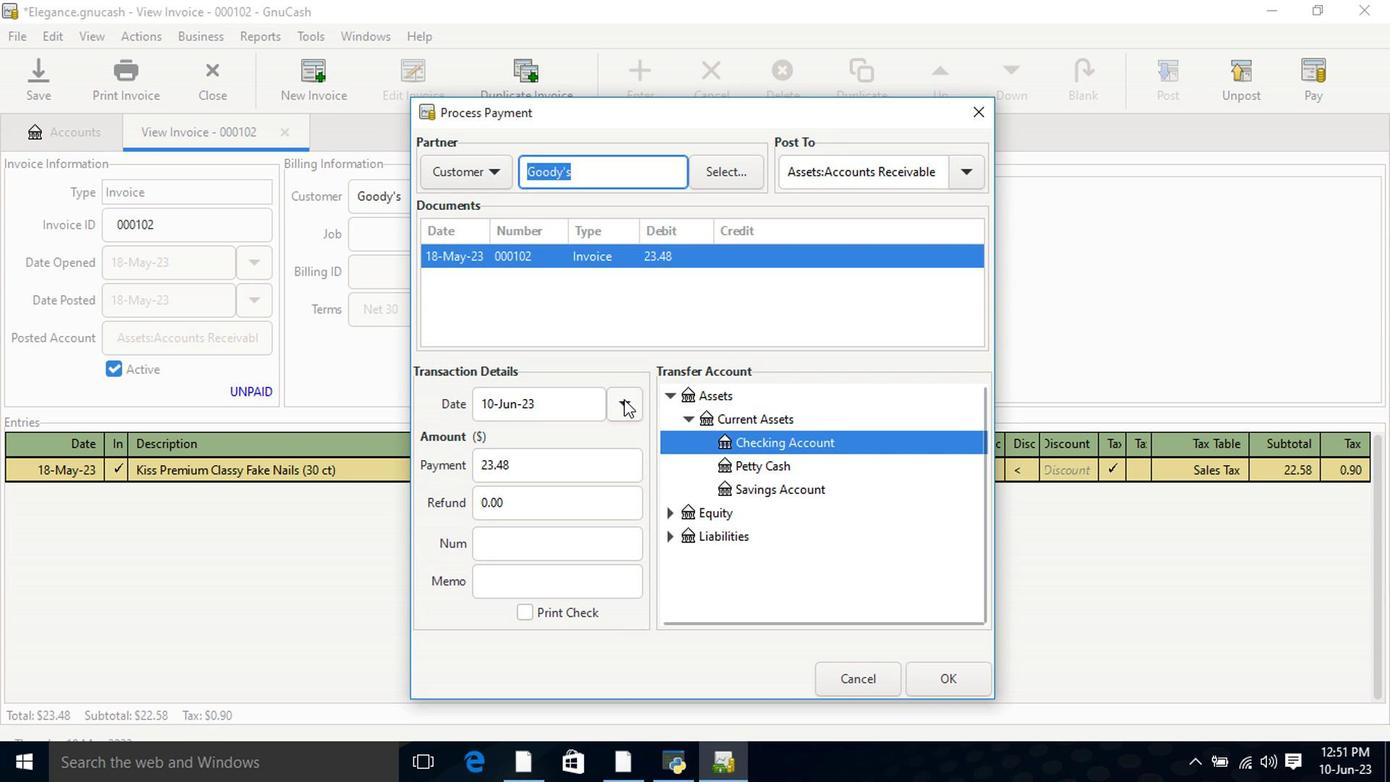 
Action: Mouse moved to (601, 517)
Screenshot: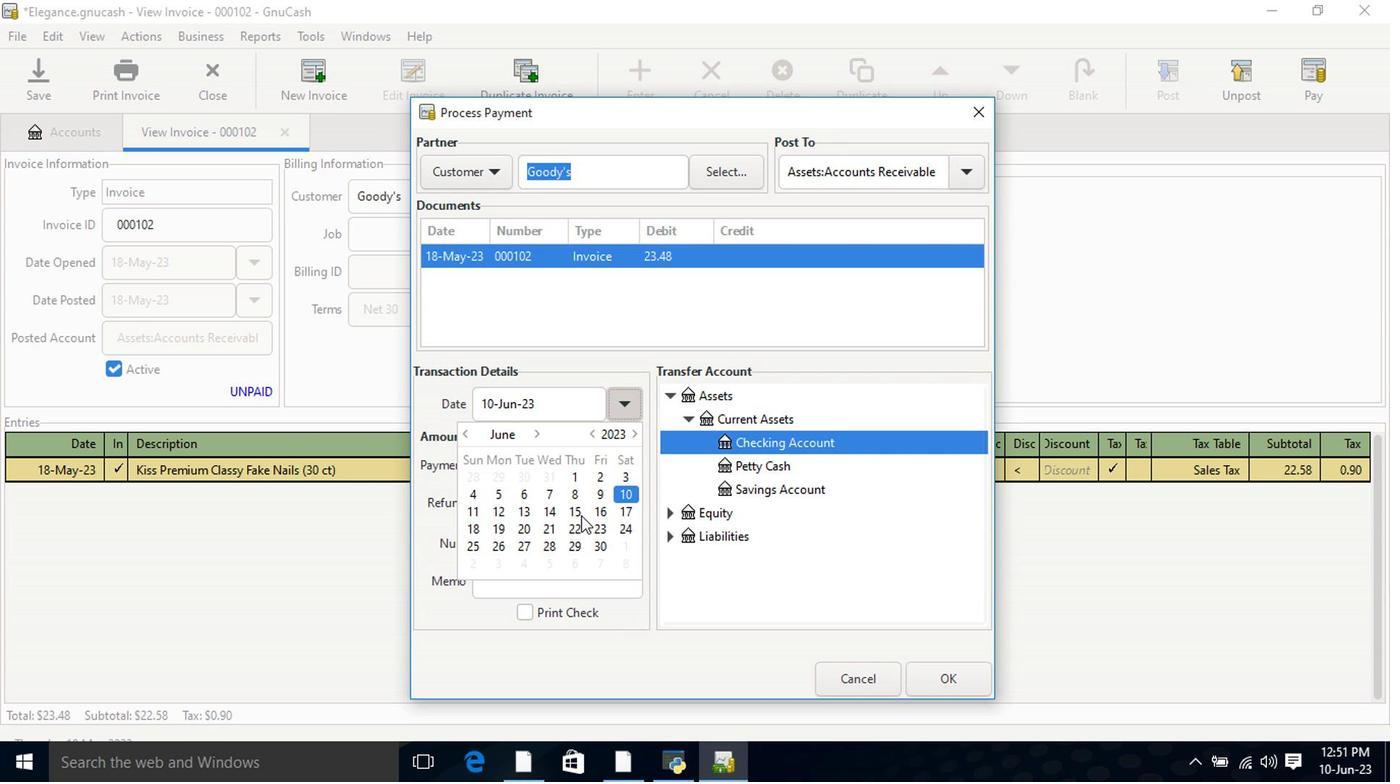 
Action: Mouse pressed left at (601, 517)
Screenshot: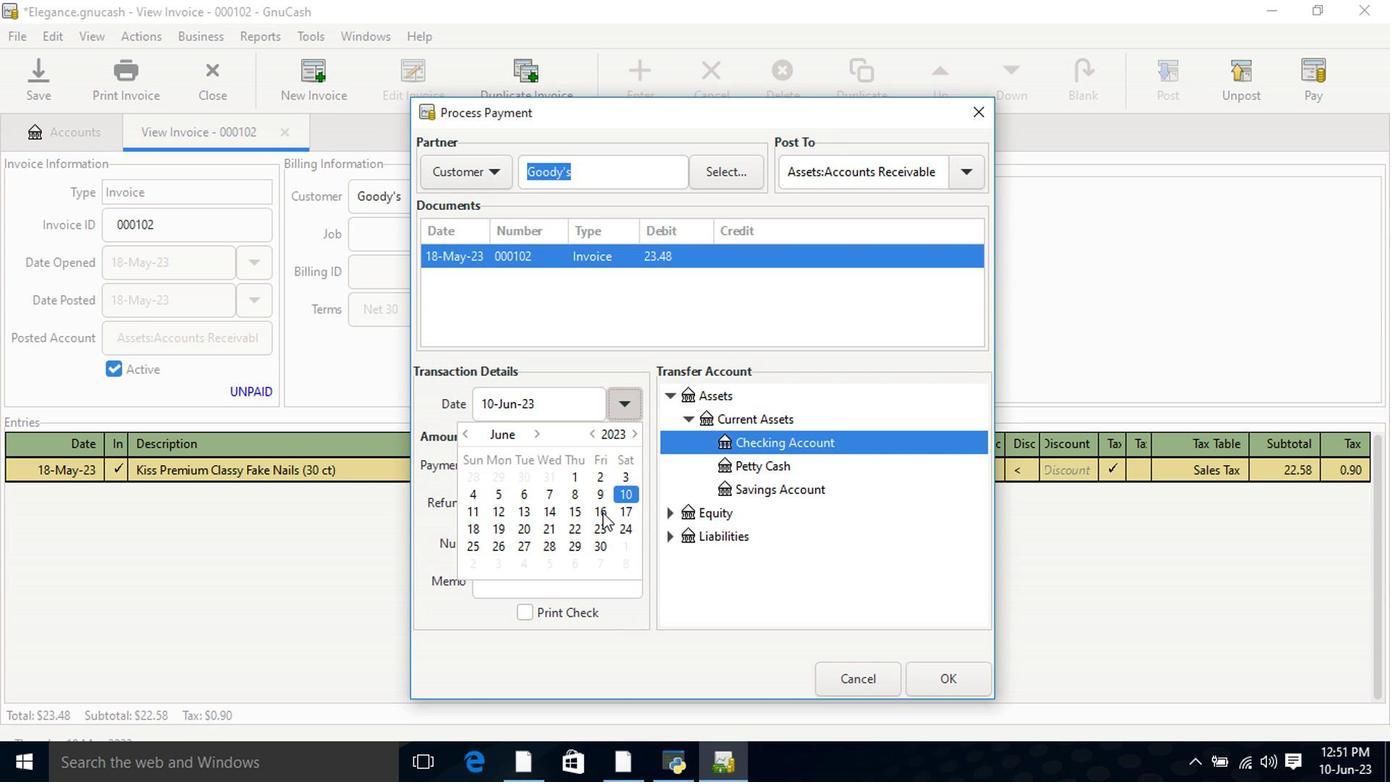 
Action: Mouse pressed left at (601, 517)
Screenshot: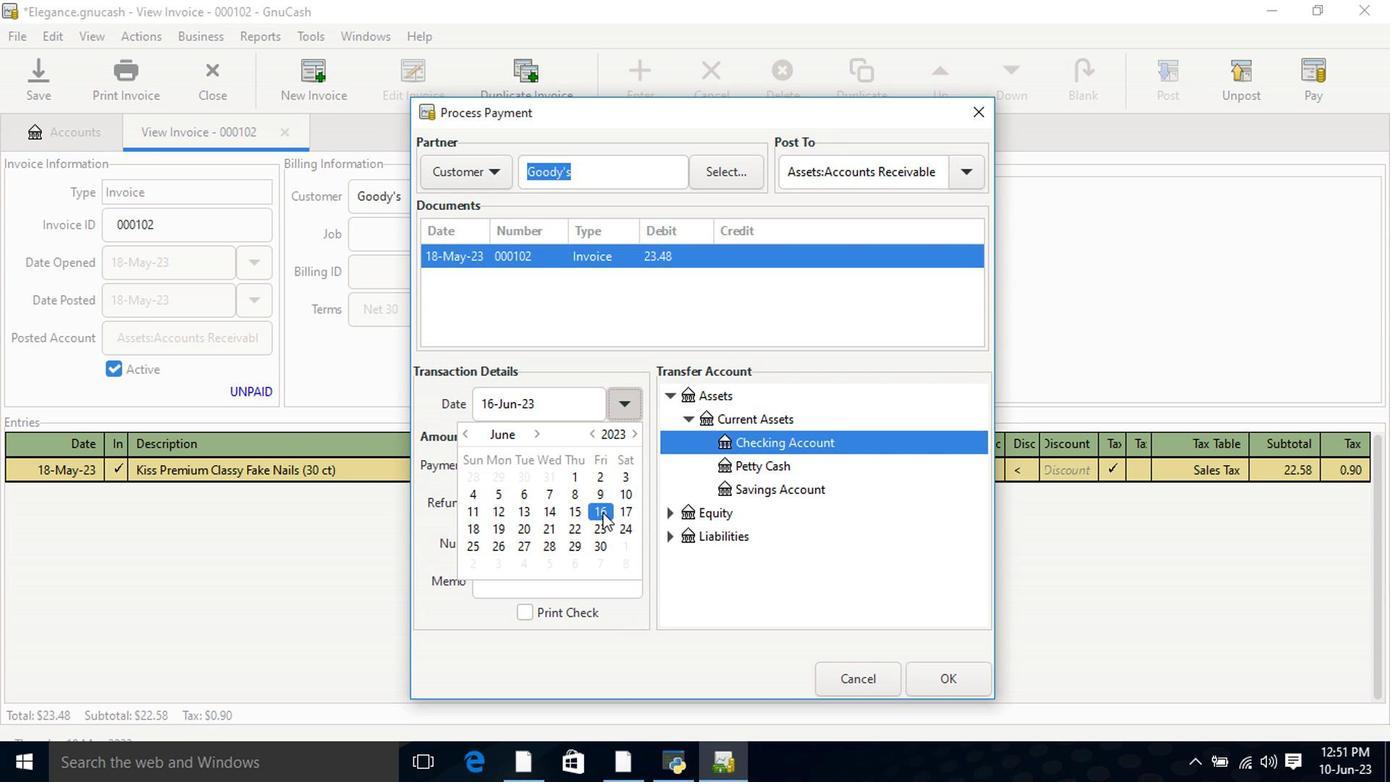 
Action: Mouse moved to (670, 405)
Screenshot: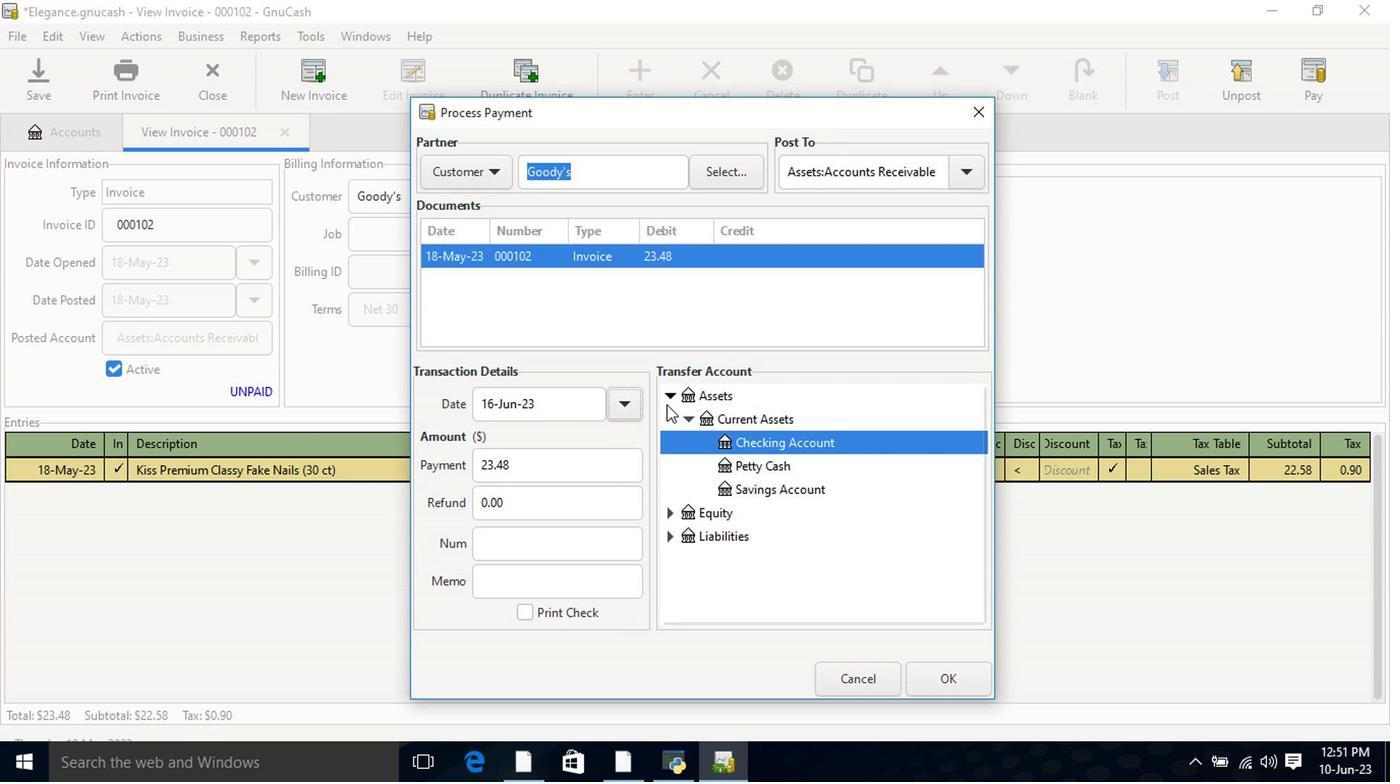 
Action: Mouse pressed left at (670, 405)
Screenshot: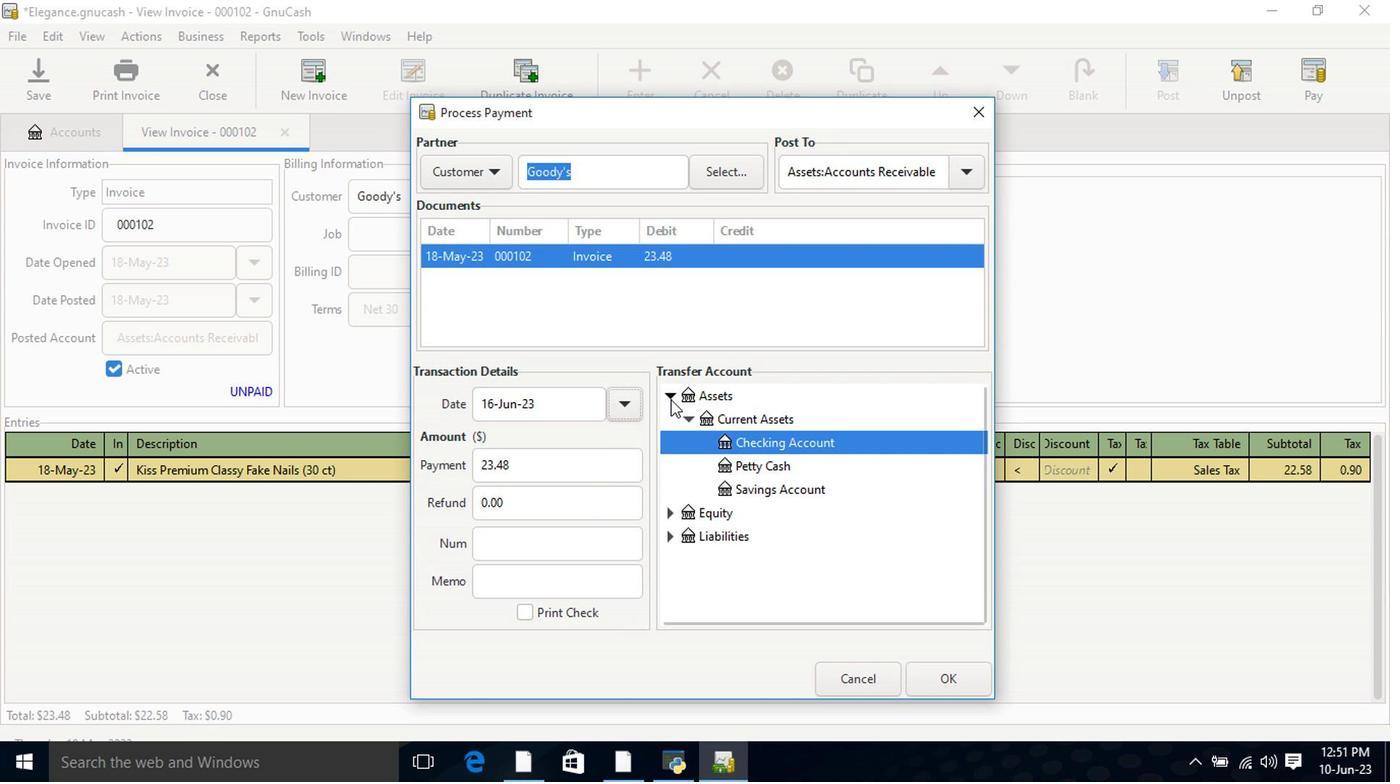 
Action: Mouse moved to (668, 403)
Screenshot: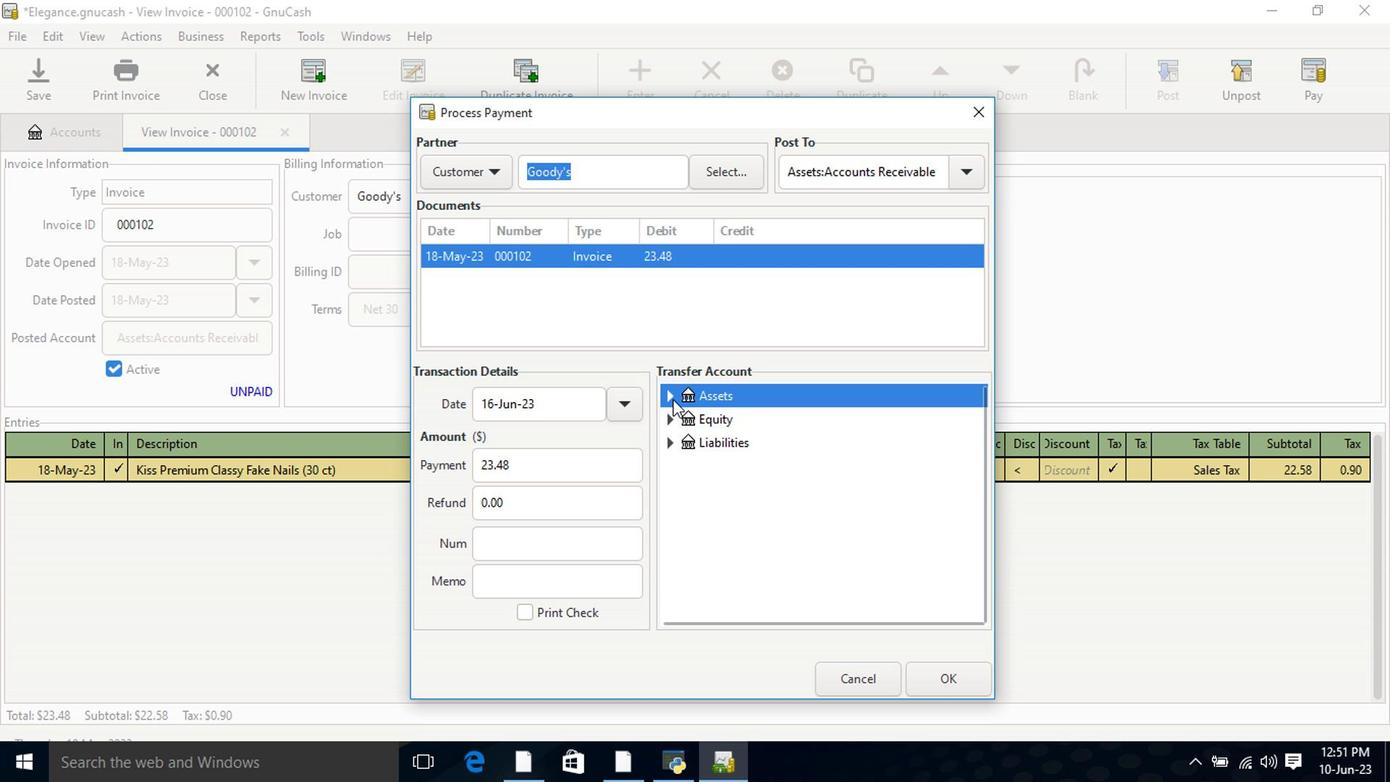 
Action: Mouse pressed left at (668, 403)
Screenshot: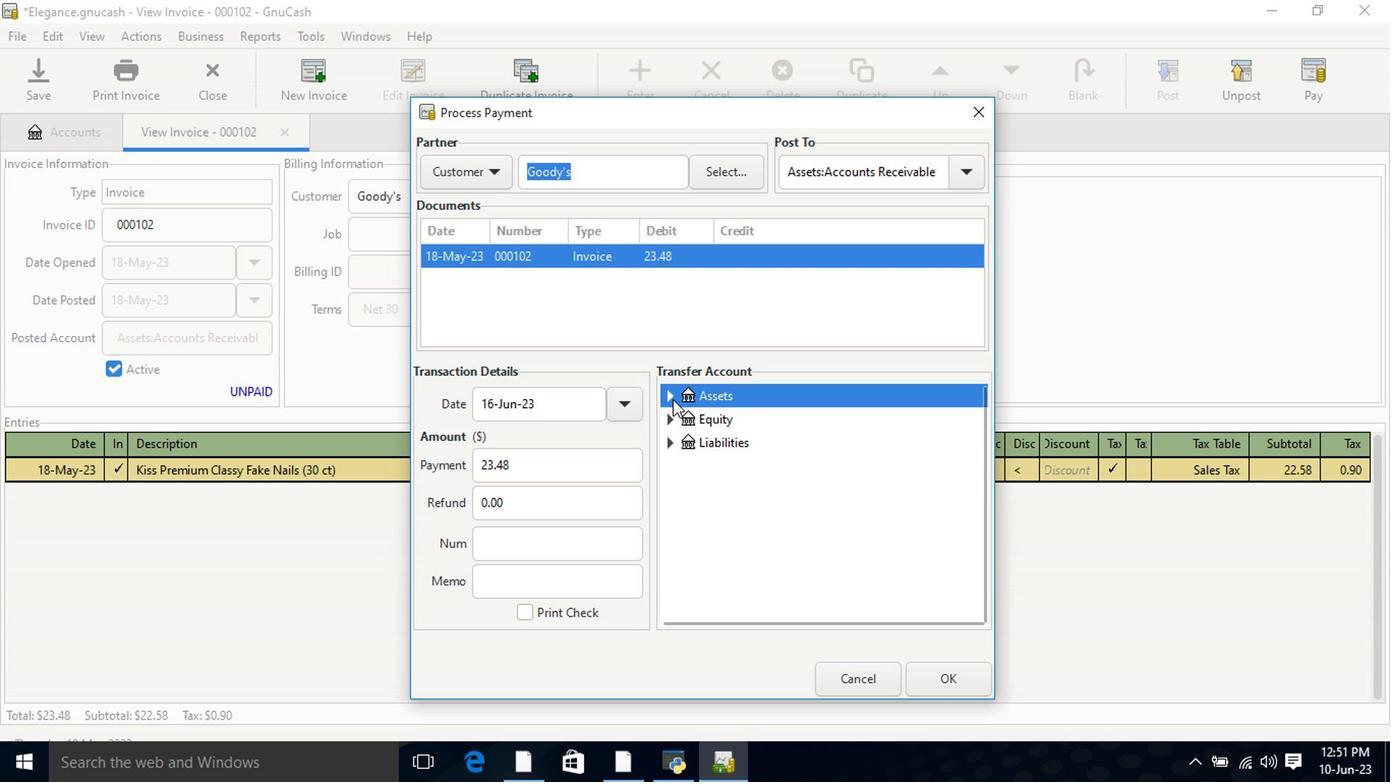 
Action: Mouse moved to (691, 424)
Screenshot: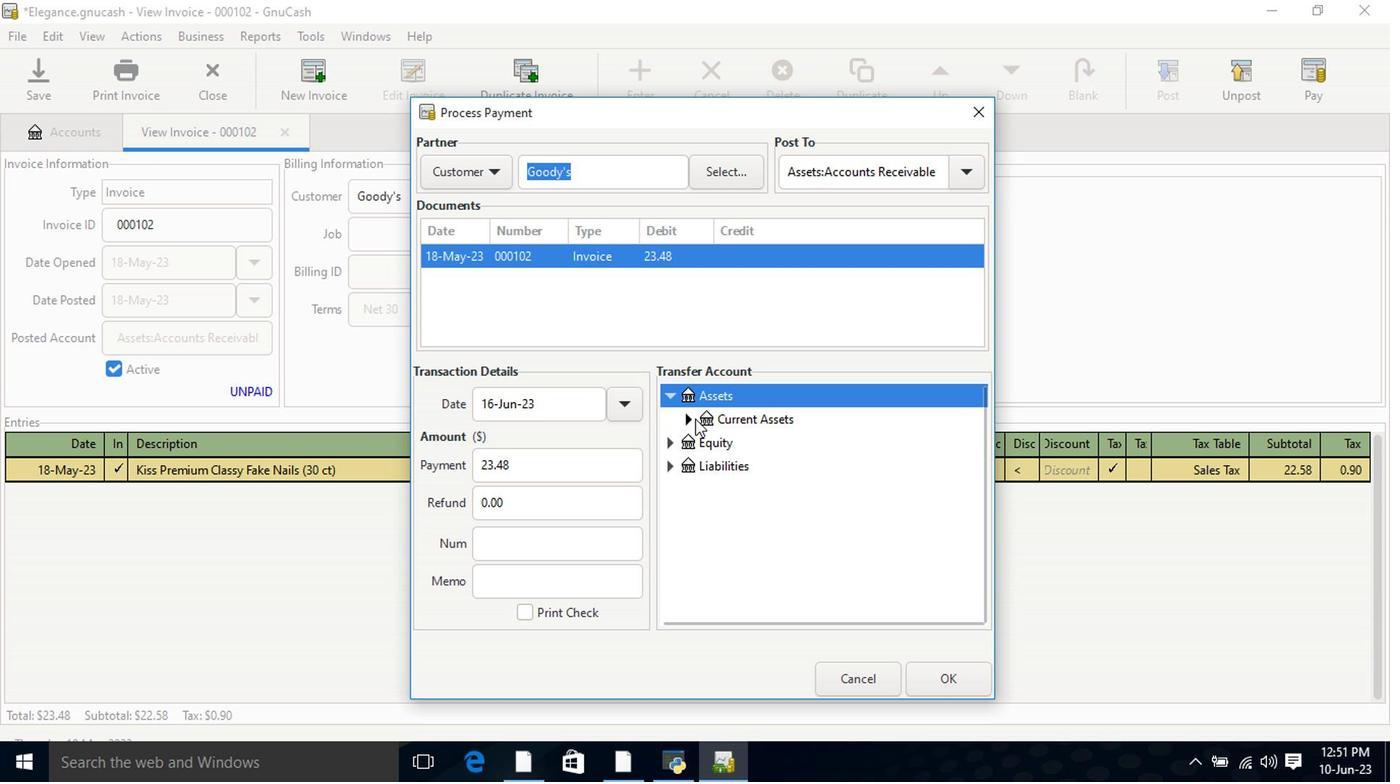 
Action: Mouse pressed left at (691, 424)
Screenshot: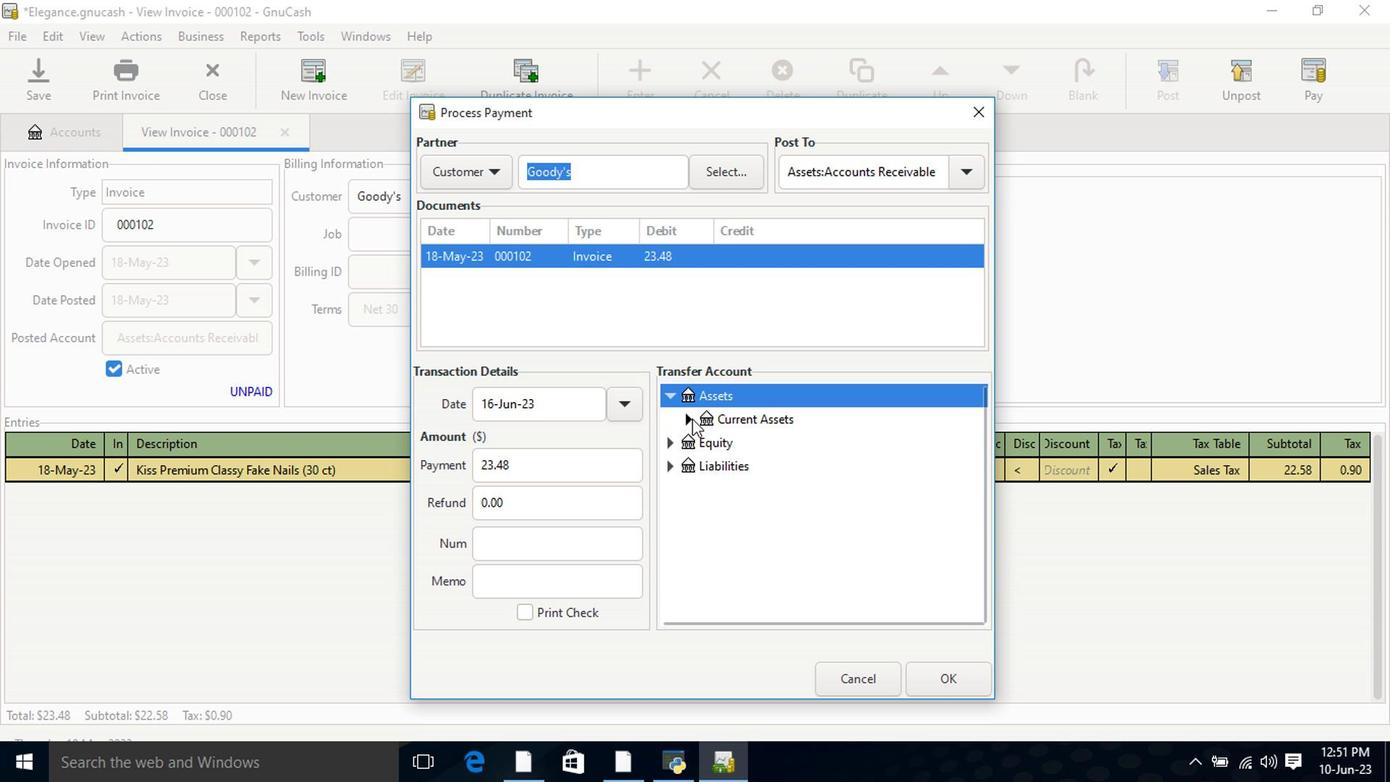 
Action: Mouse moved to (725, 442)
Screenshot: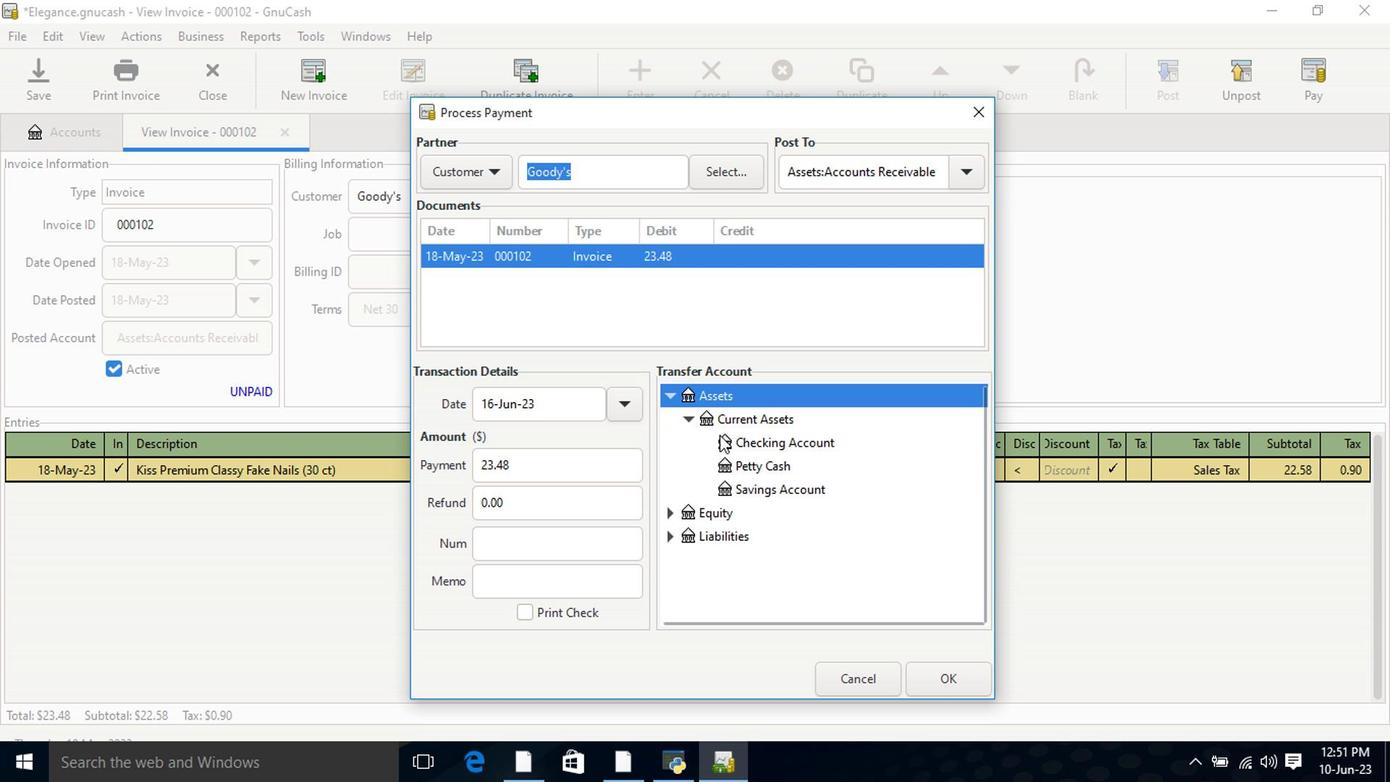 
Action: Mouse pressed left at (725, 442)
Screenshot: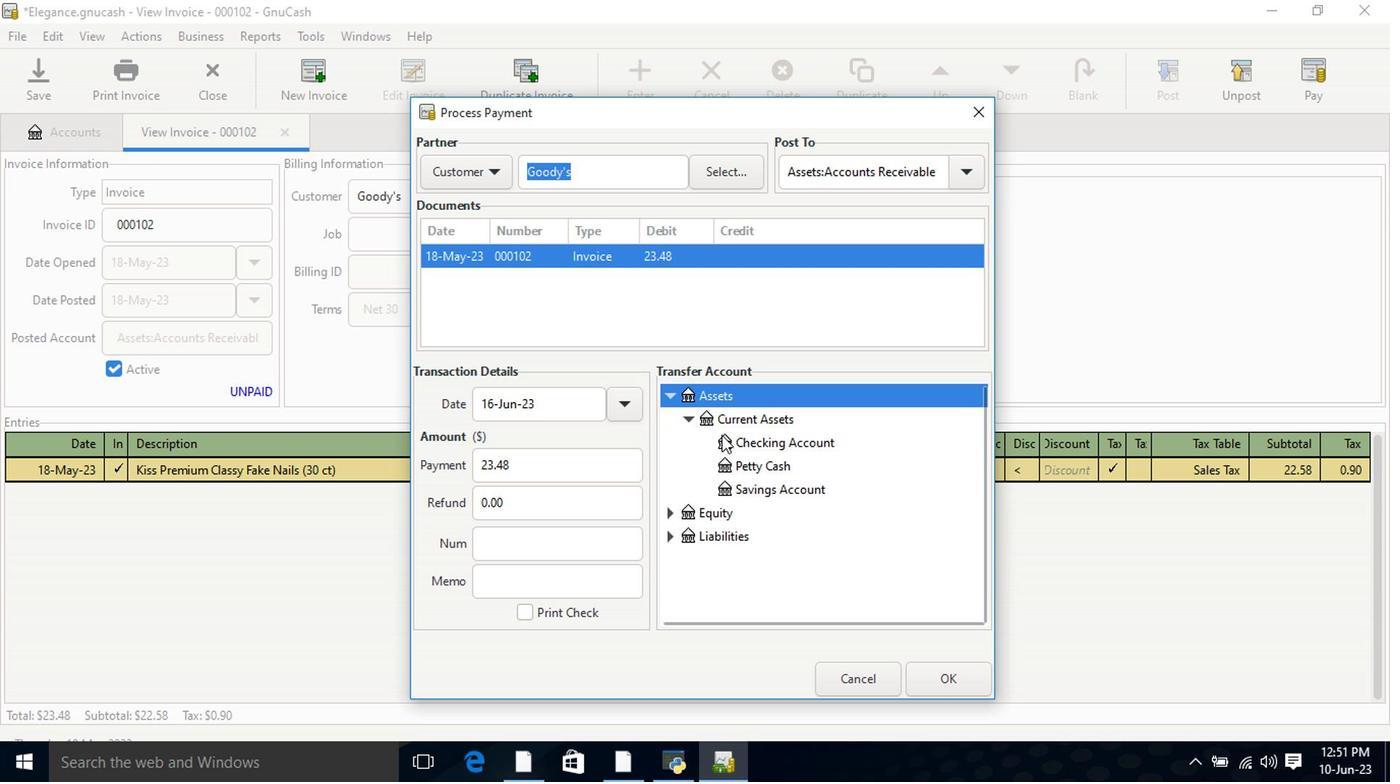 
Action: Mouse moved to (960, 683)
Screenshot: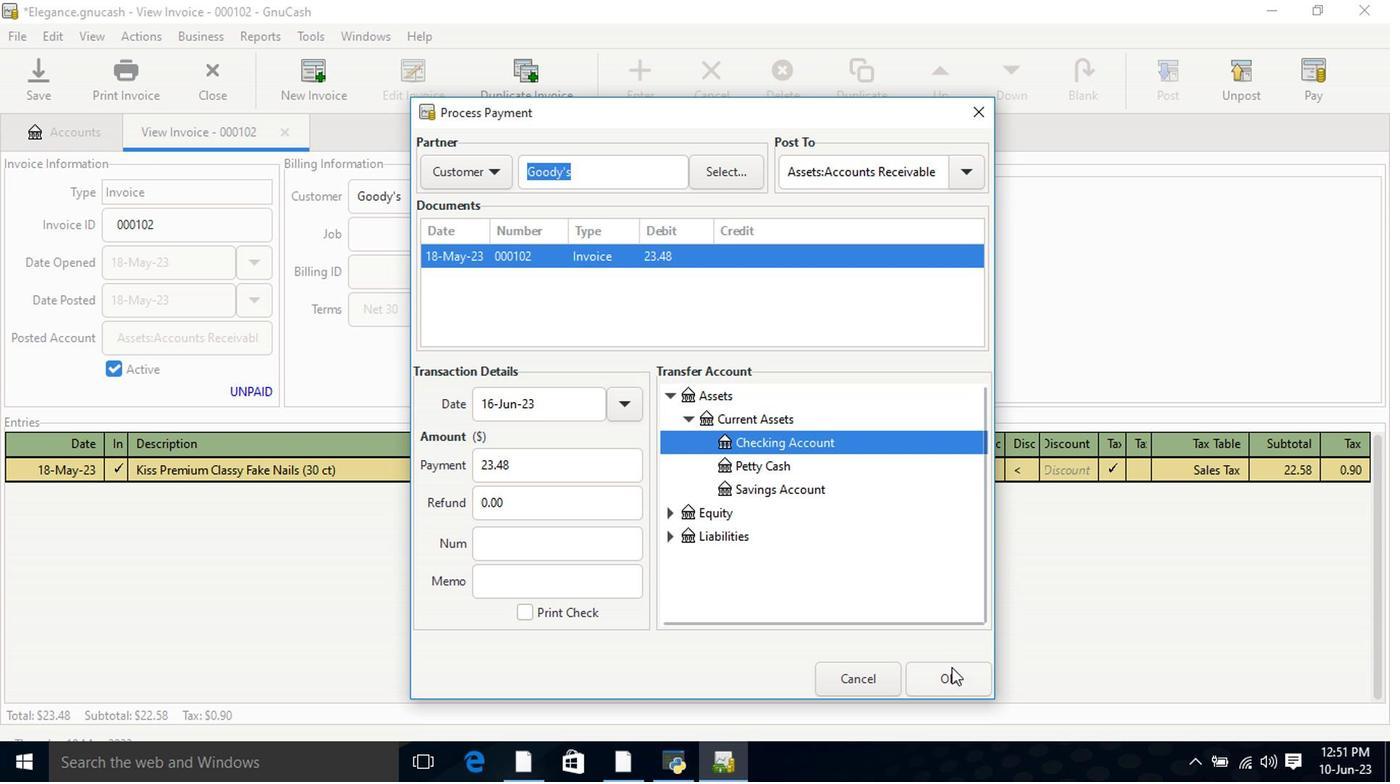 
Action: Mouse pressed left at (960, 683)
Screenshot: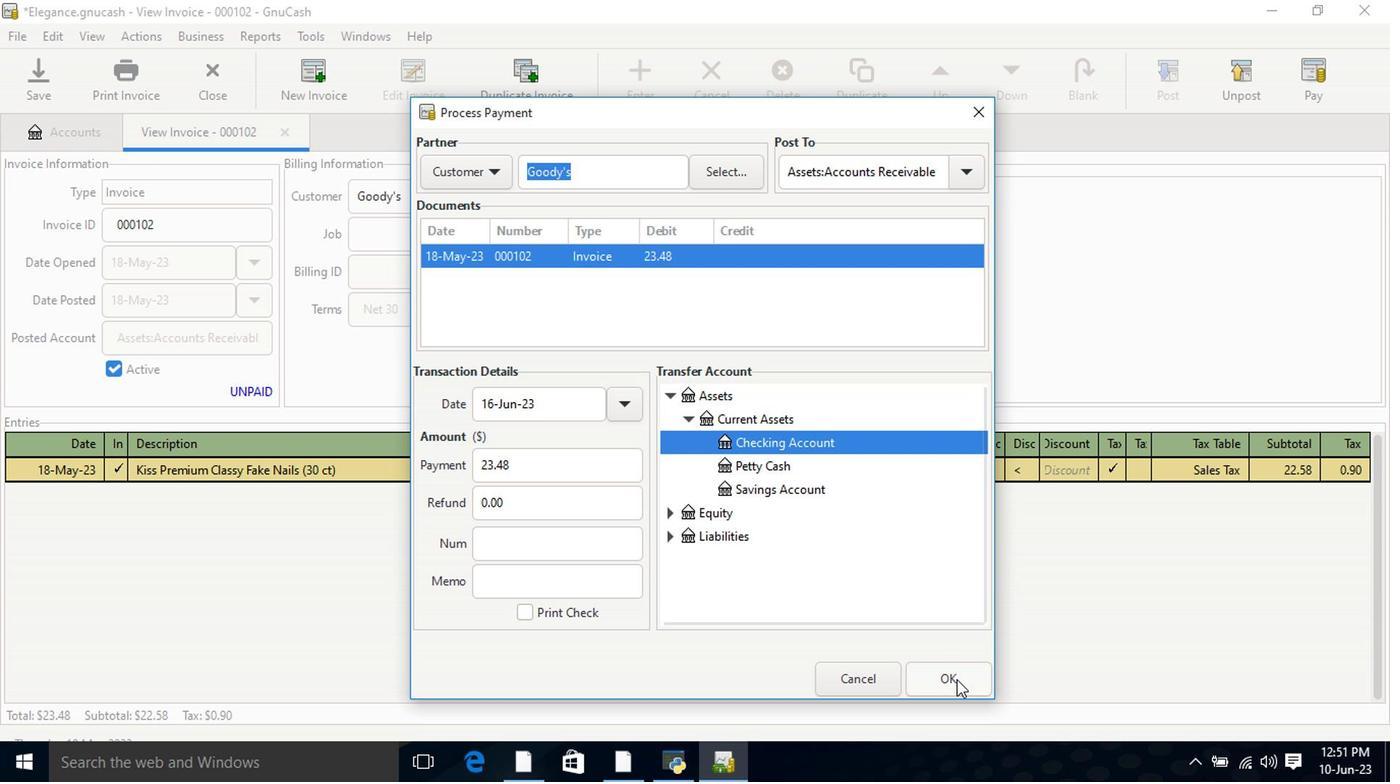 
Action: Mouse moved to (120, 96)
Screenshot: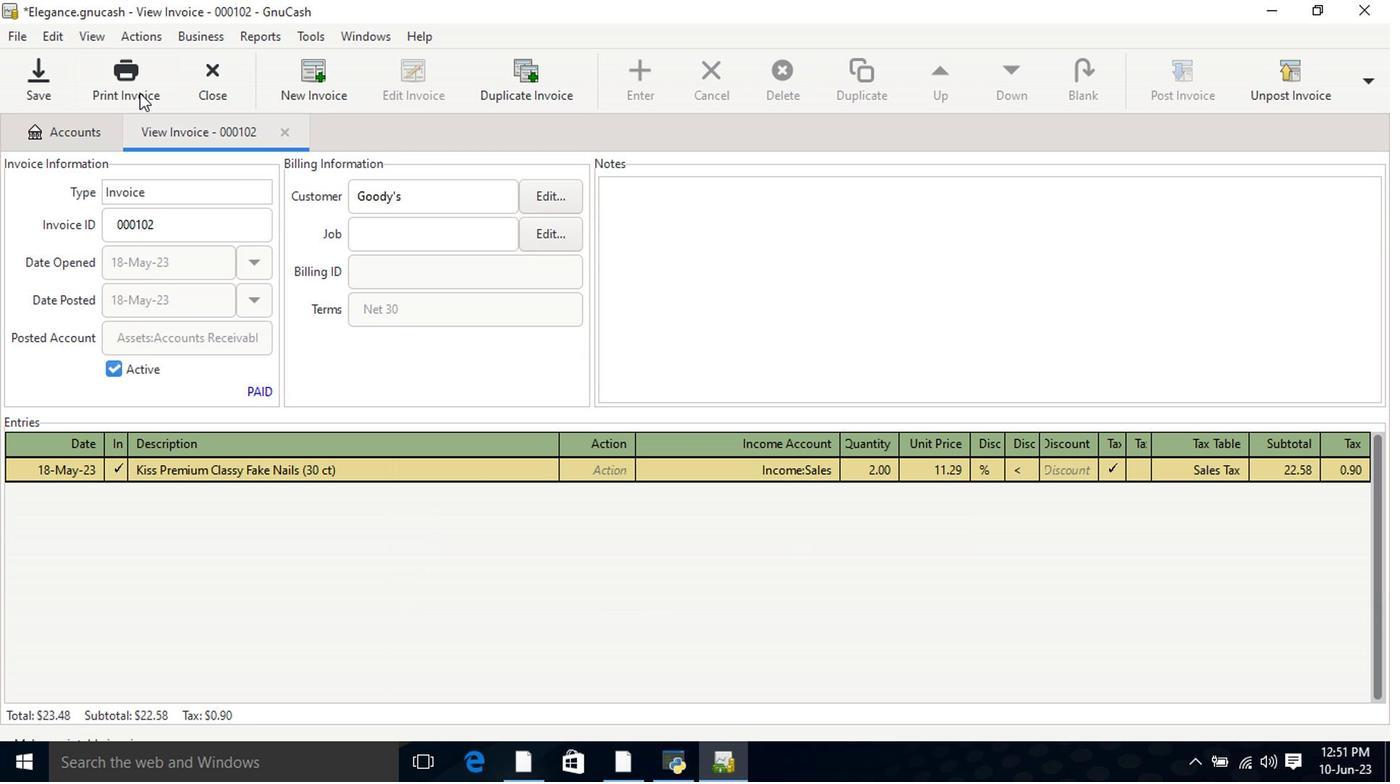 
Action: Mouse pressed left at (120, 96)
Screenshot: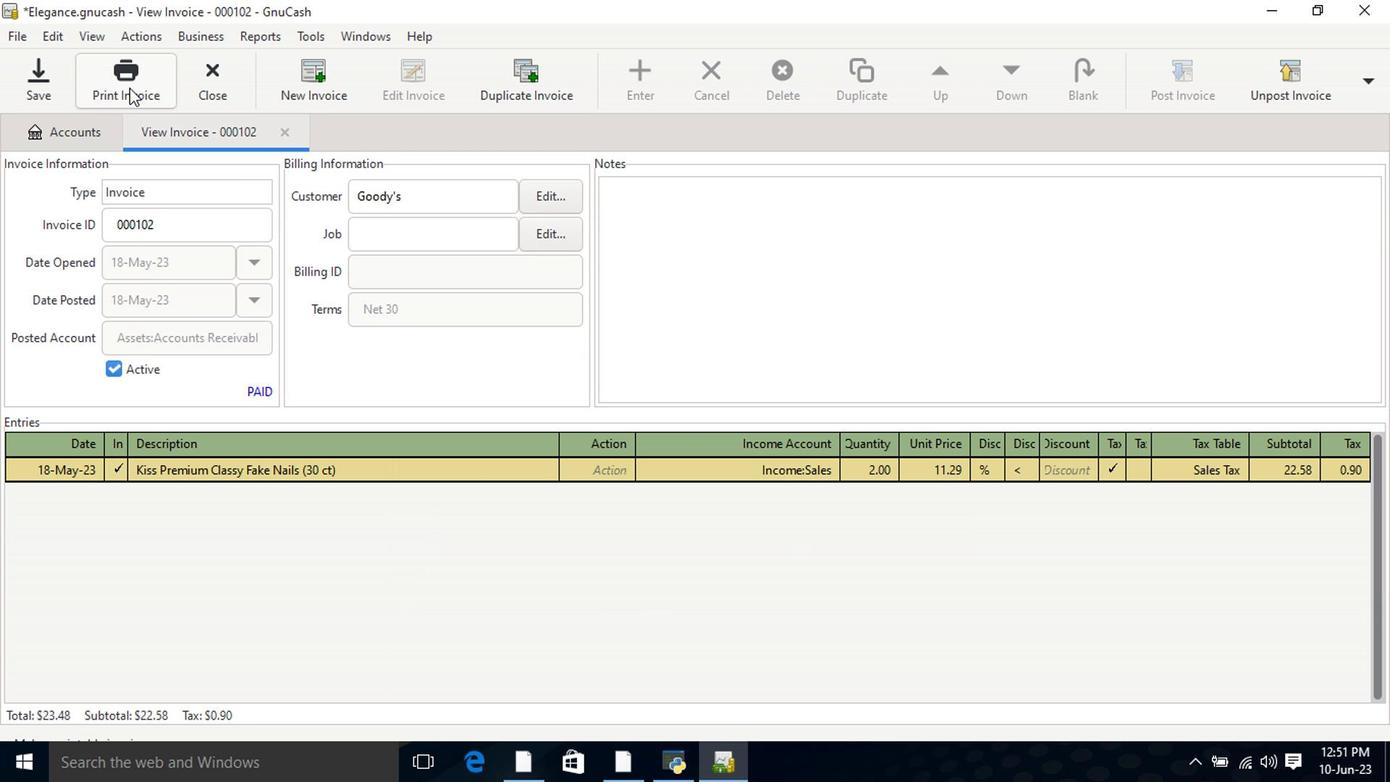 
Action: Mouse moved to (479, 601)
Screenshot: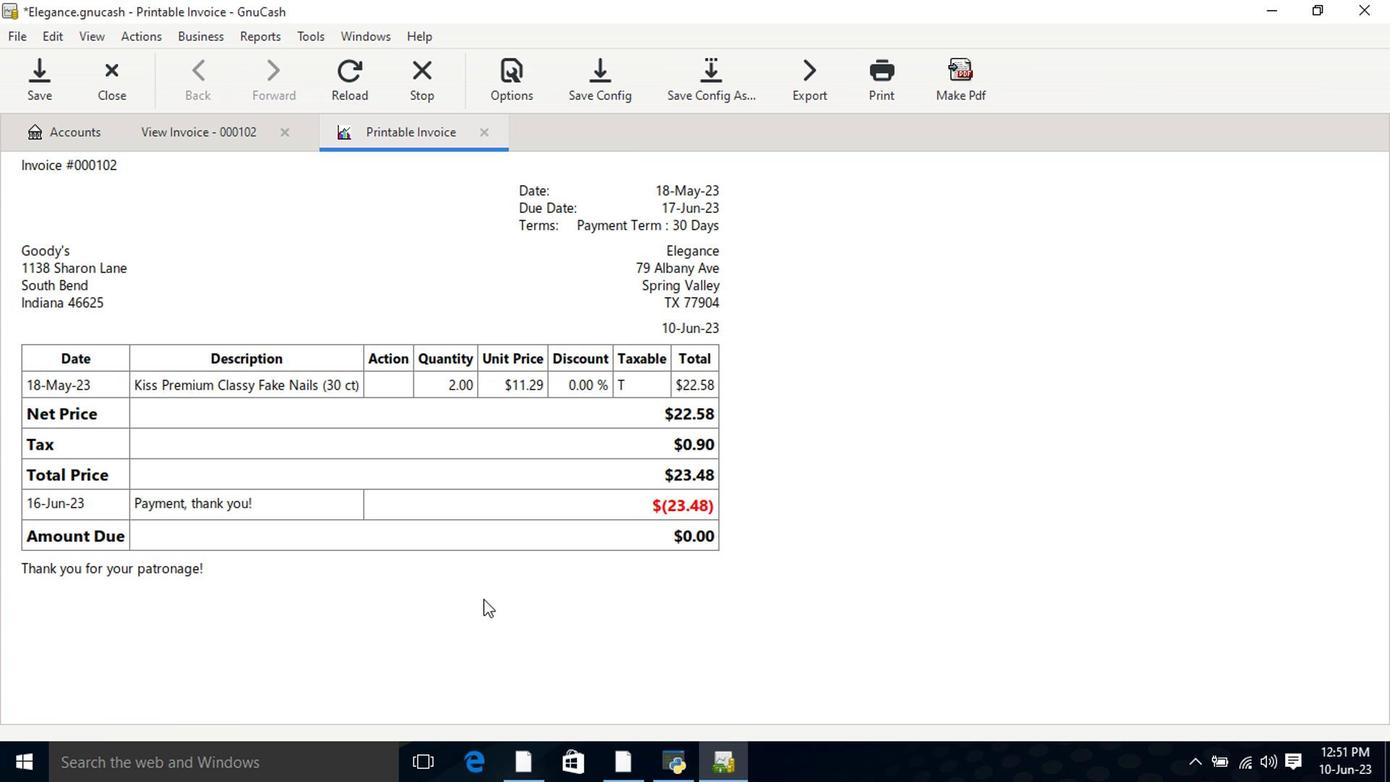
